 Task: Research Airbnb accommodation in Kasangulu, Democratic Republic of the Congo from 10th December, 2023 to 15th December, 2023 for 7 adults. Place can be entire room or shared room with 4 bedrooms having 7 beds and 4 bathrooms. Property type can be house. Amenities needed are: wifi, TV, free parkinig on premises, gym, breakfast.
Action: Mouse moved to (531, 277)
Screenshot: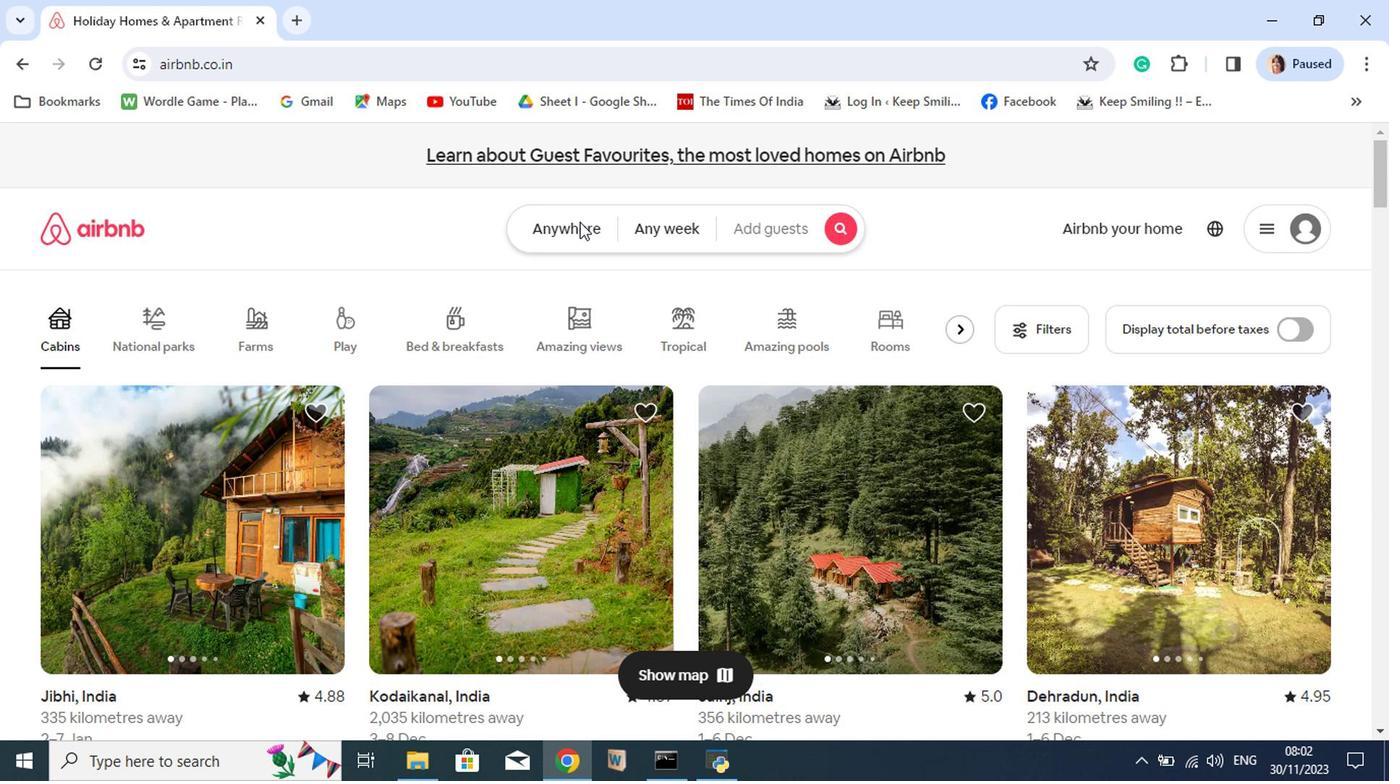 
Action: Mouse pressed left at (531, 277)
Screenshot: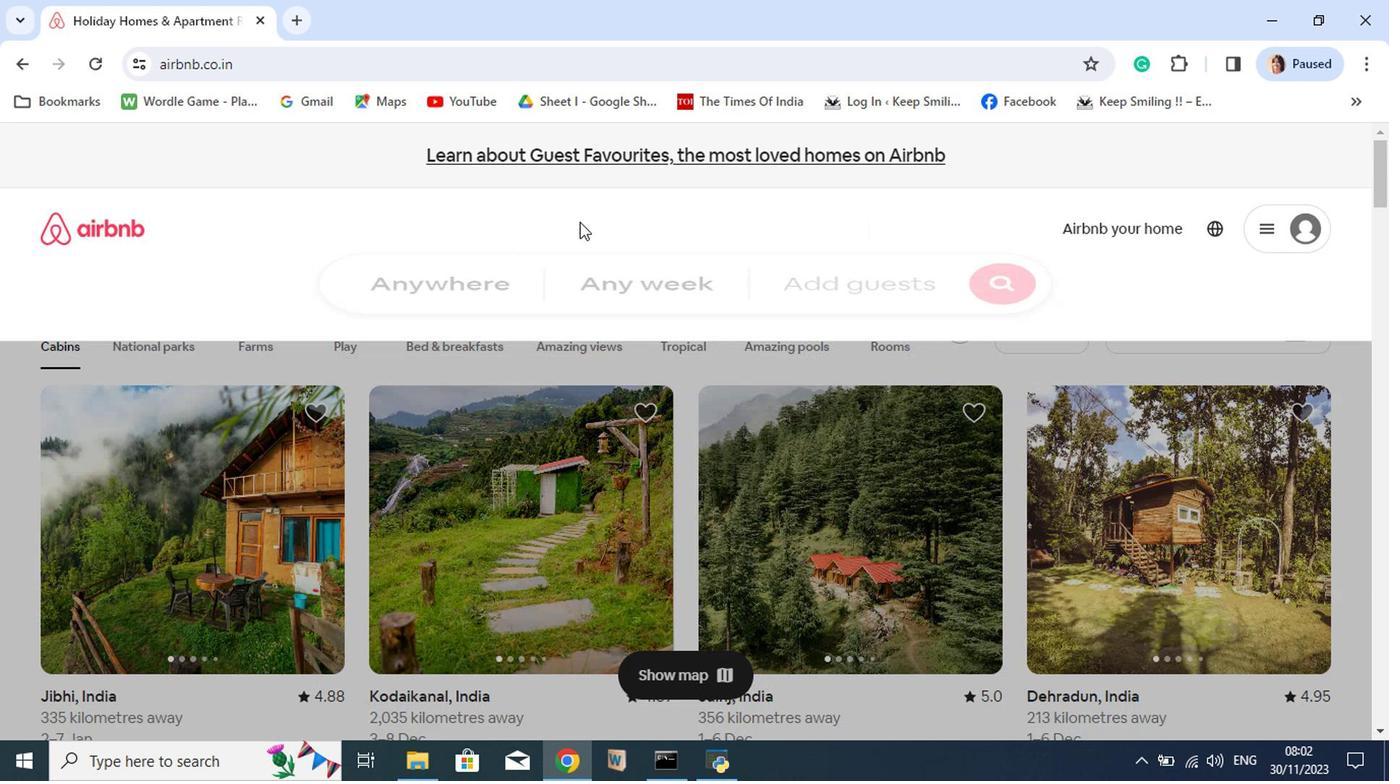 
Action: Mouse moved to (408, 332)
Screenshot: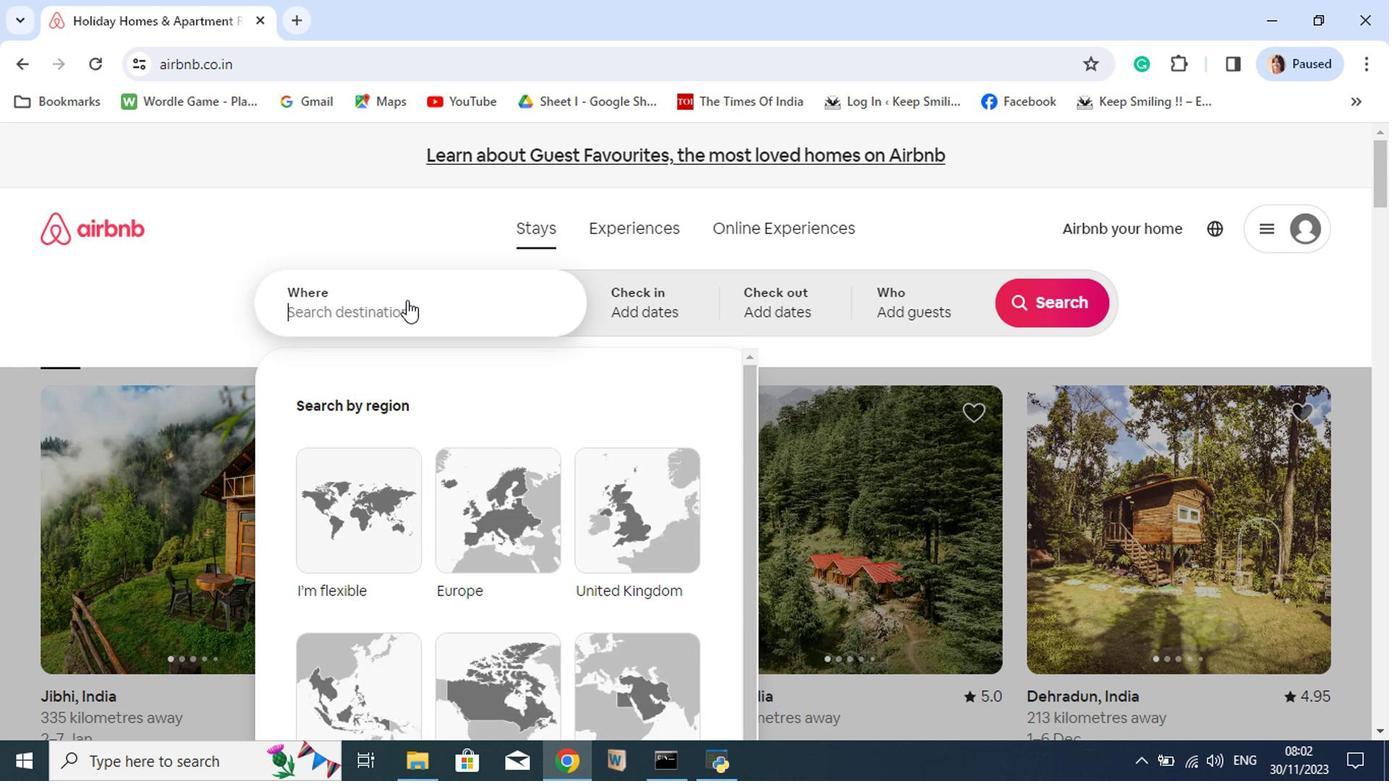 
Action: Mouse pressed left at (408, 332)
Screenshot: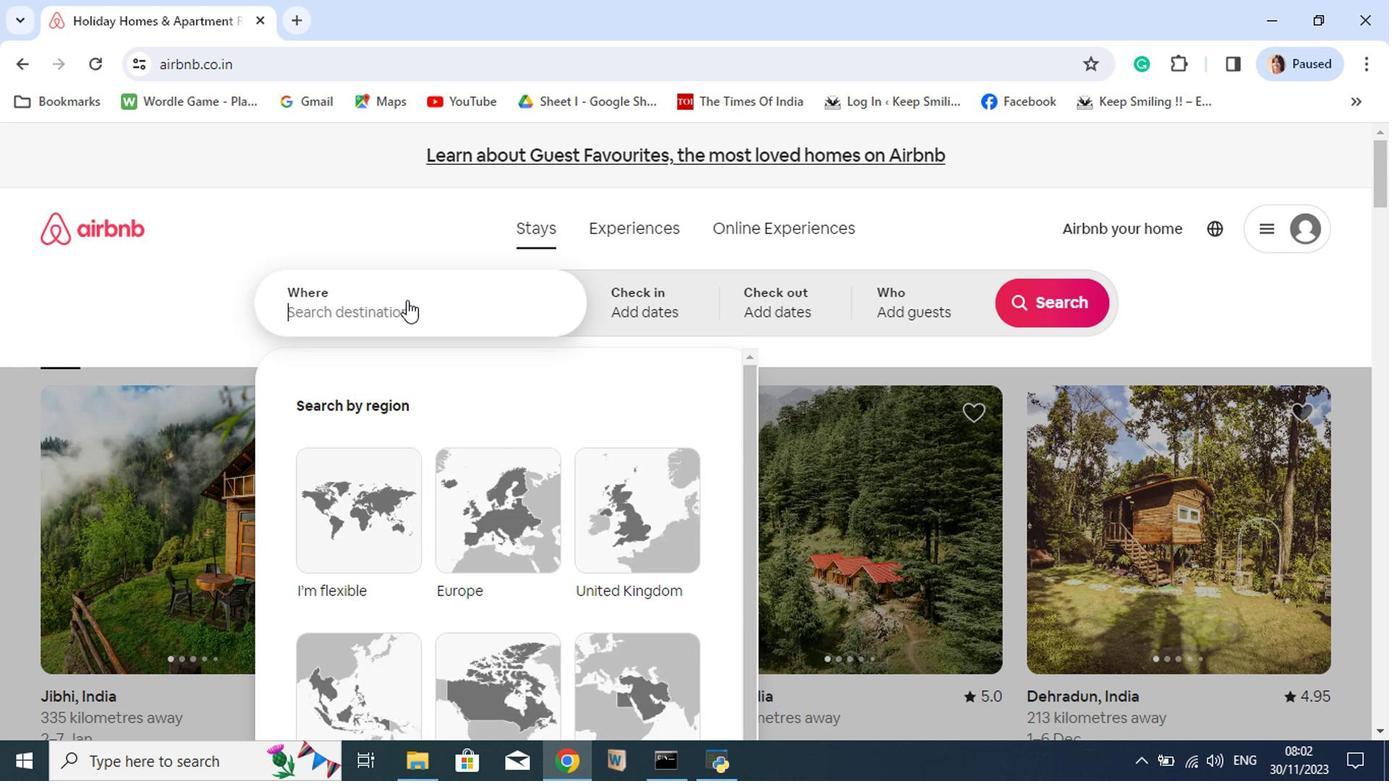 
Action: Mouse moved to (408, 332)
Screenshot: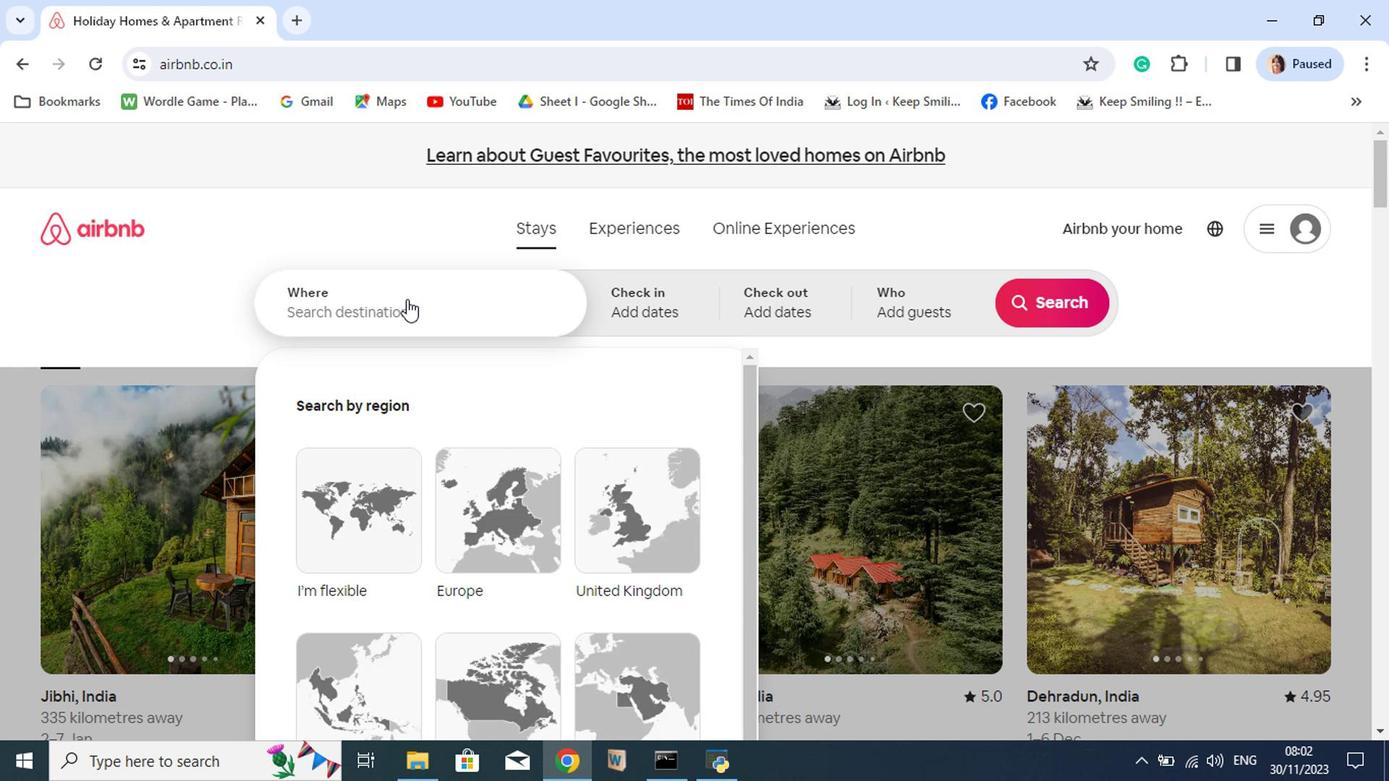 
Action: Key pressed <Key.shift_r>Kasangulu
Screenshot: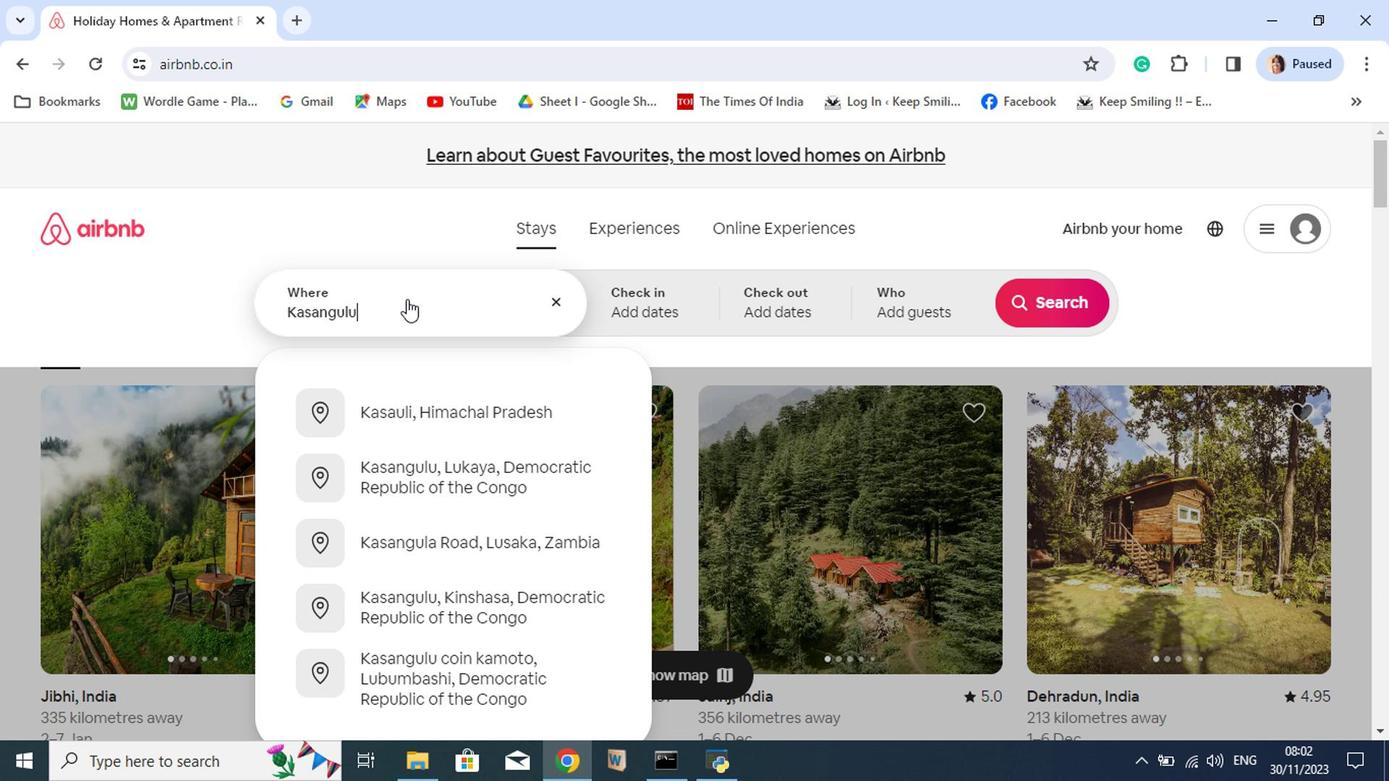 
Action: Mouse moved to (424, 410)
Screenshot: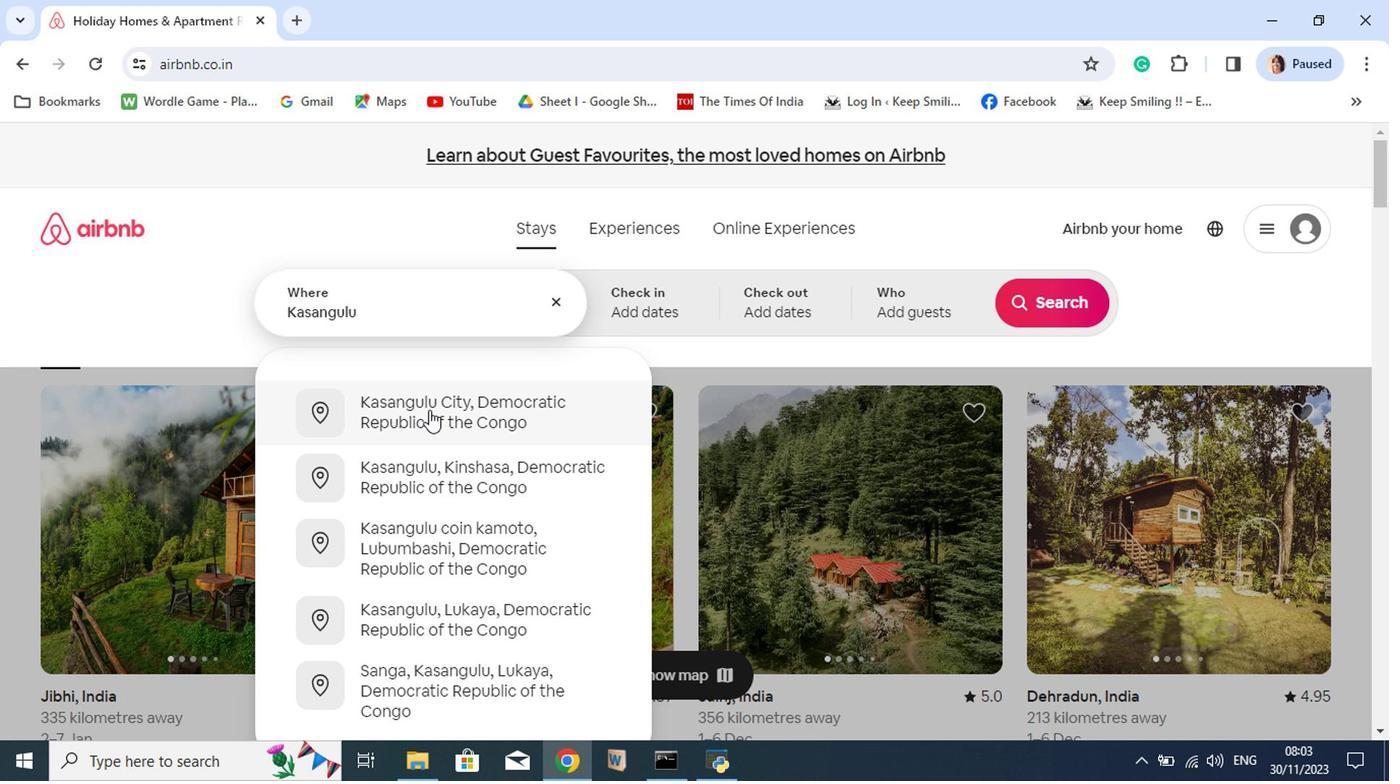 
Action: Mouse pressed left at (424, 410)
Screenshot: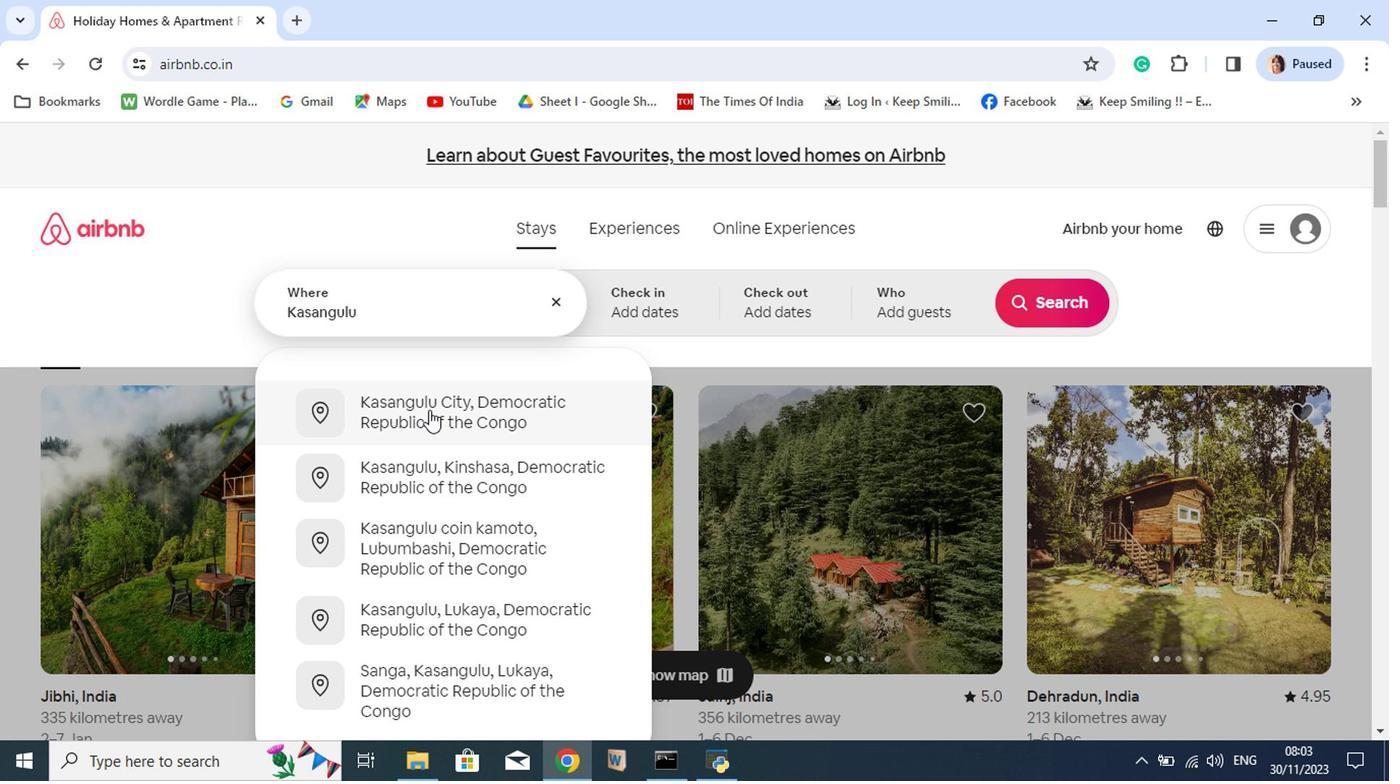 
Action: Mouse moved to (634, 578)
Screenshot: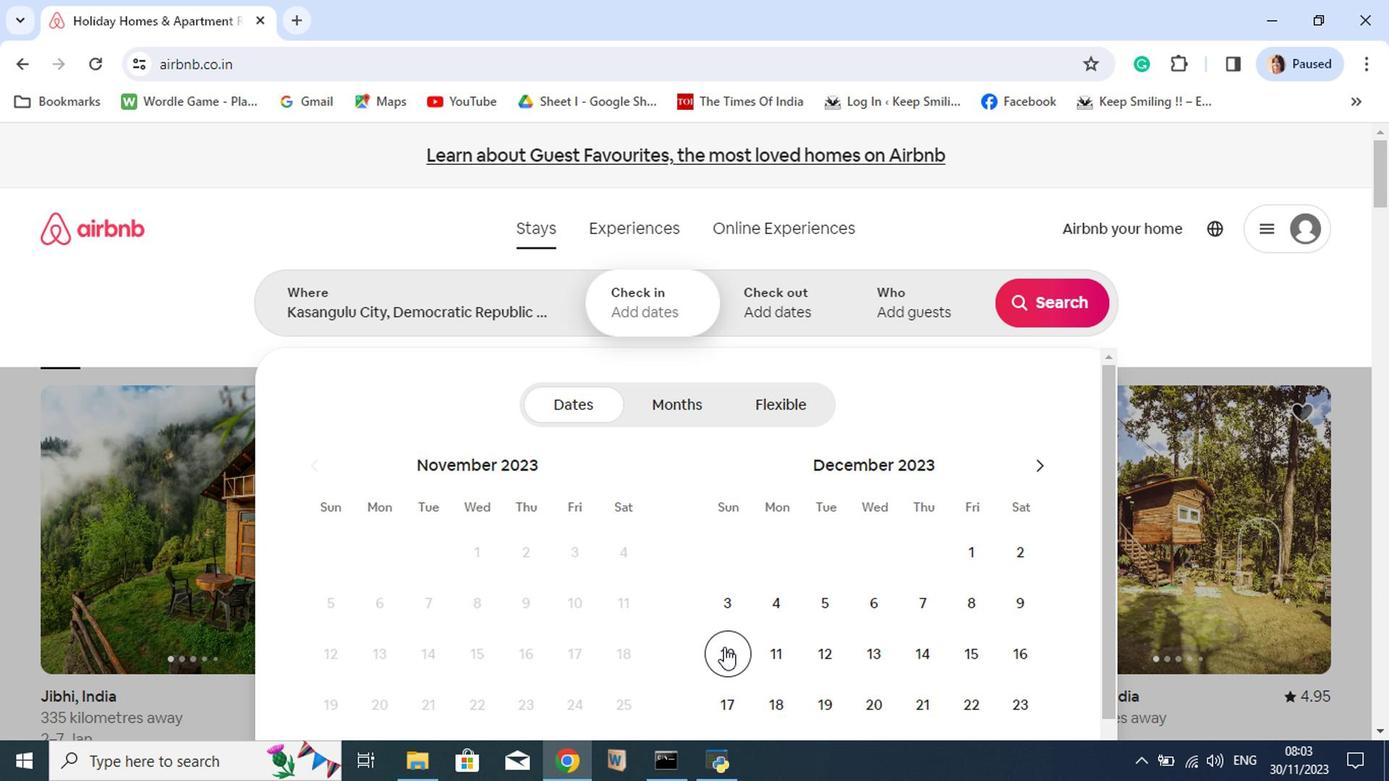 
Action: Mouse pressed left at (634, 578)
Screenshot: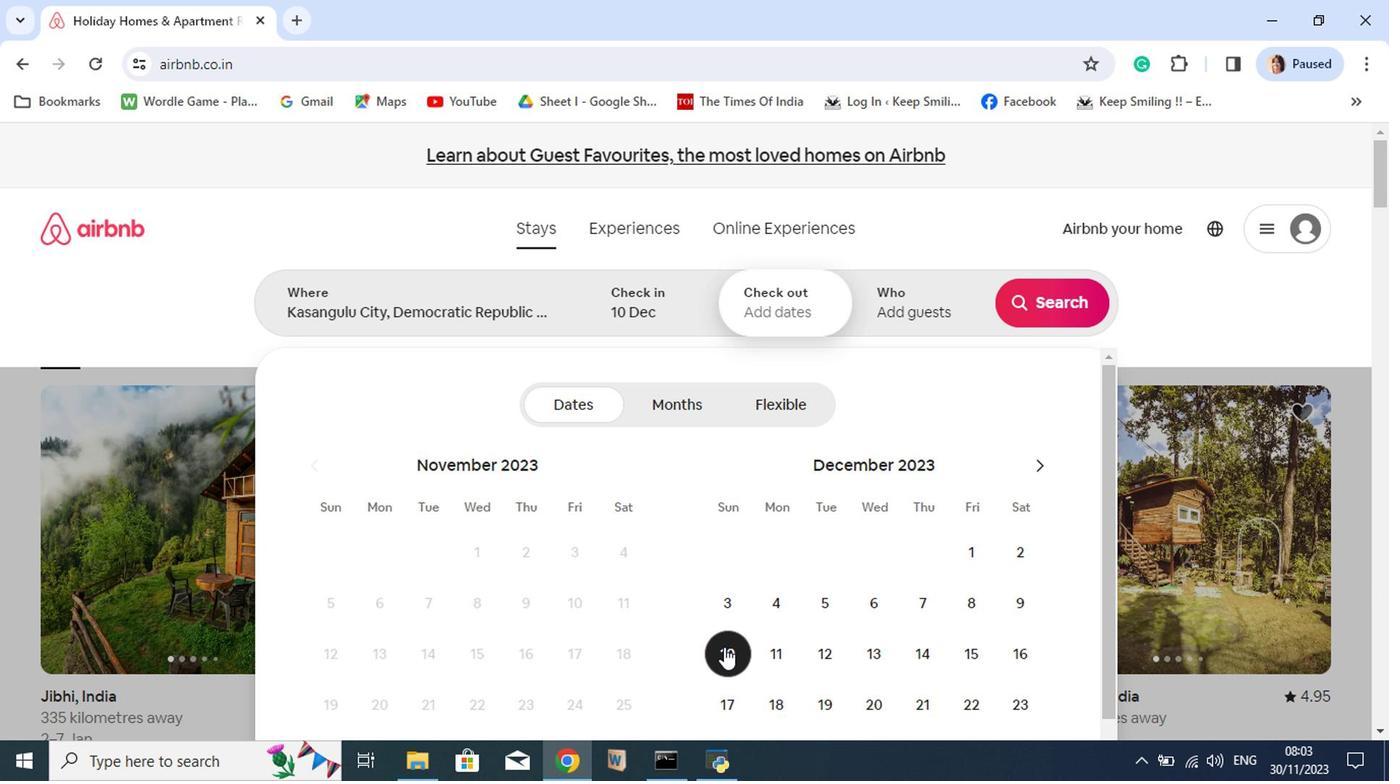 
Action: Mouse moved to (638, 575)
Screenshot: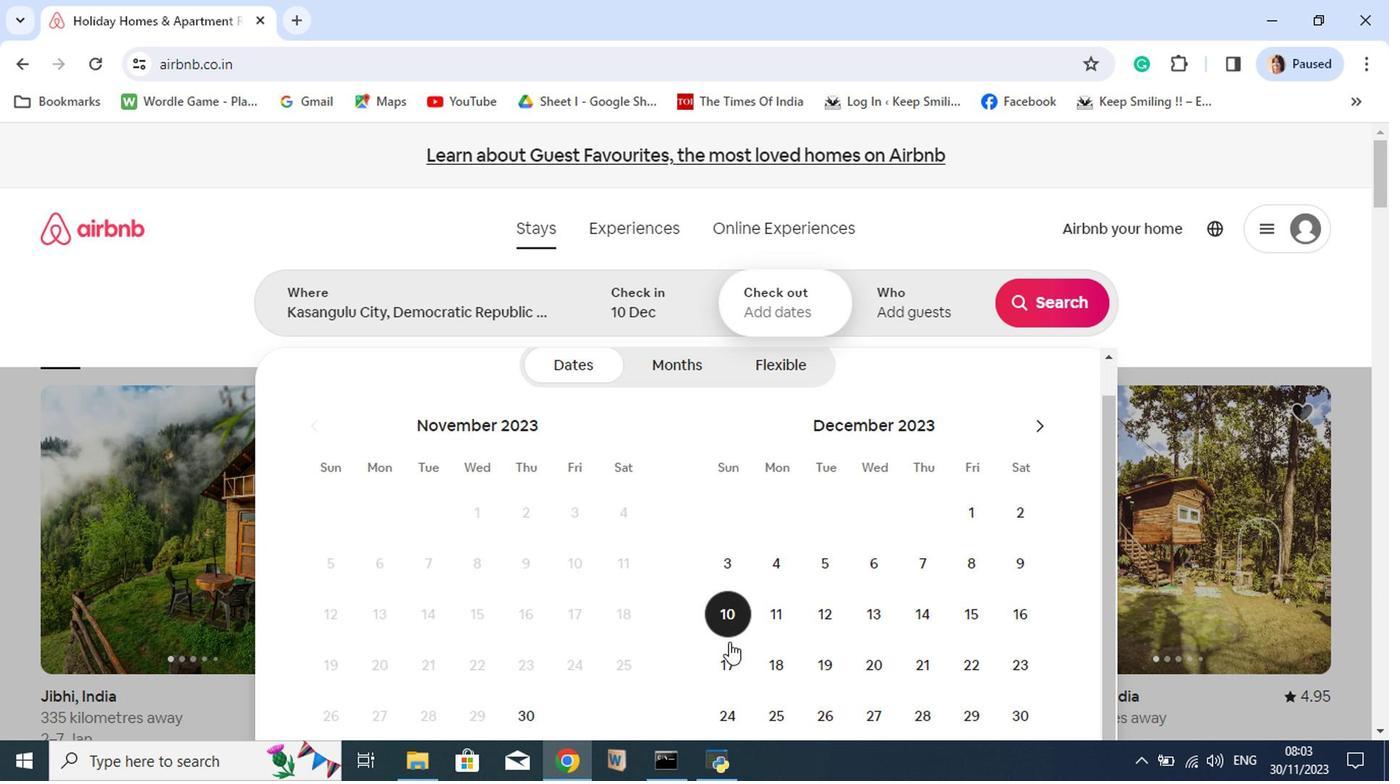 
Action: Mouse scrolled (638, 575) with delta (0, 0)
Screenshot: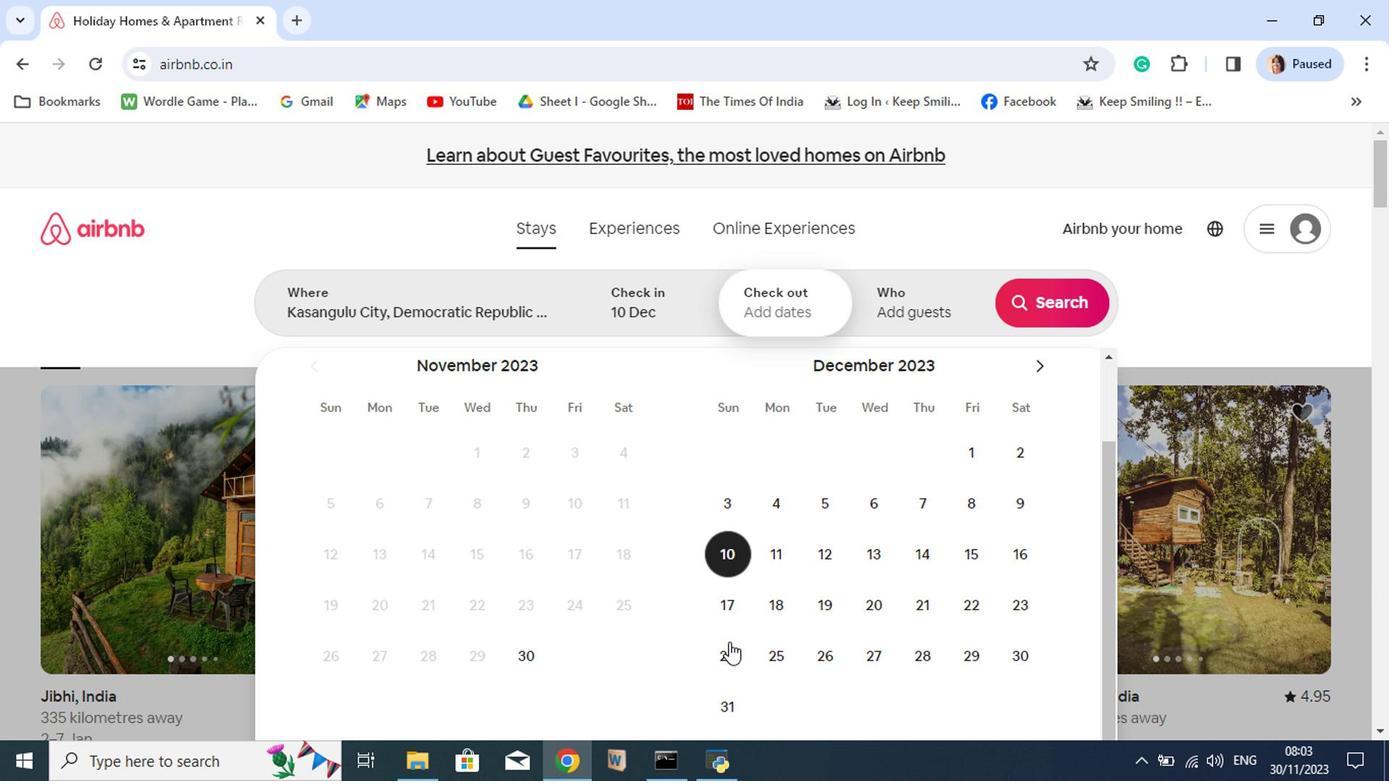 
Action: Mouse moved to (817, 517)
Screenshot: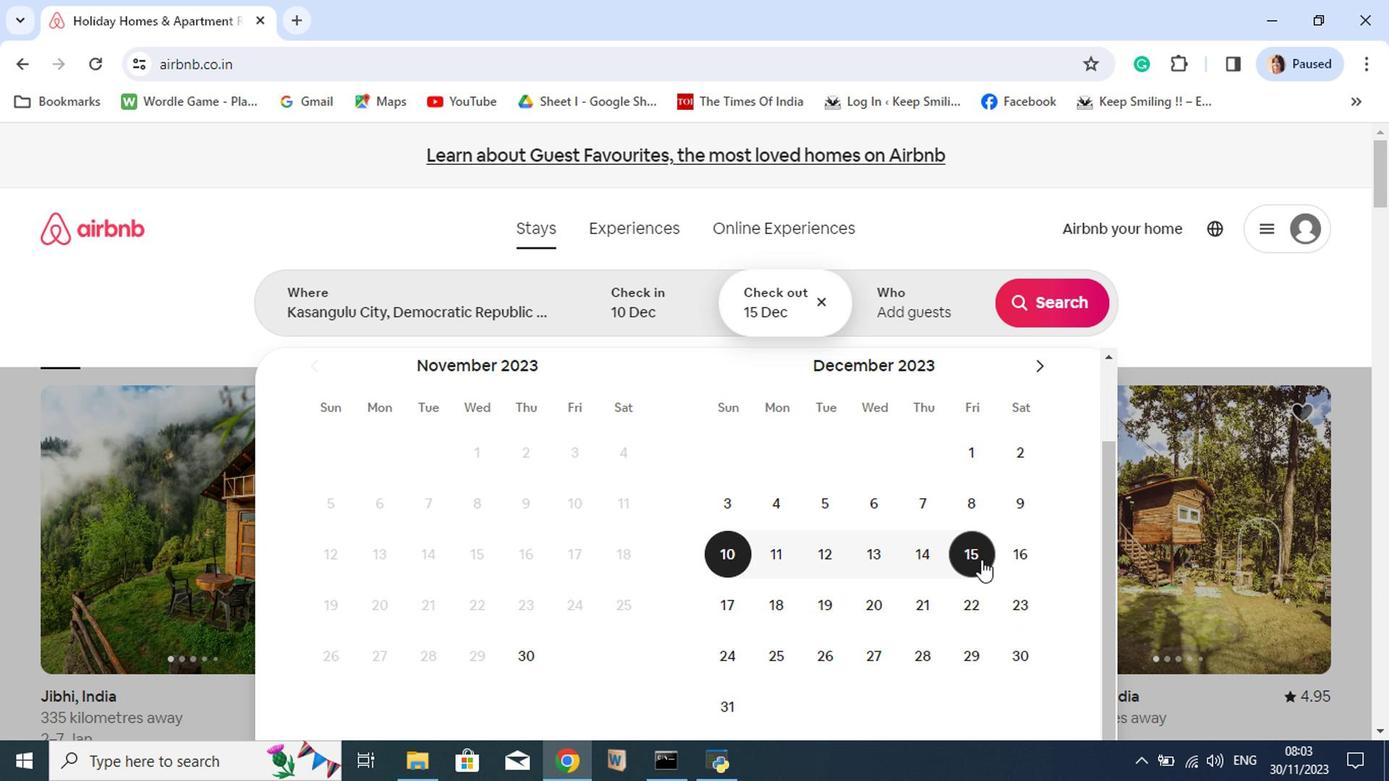 
Action: Mouse pressed left at (817, 517)
Screenshot: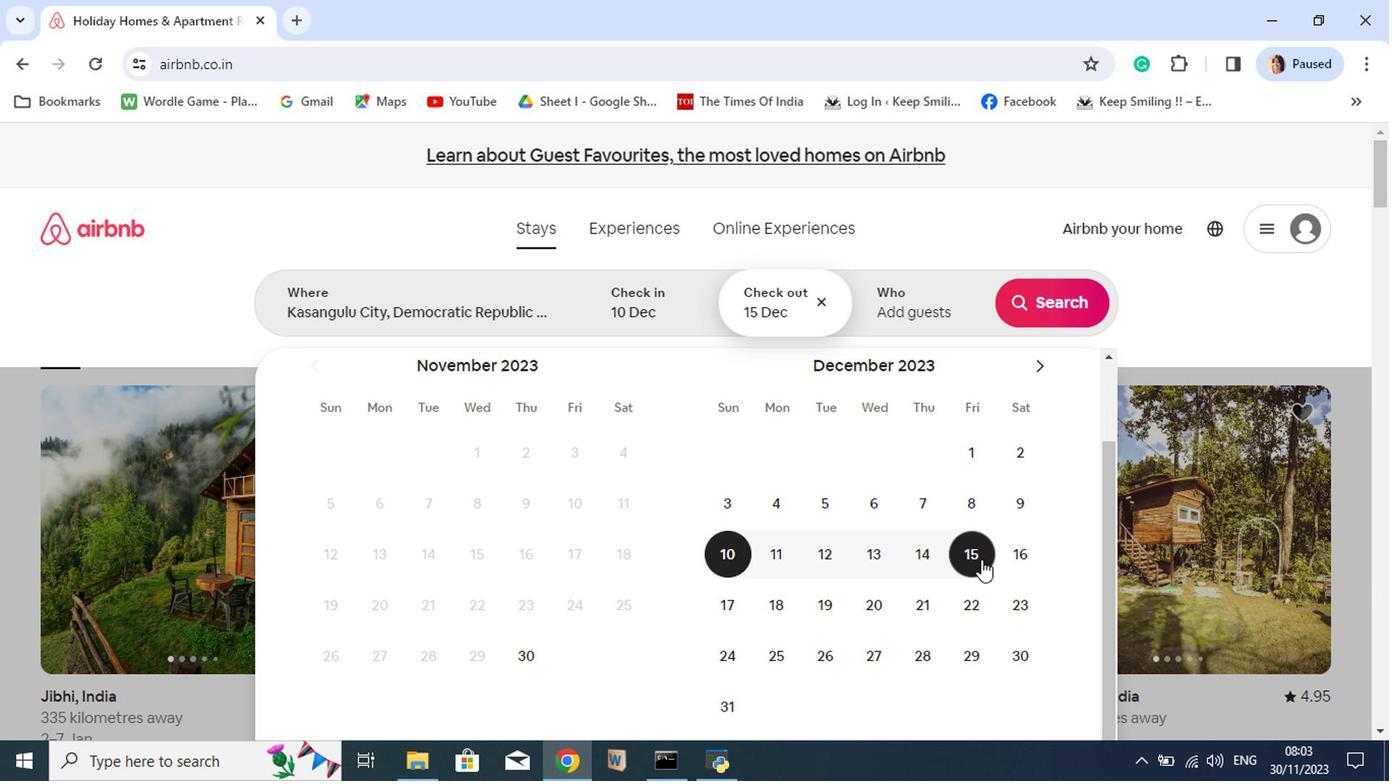 
Action: Mouse moved to (775, 328)
Screenshot: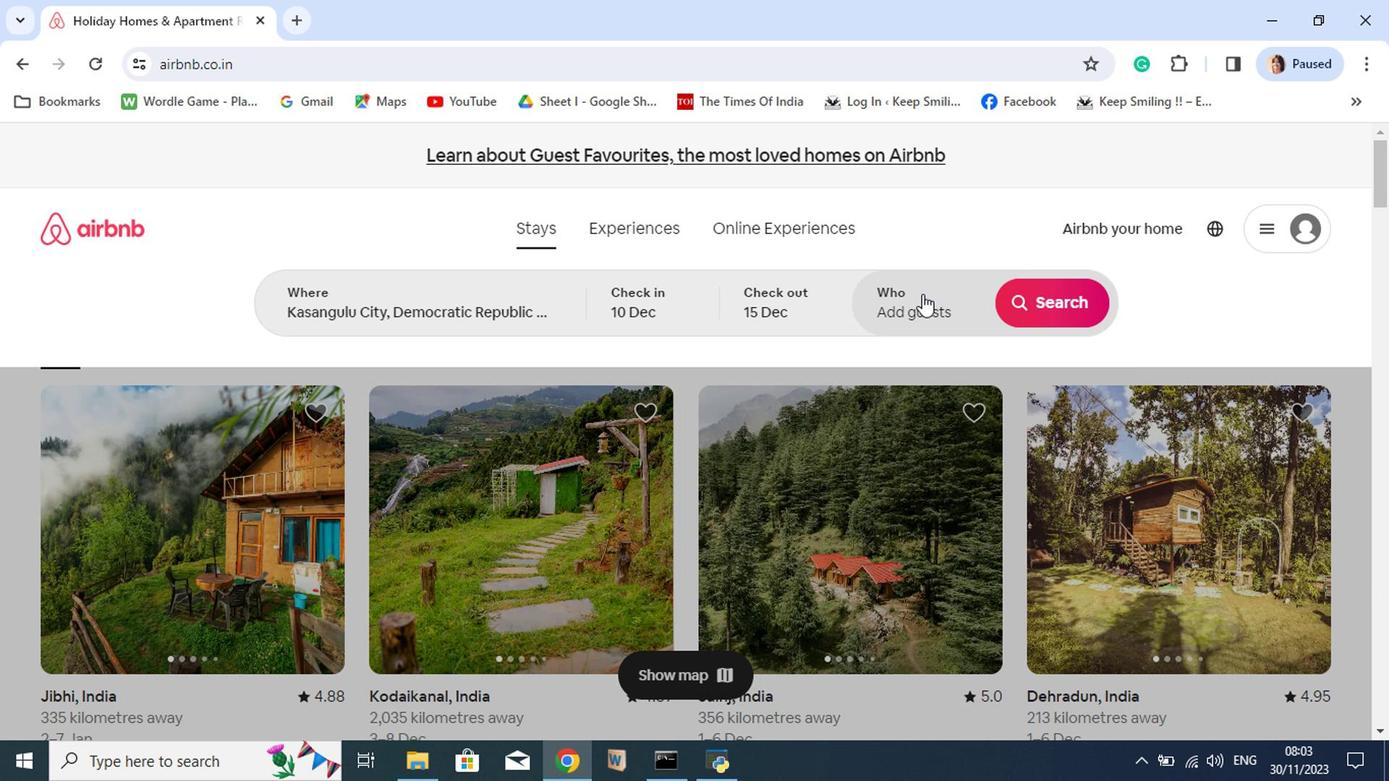 
Action: Mouse pressed left at (775, 328)
Screenshot: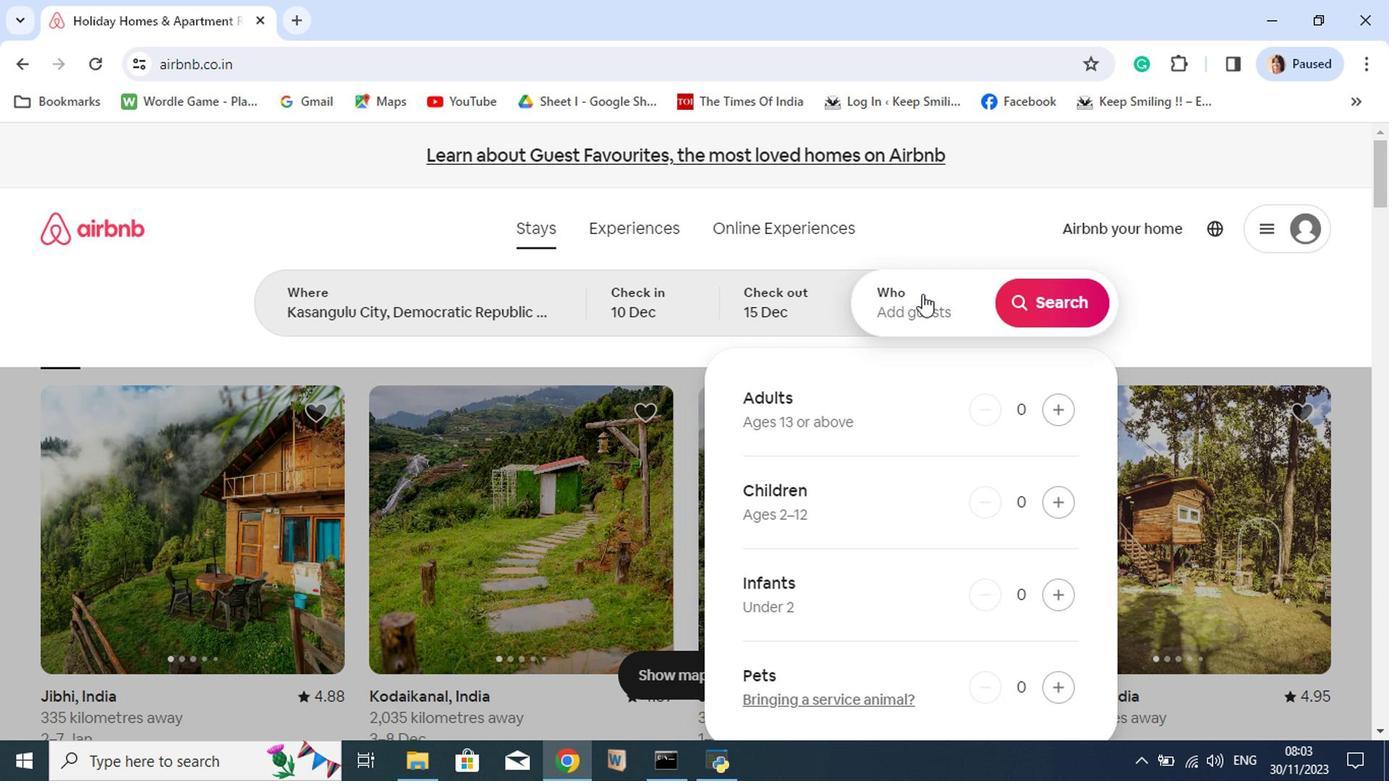 
Action: Mouse moved to (867, 412)
Screenshot: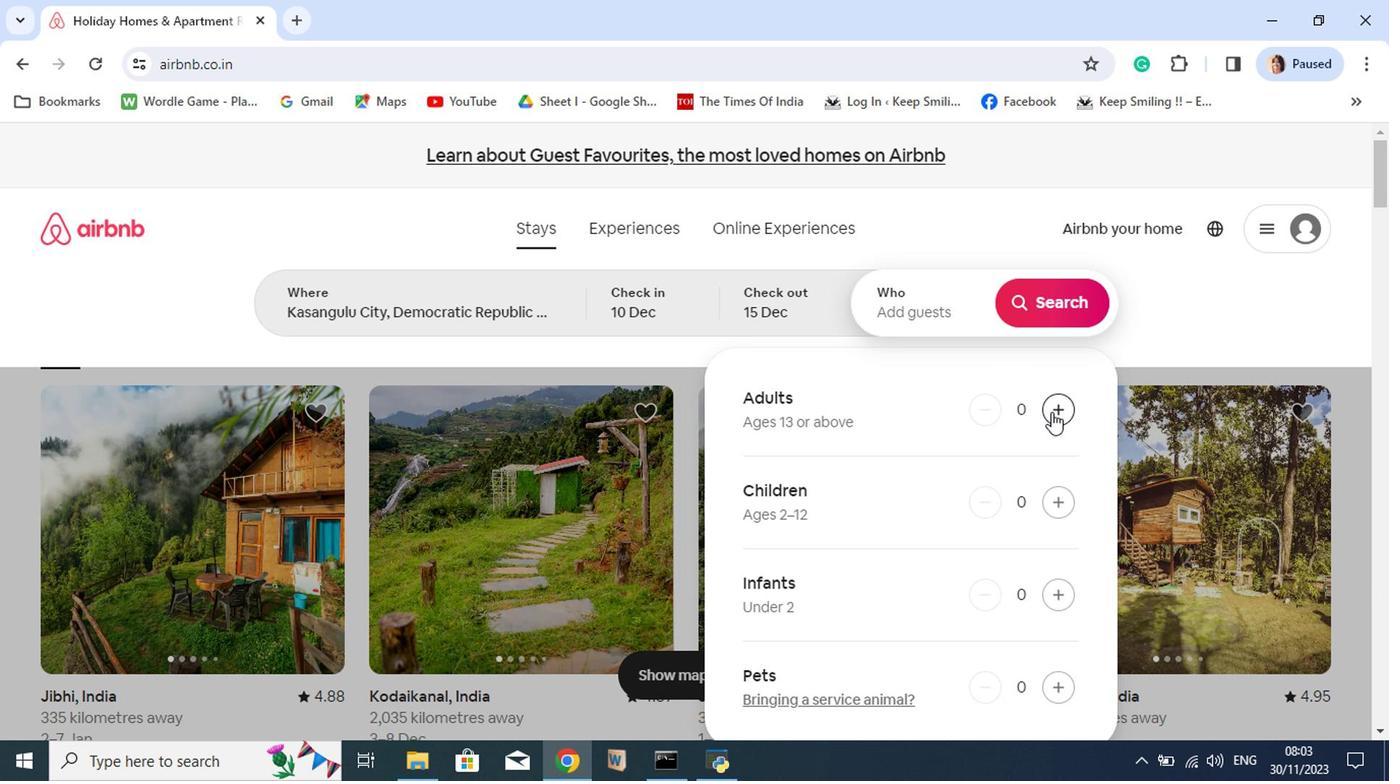 
Action: Mouse pressed left at (867, 412)
Screenshot: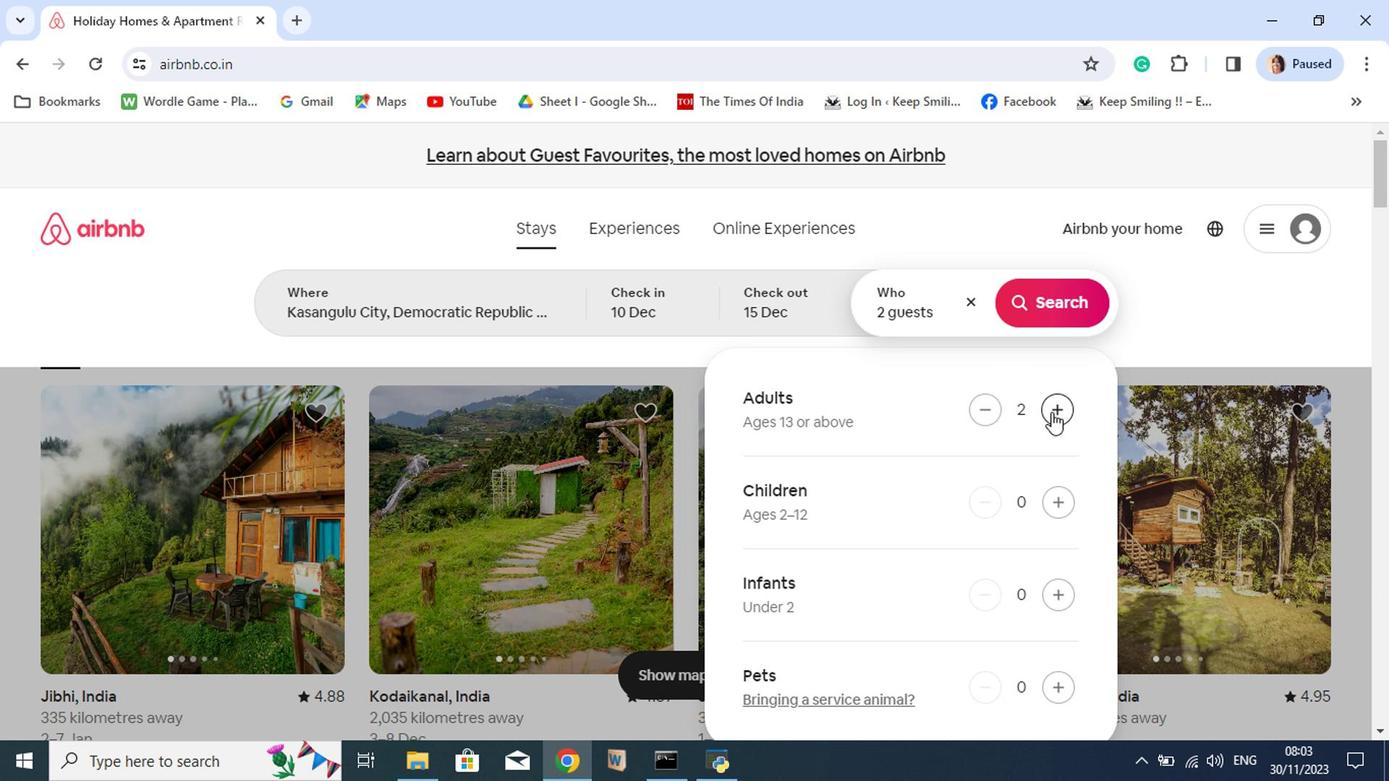 
Action: Mouse pressed left at (867, 412)
Screenshot: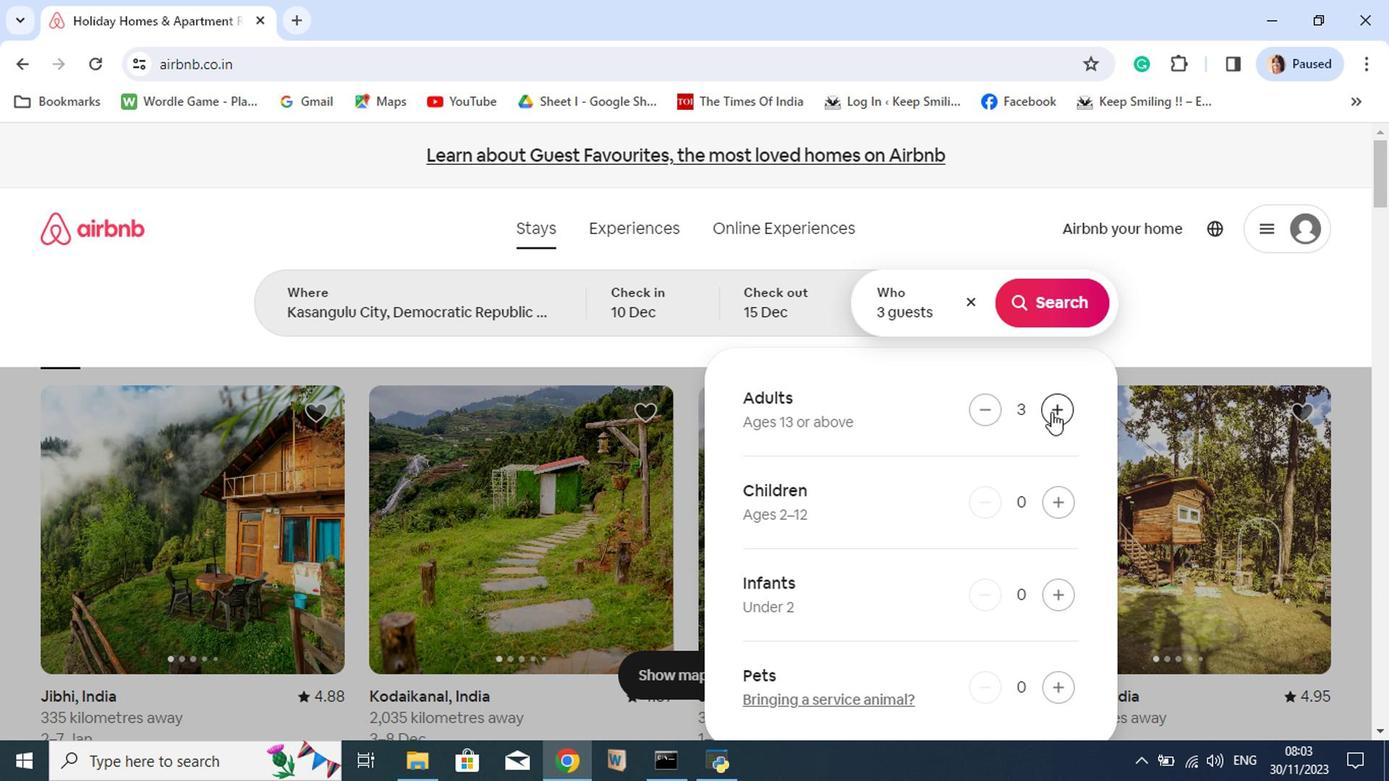 
Action: Mouse pressed left at (867, 412)
Screenshot: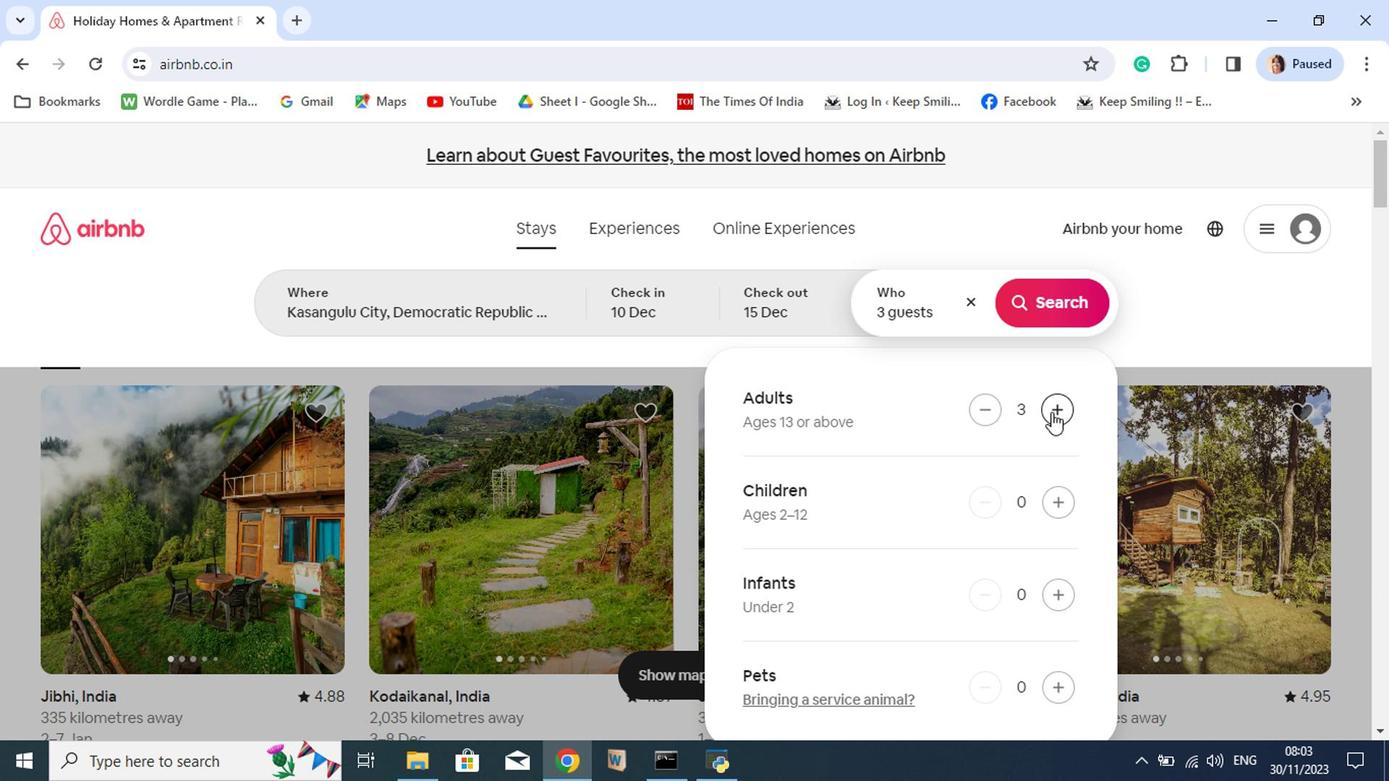 
Action: Mouse pressed left at (867, 412)
Screenshot: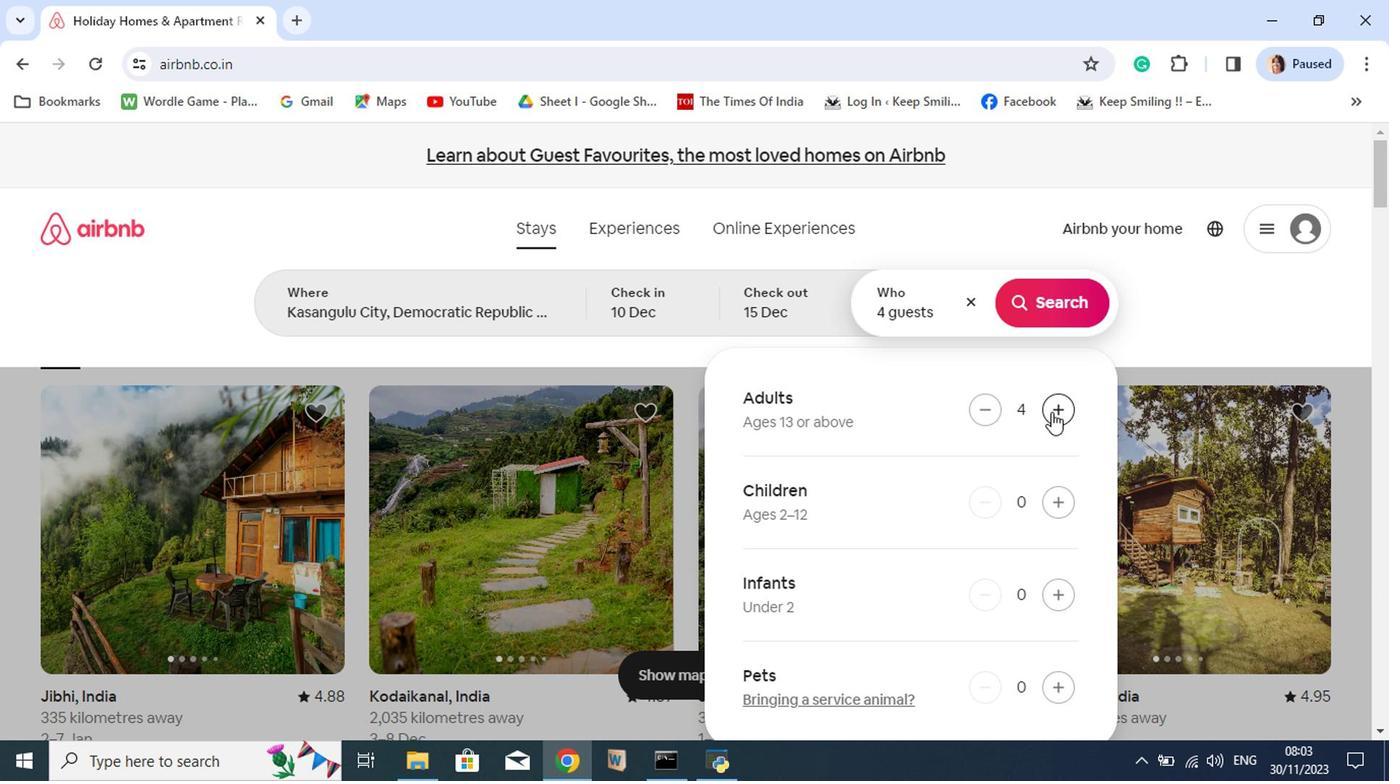 
Action: Mouse pressed left at (867, 412)
Screenshot: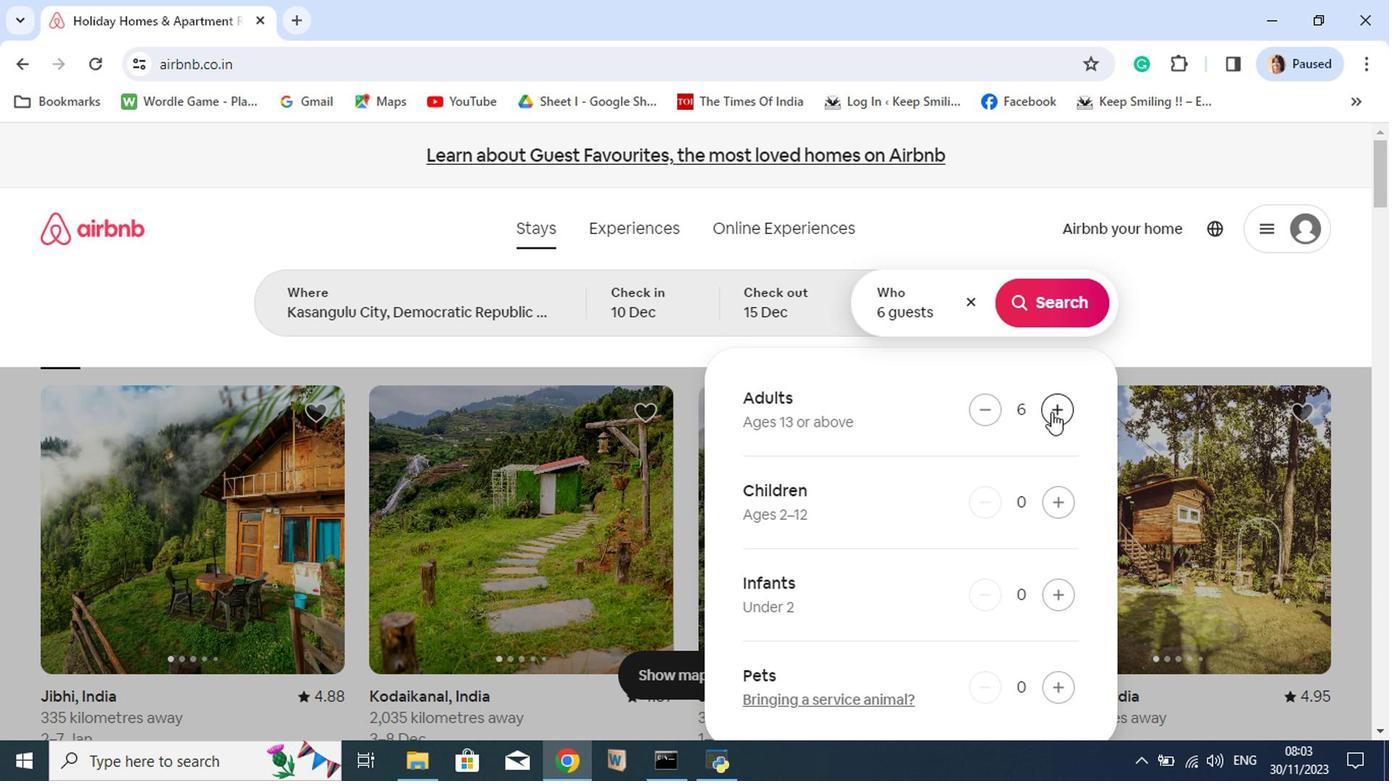 
Action: Mouse pressed left at (867, 412)
Screenshot: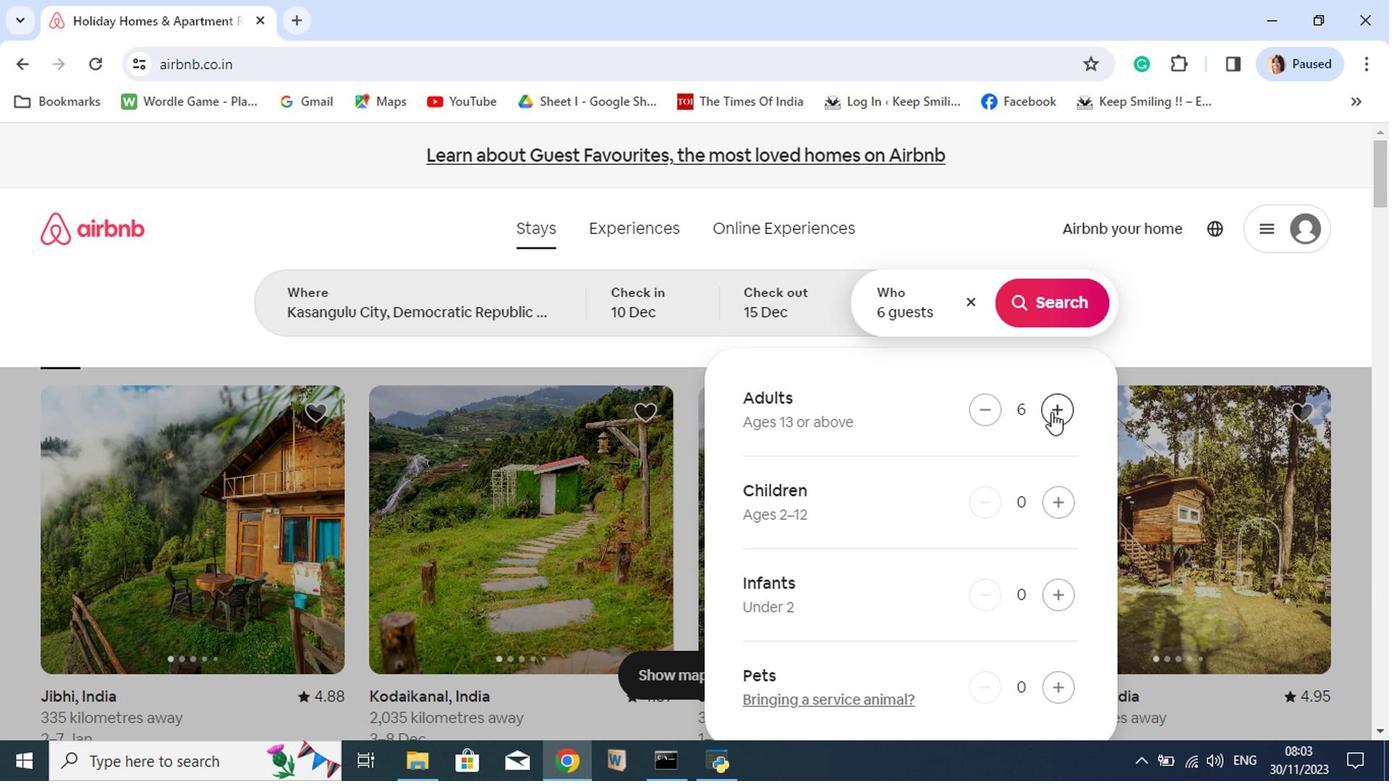 
Action: Mouse pressed left at (867, 412)
Screenshot: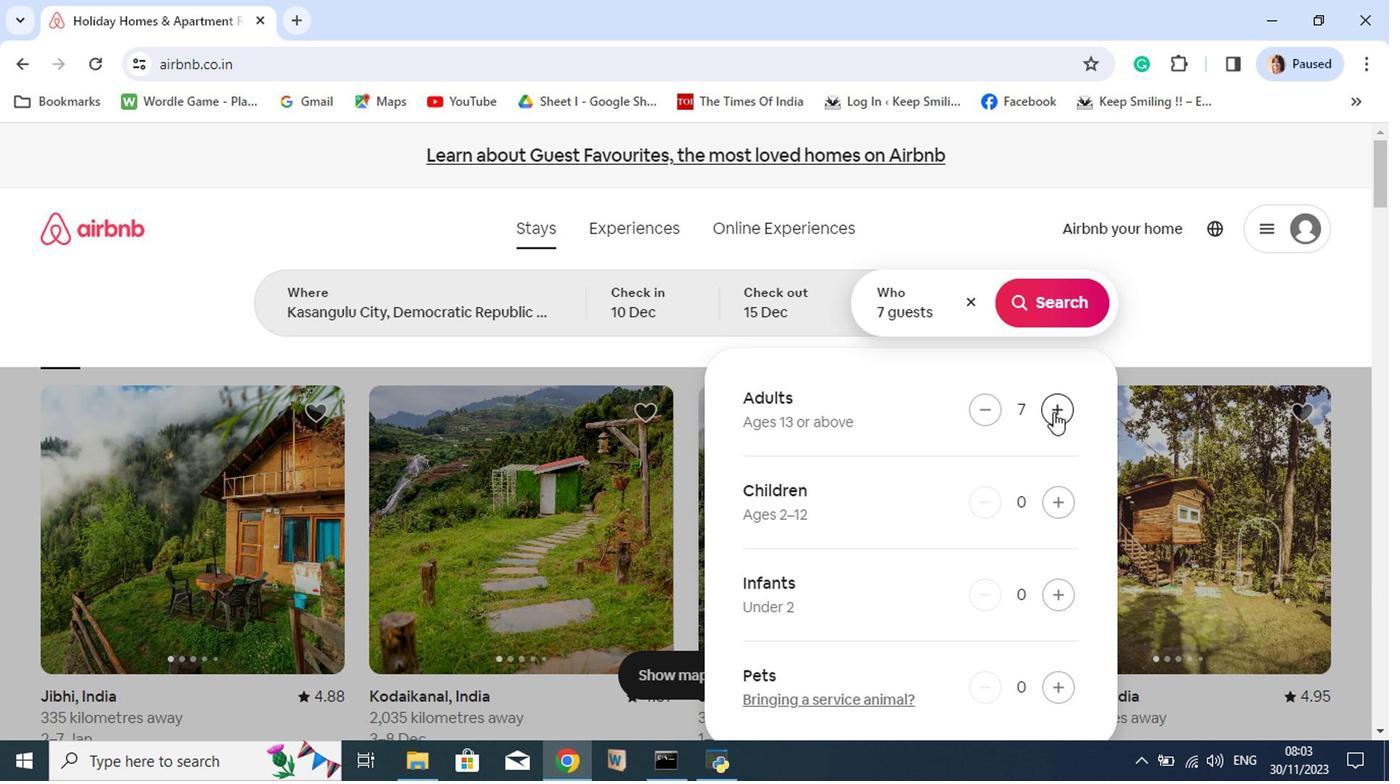 
Action: Mouse moved to (865, 333)
Screenshot: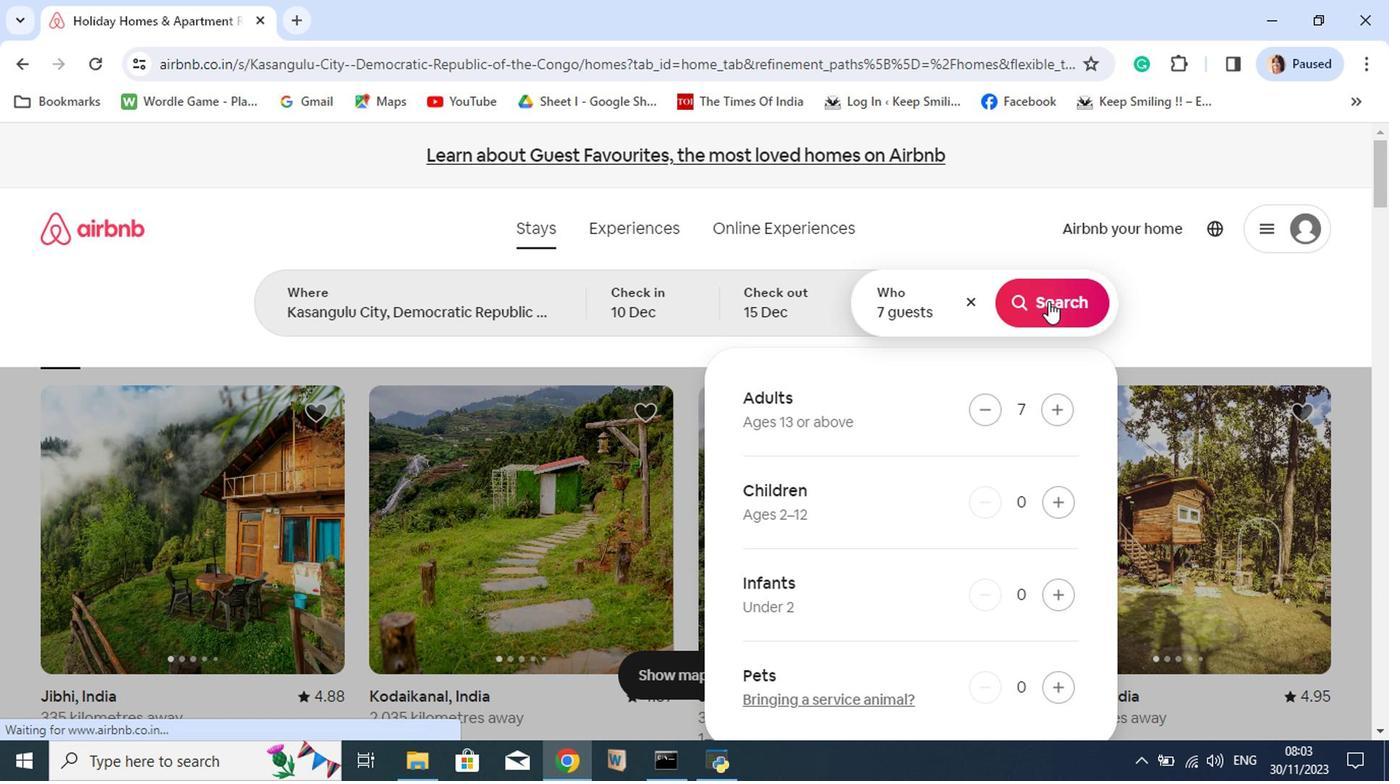 
Action: Mouse pressed left at (865, 333)
Screenshot: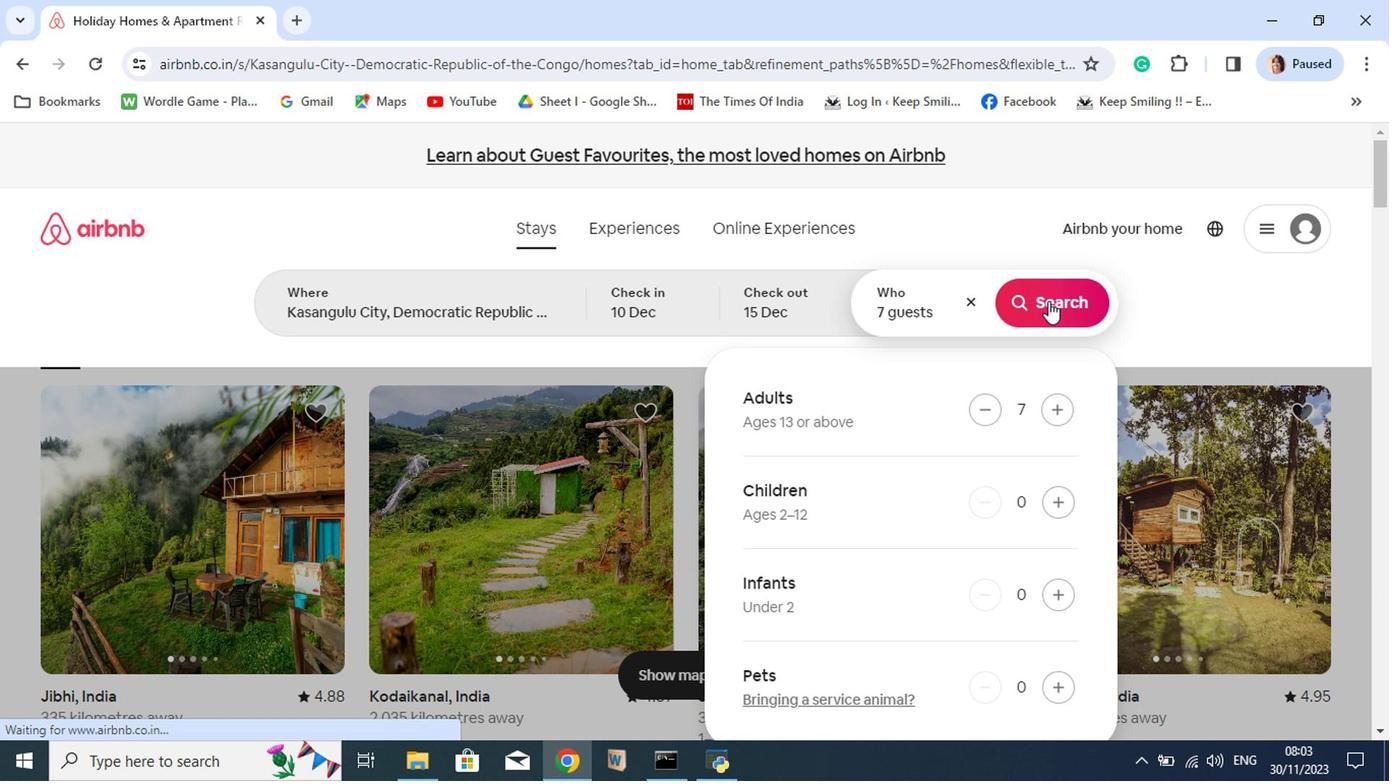 
Action: Mouse moved to (882, 290)
Screenshot: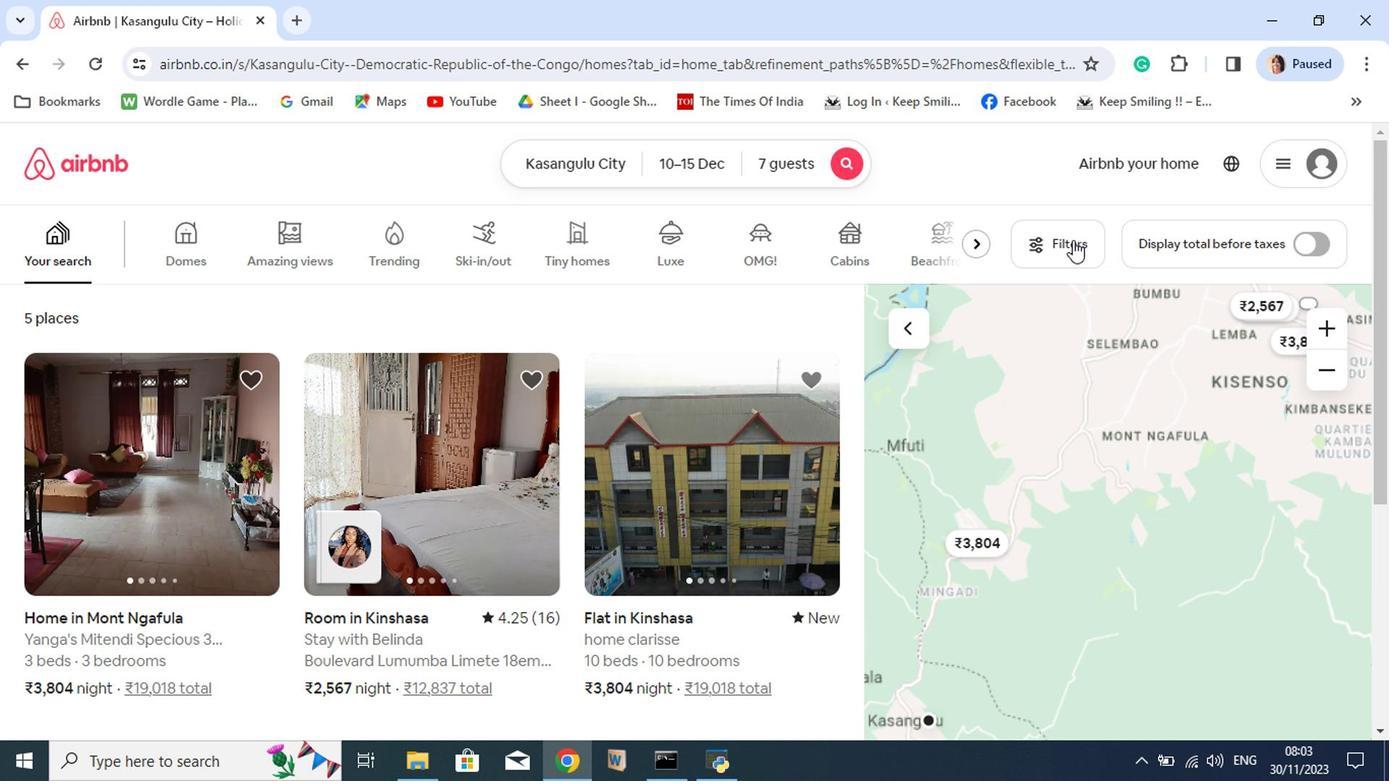 
Action: Mouse pressed left at (882, 290)
Screenshot: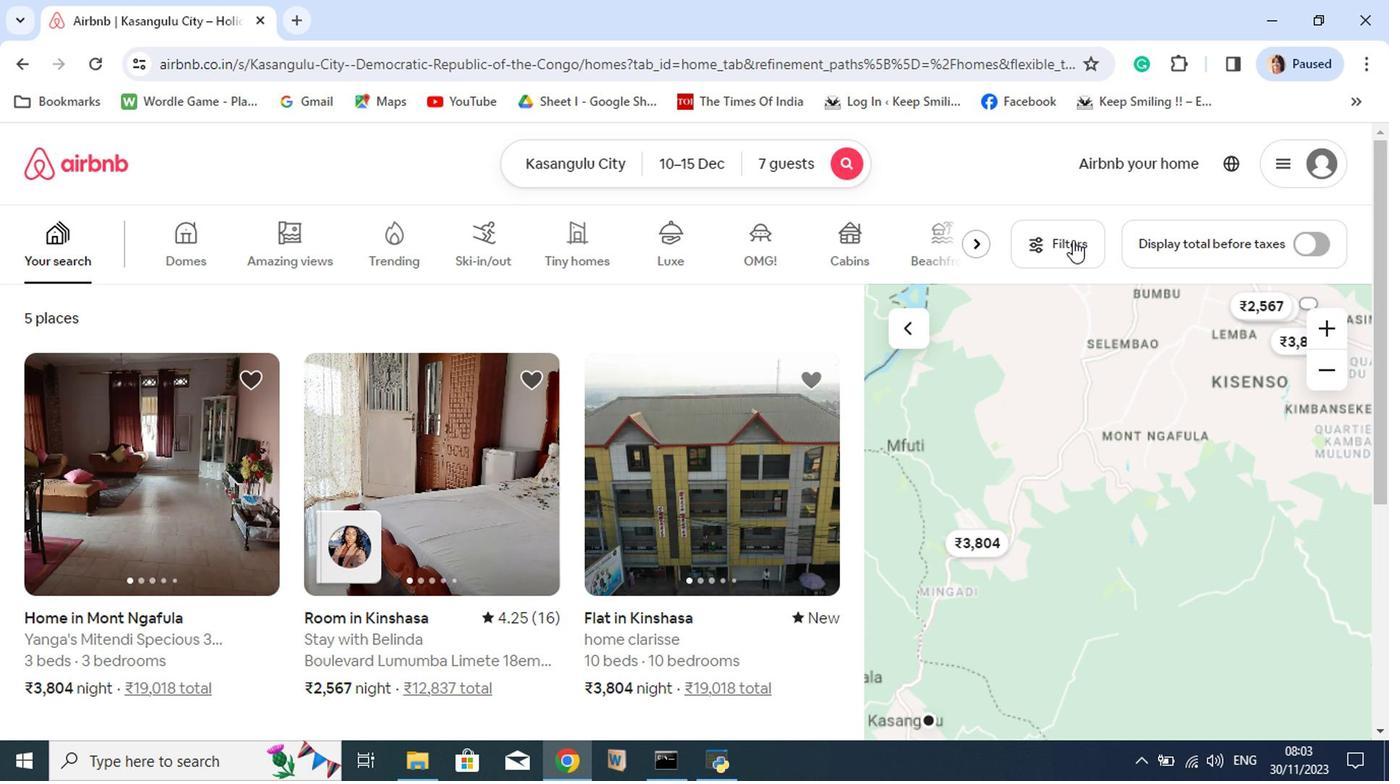 
Action: Mouse moved to (888, 315)
Screenshot: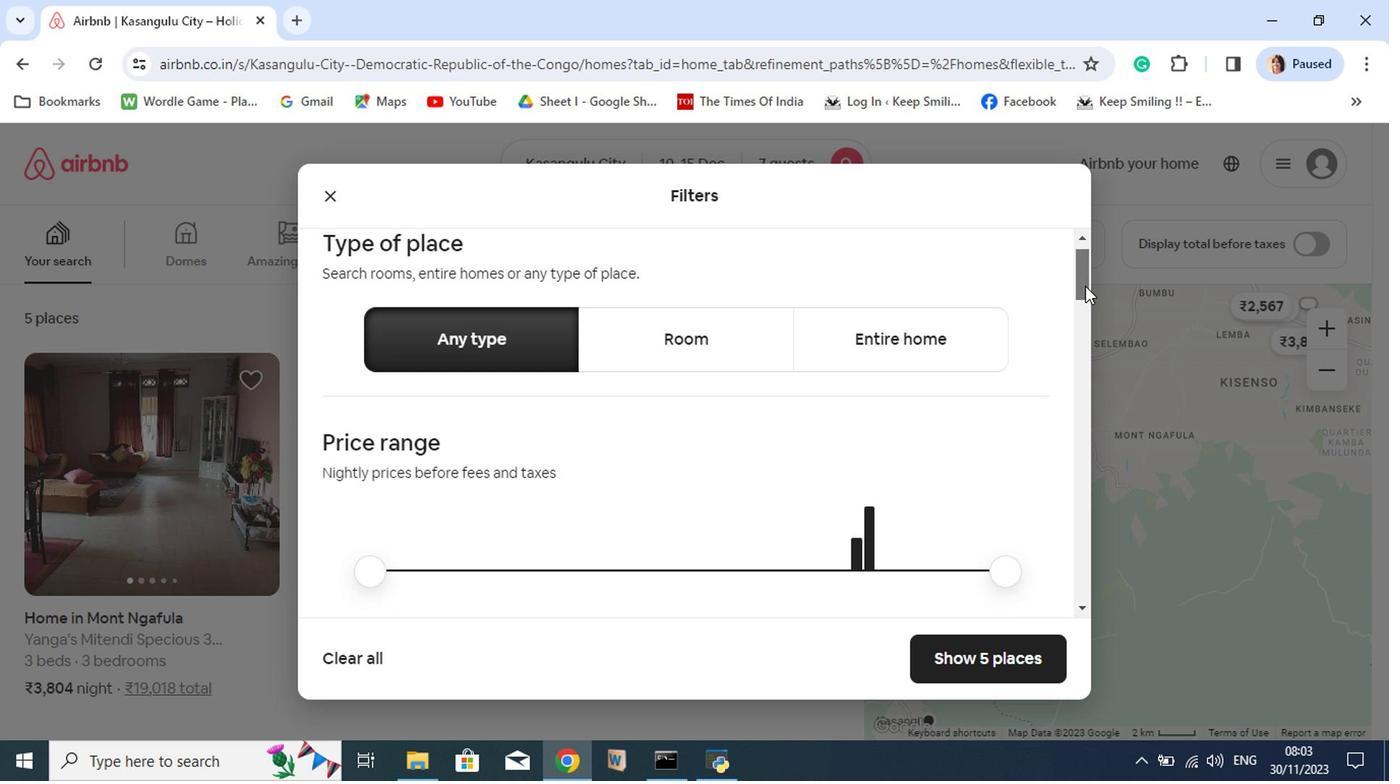 
Action: Mouse pressed left at (888, 315)
Screenshot: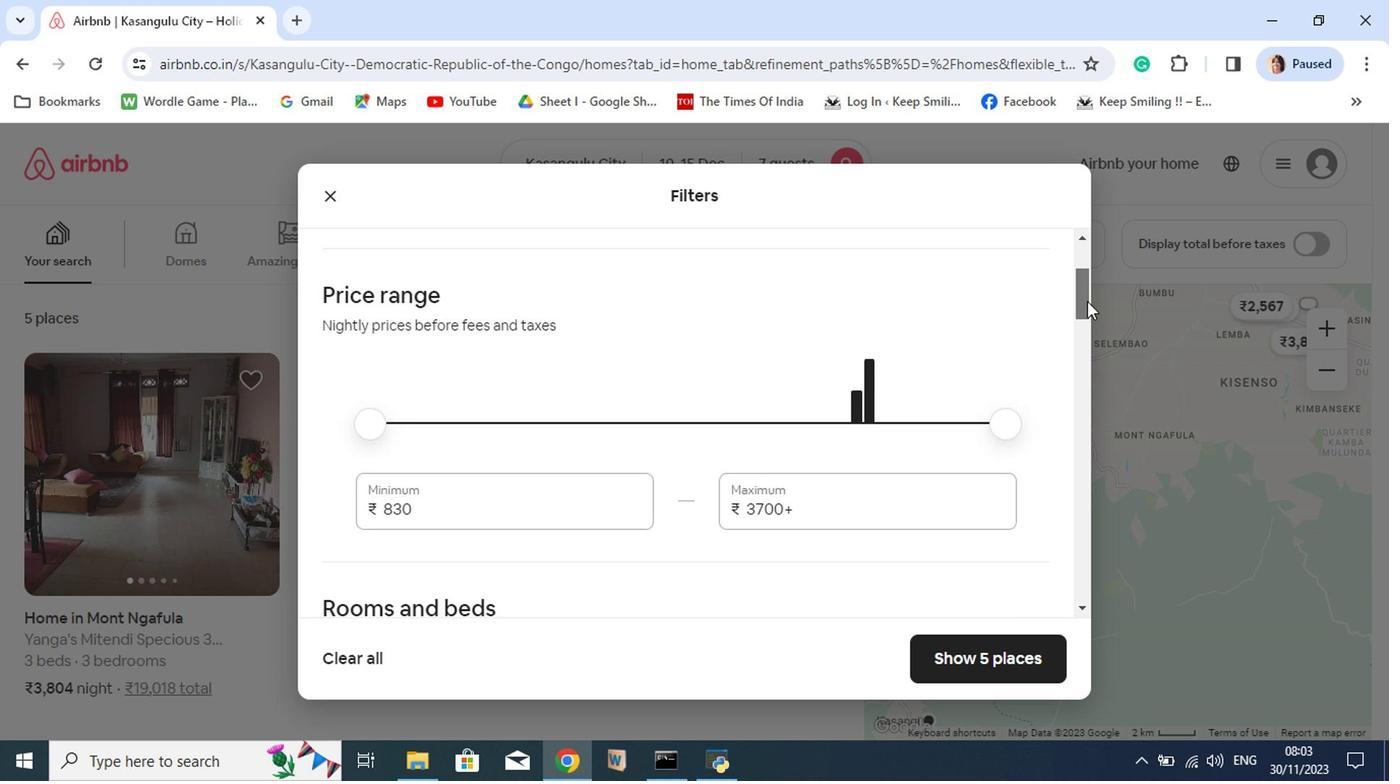
Action: Mouse moved to (577, 386)
Screenshot: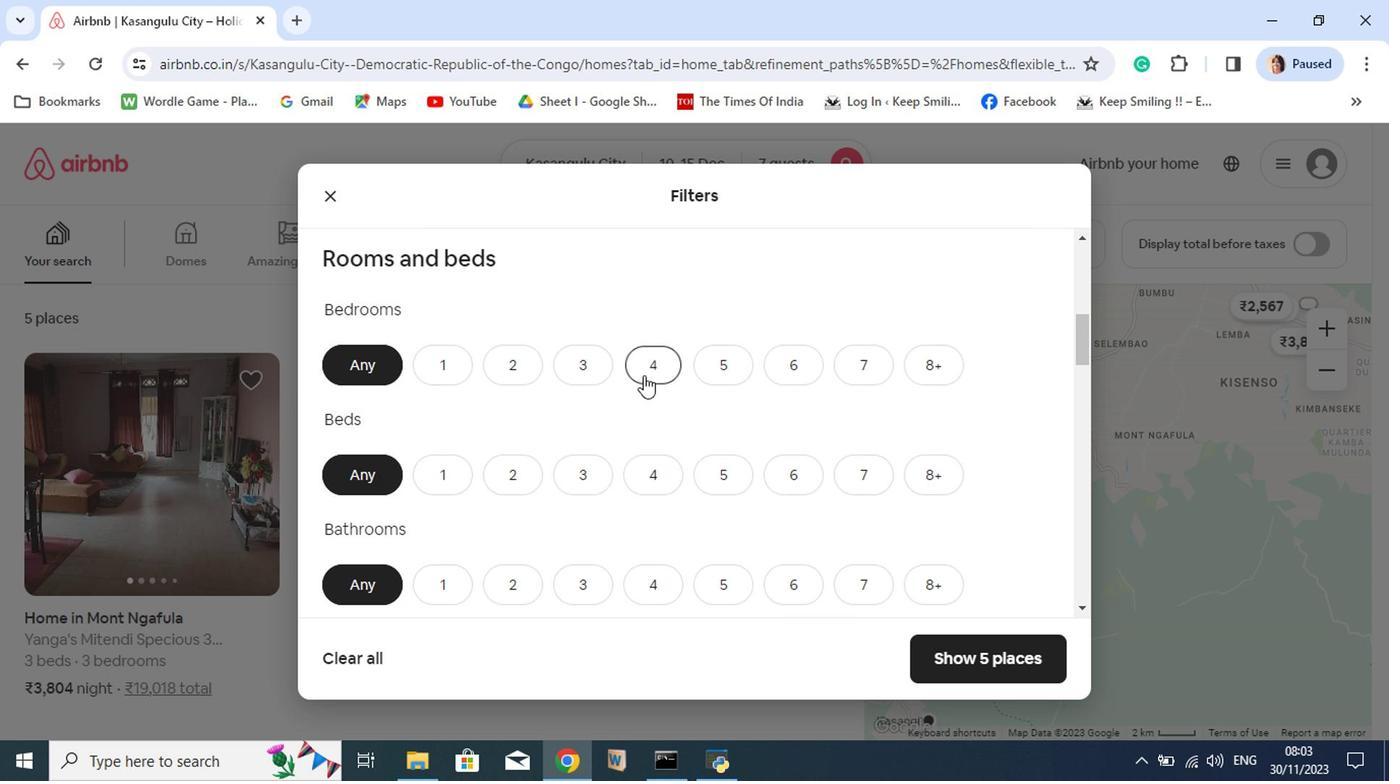 
Action: Mouse pressed left at (577, 386)
Screenshot: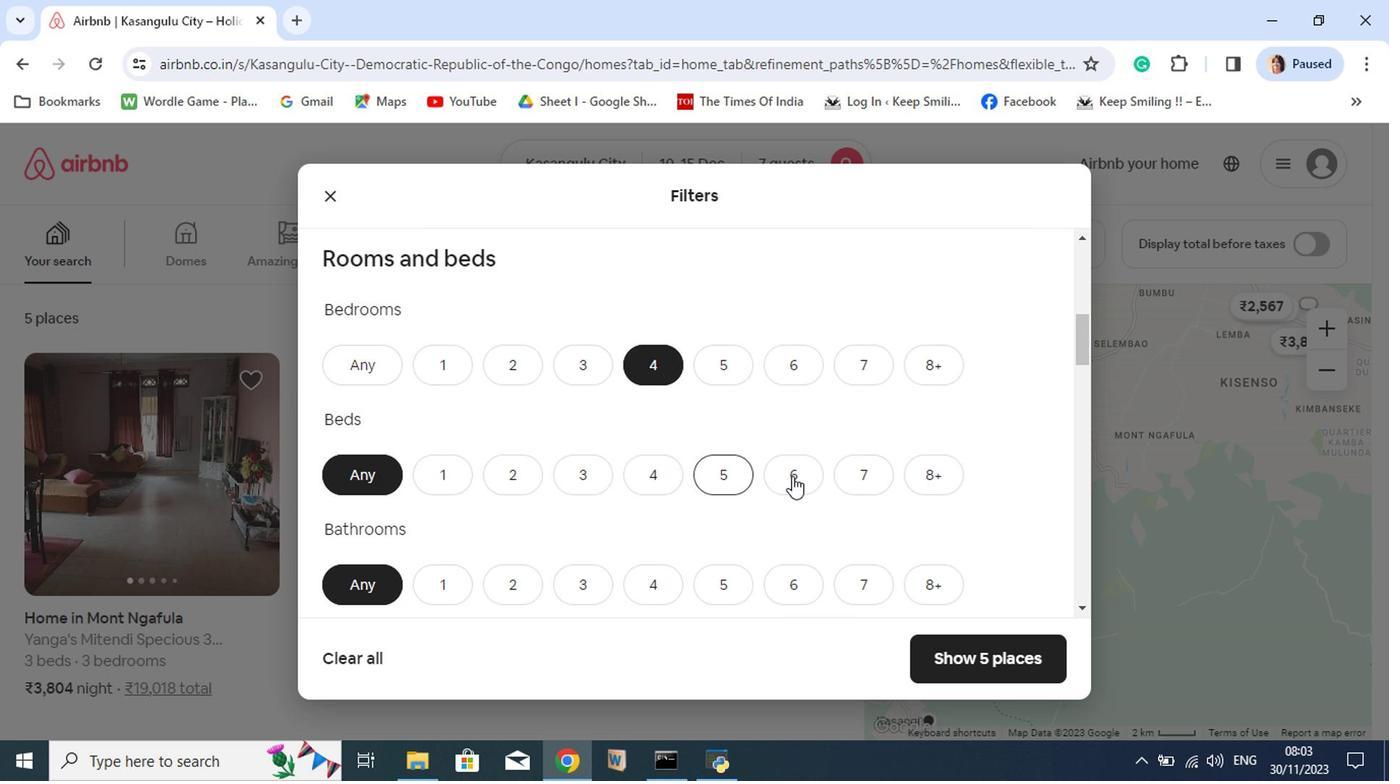
Action: Mouse moved to (732, 456)
Screenshot: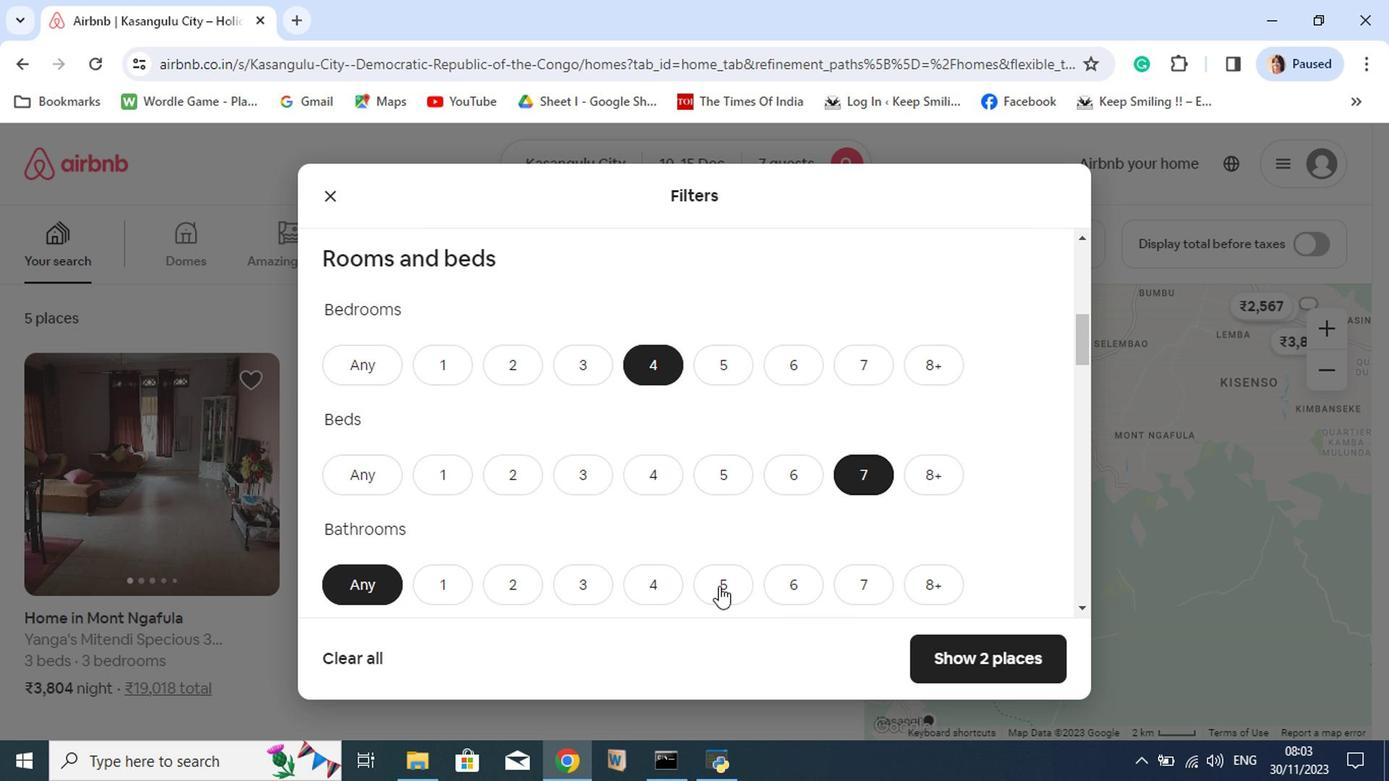 
Action: Mouse pressed left at (732, 456)
Screenshot: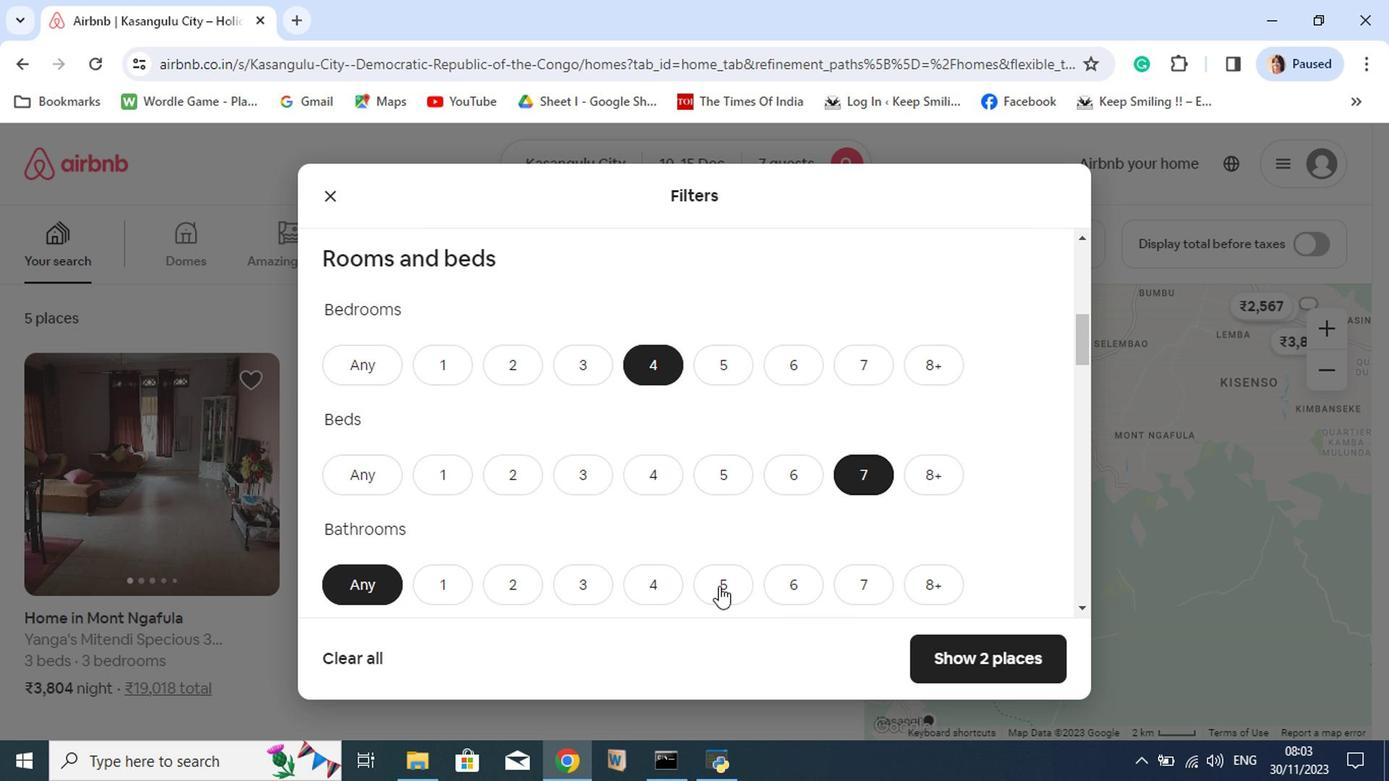 
Action: Mouse moved to (581, 538)
Screenshot: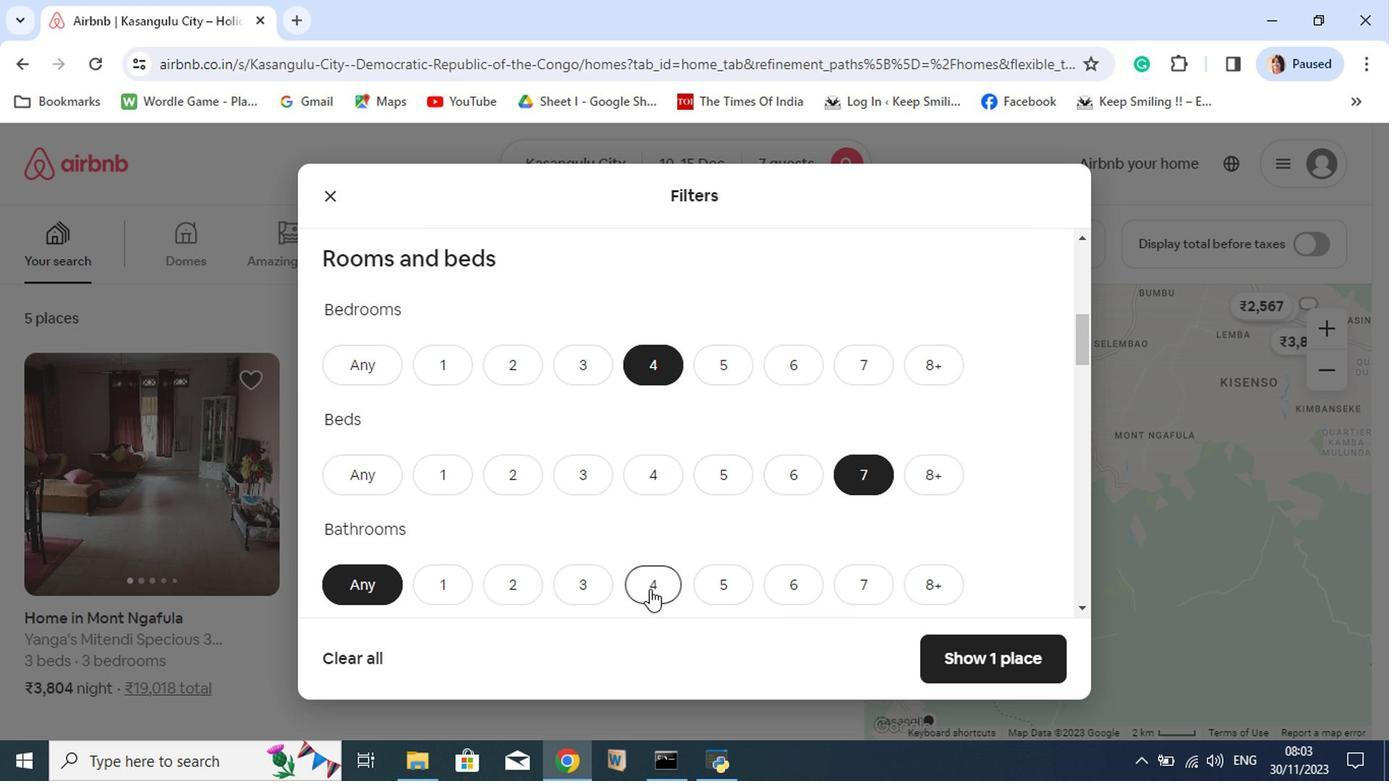
Action: Mouse pressed left at (581, 538)
Screenshot: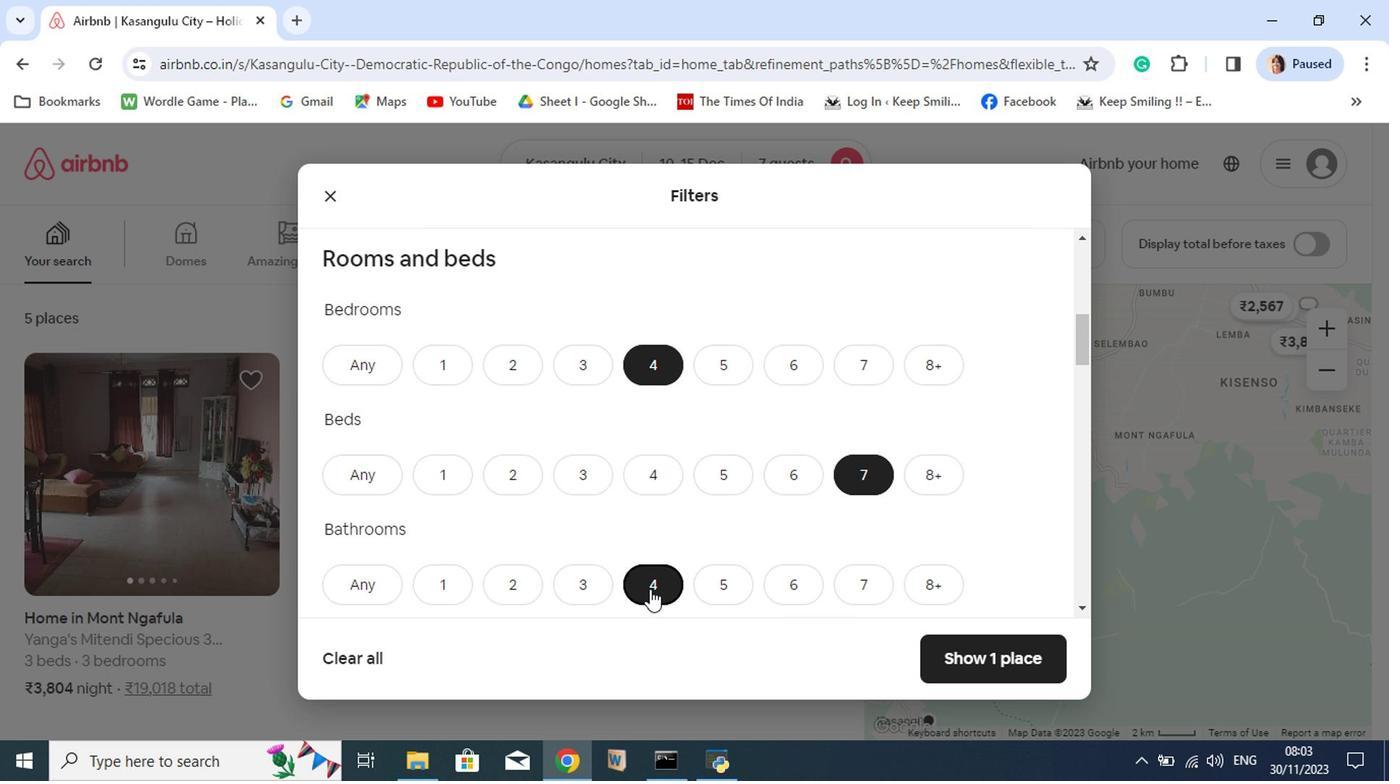 
Action: Mouse moved to (582, 570)
Screenshot: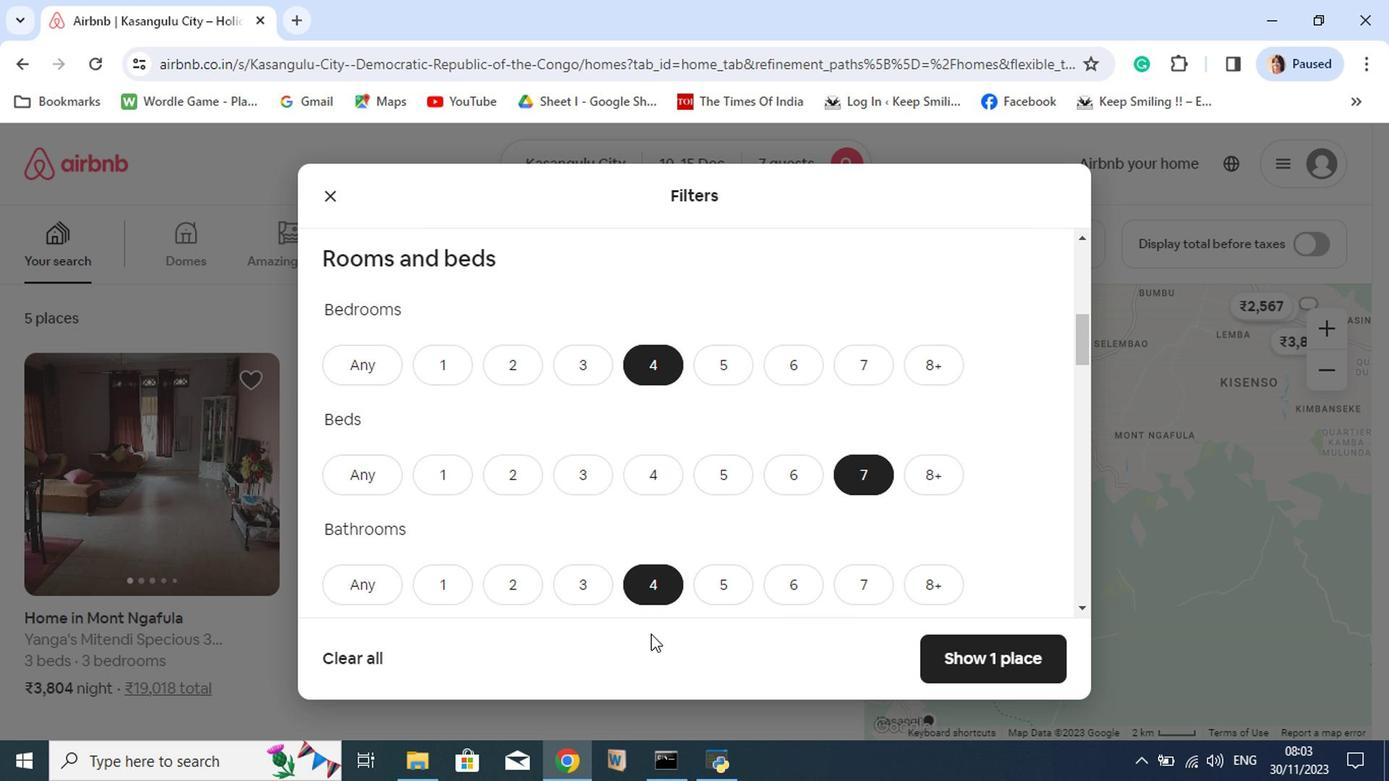 
Action: Mouse scrolled (582, 569) with delta (0, 0)
Screenshot: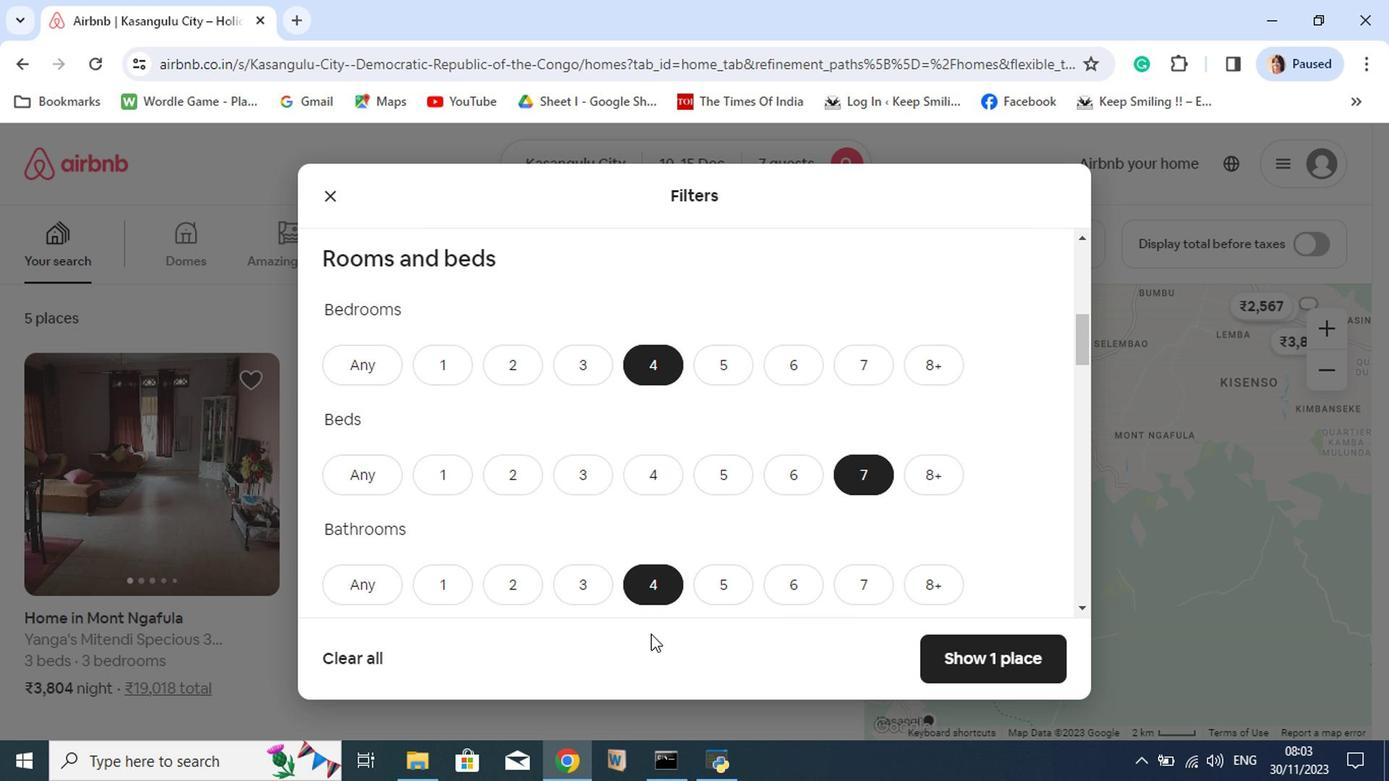 
Action: Mouse scrolled (582, 569) with delta (0, 0)
Screenshot: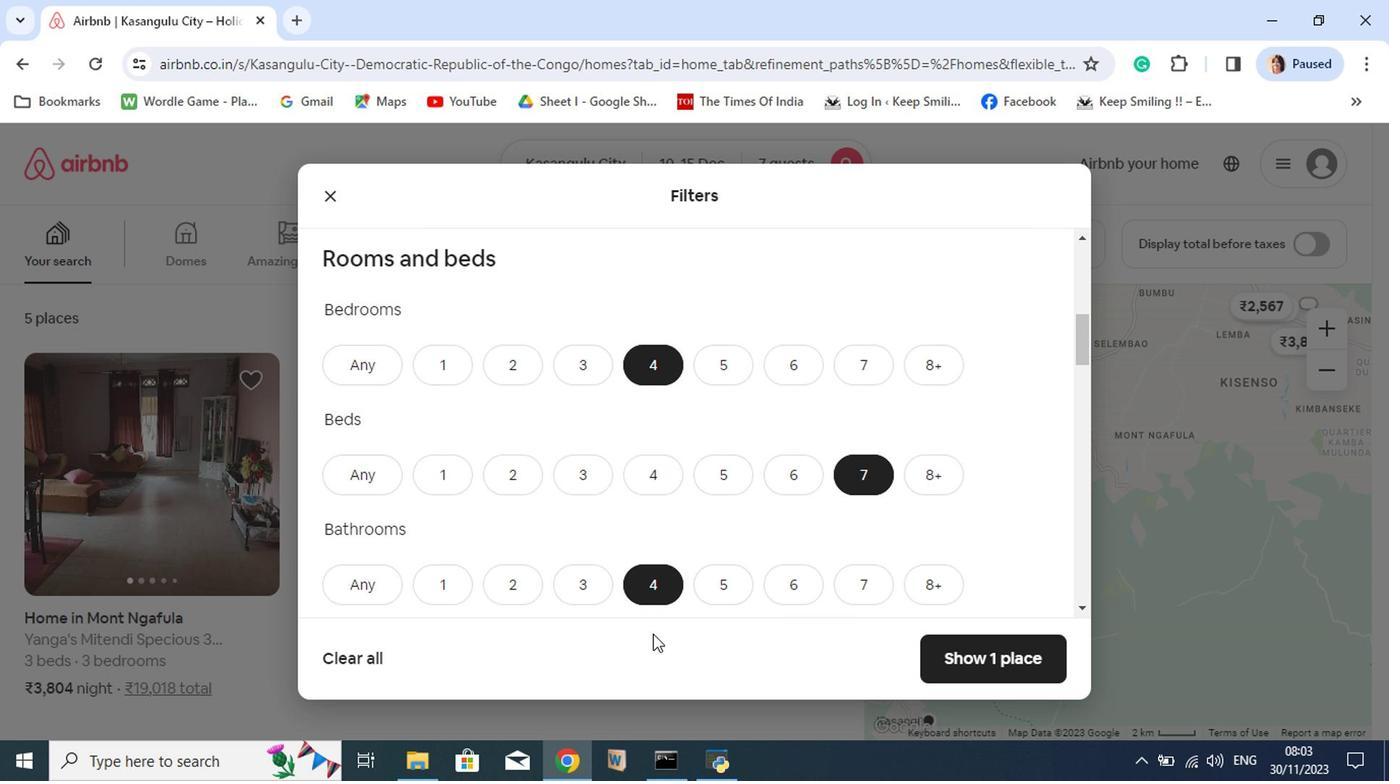 
Action: Mouse moved to (820, 500)
Screenshot: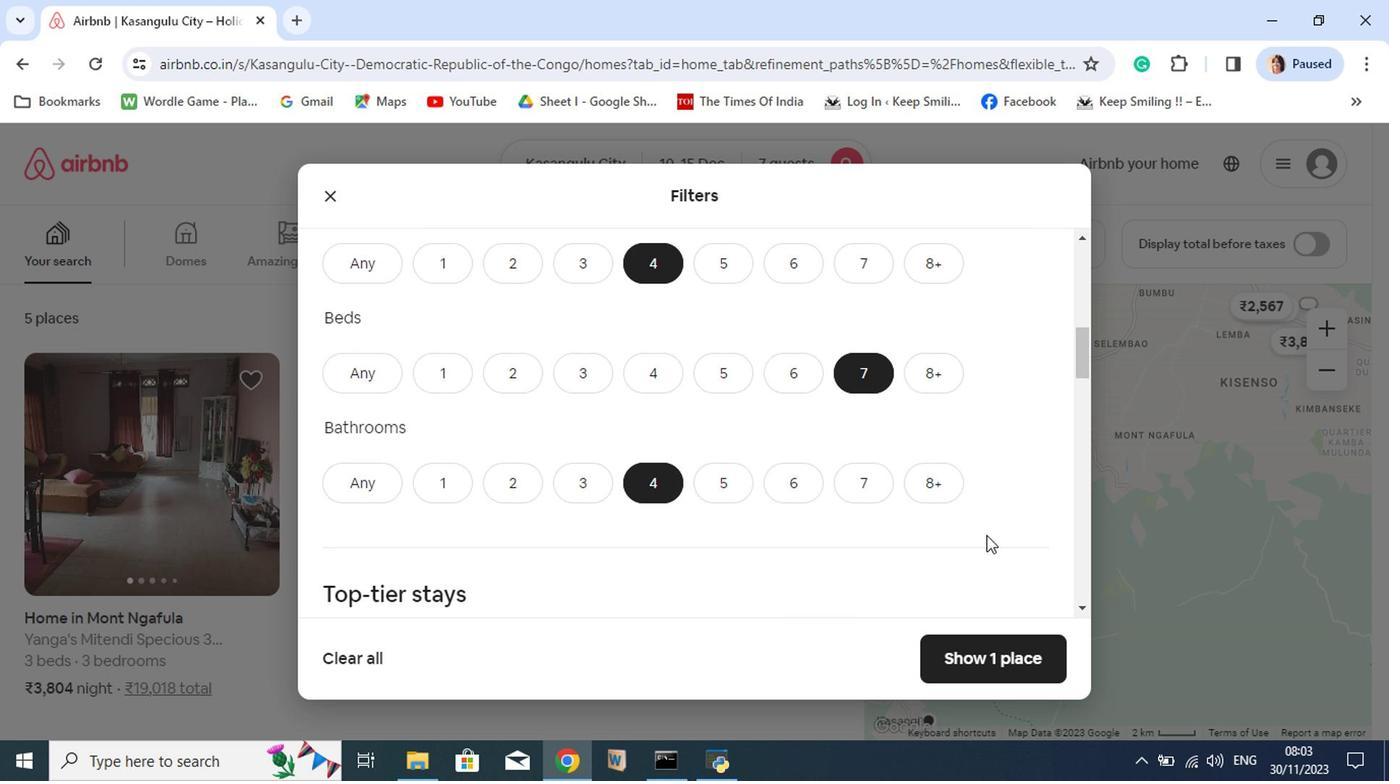 
Action: Mouse scrolled (820, 499) with delta (0, 0)
Screenshot: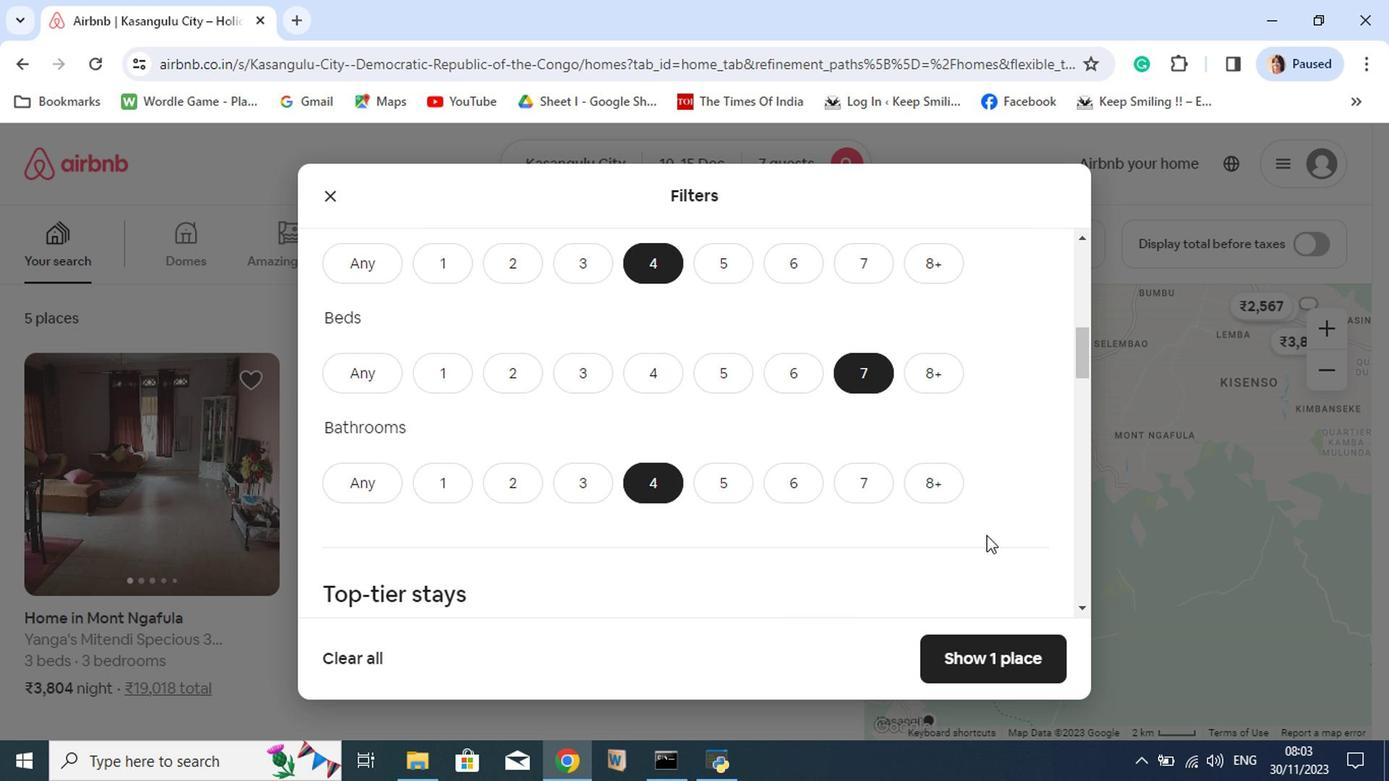 
Action: Mouse moved to (821, 499)
Screenshot: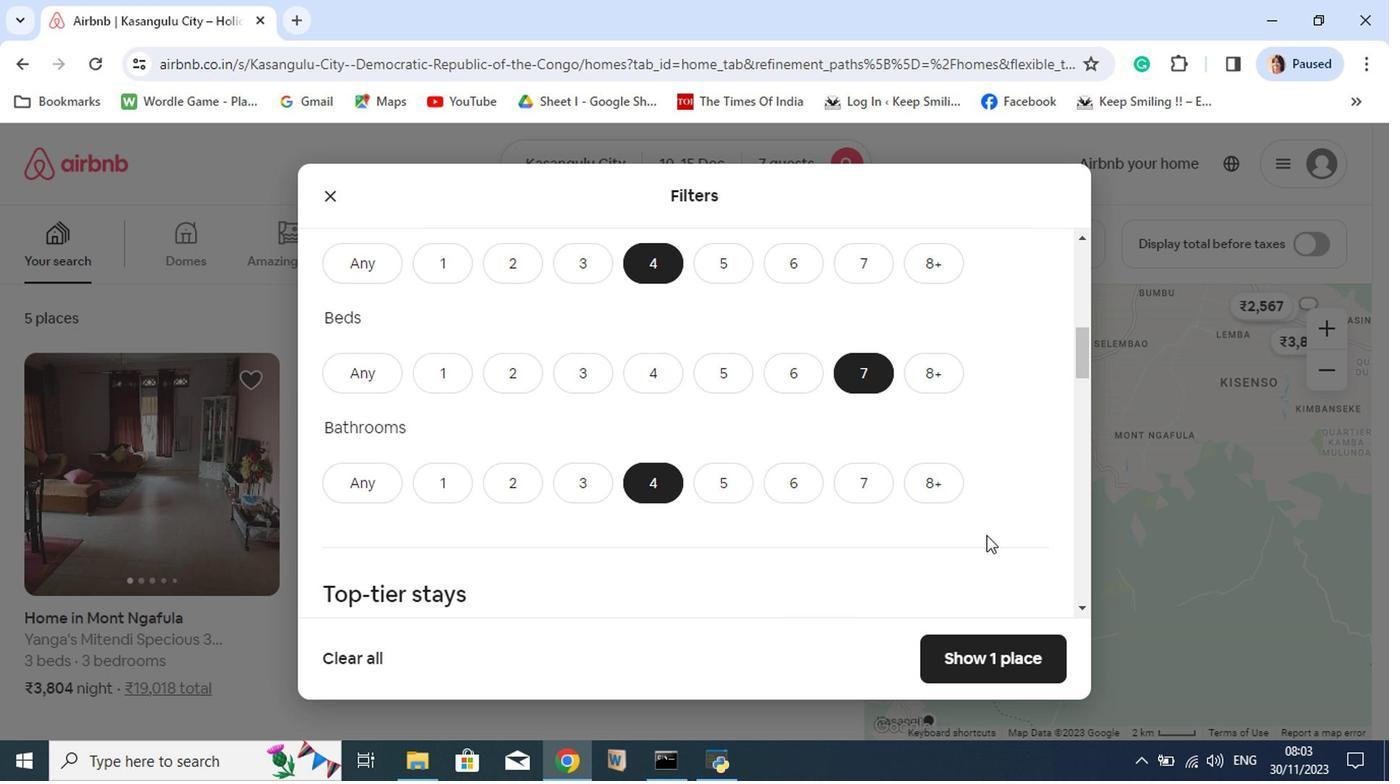 
Action: Mouse scrolled (821, 499) with delta (0, 0)
Screenshot: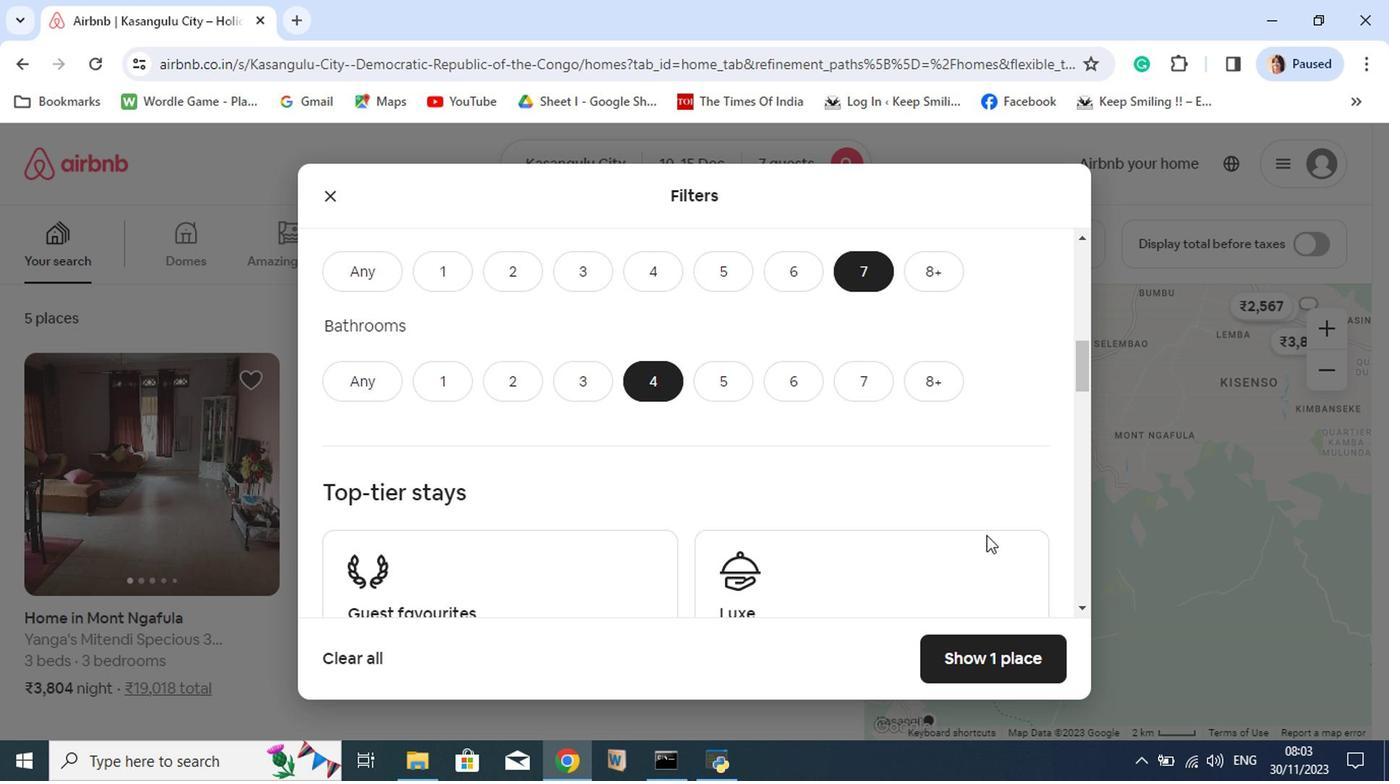 
Action: Mouse scrolled (821, 499) with delta (0, 0)
Screenshot: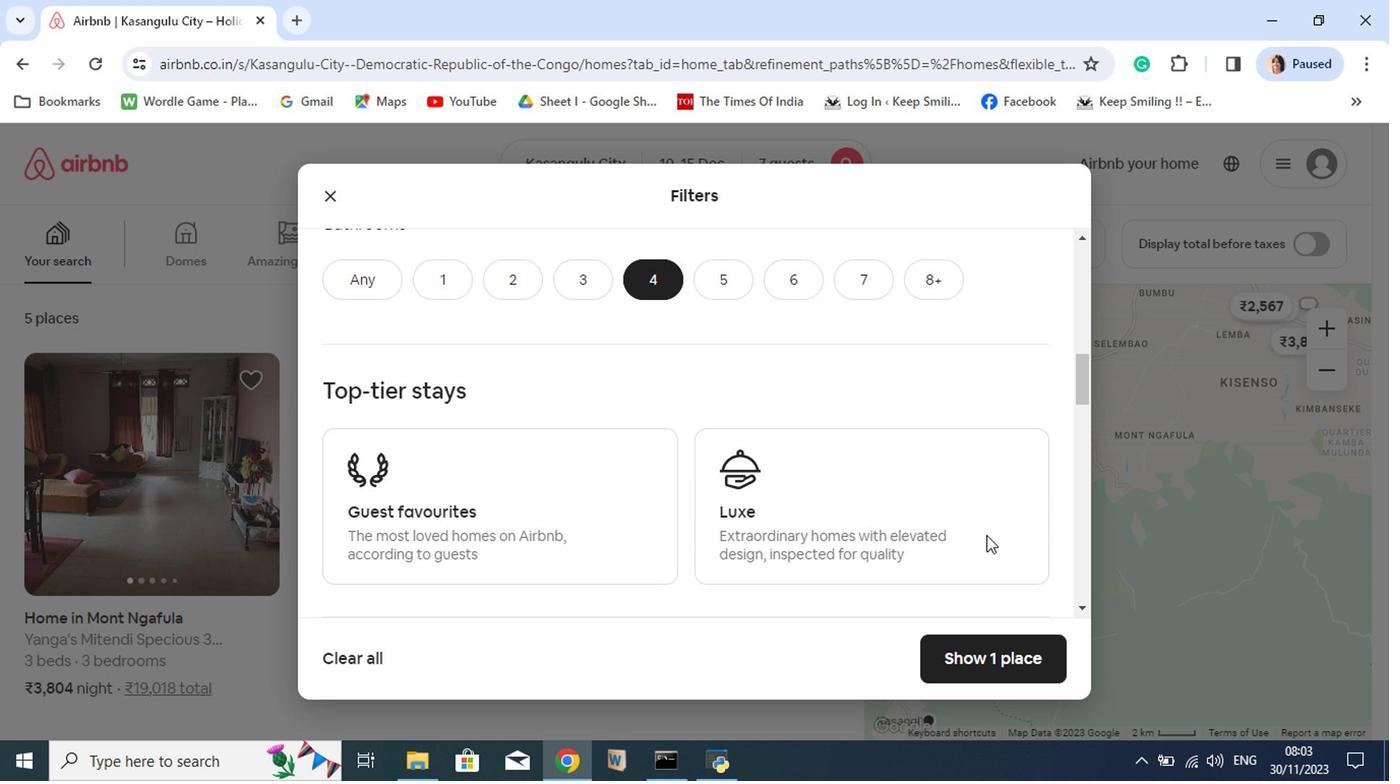 
Action: Mouse scrolled (821, 499) with delta (0, 0)
Screenshot: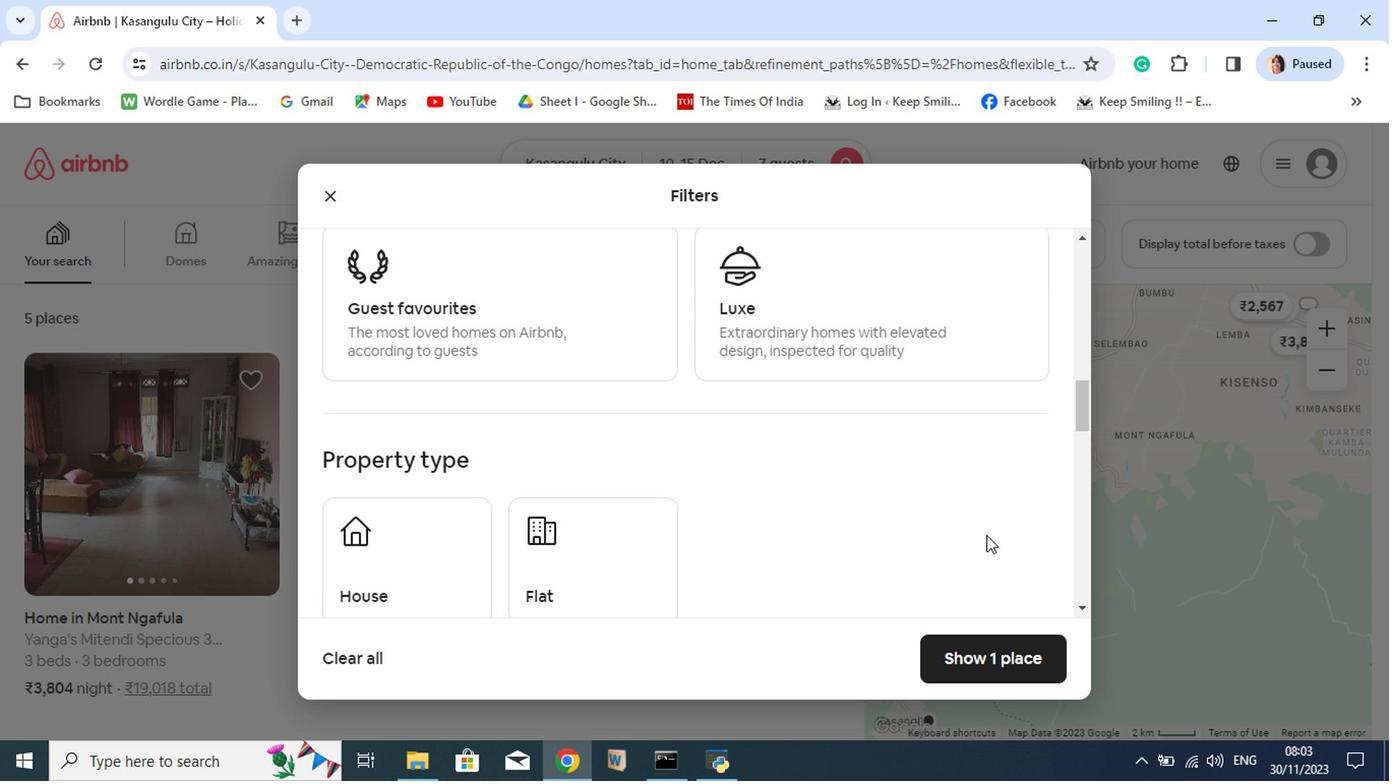 
Action: Mouse scrolled (821, 499) with delta (0, 0)
Screenshot: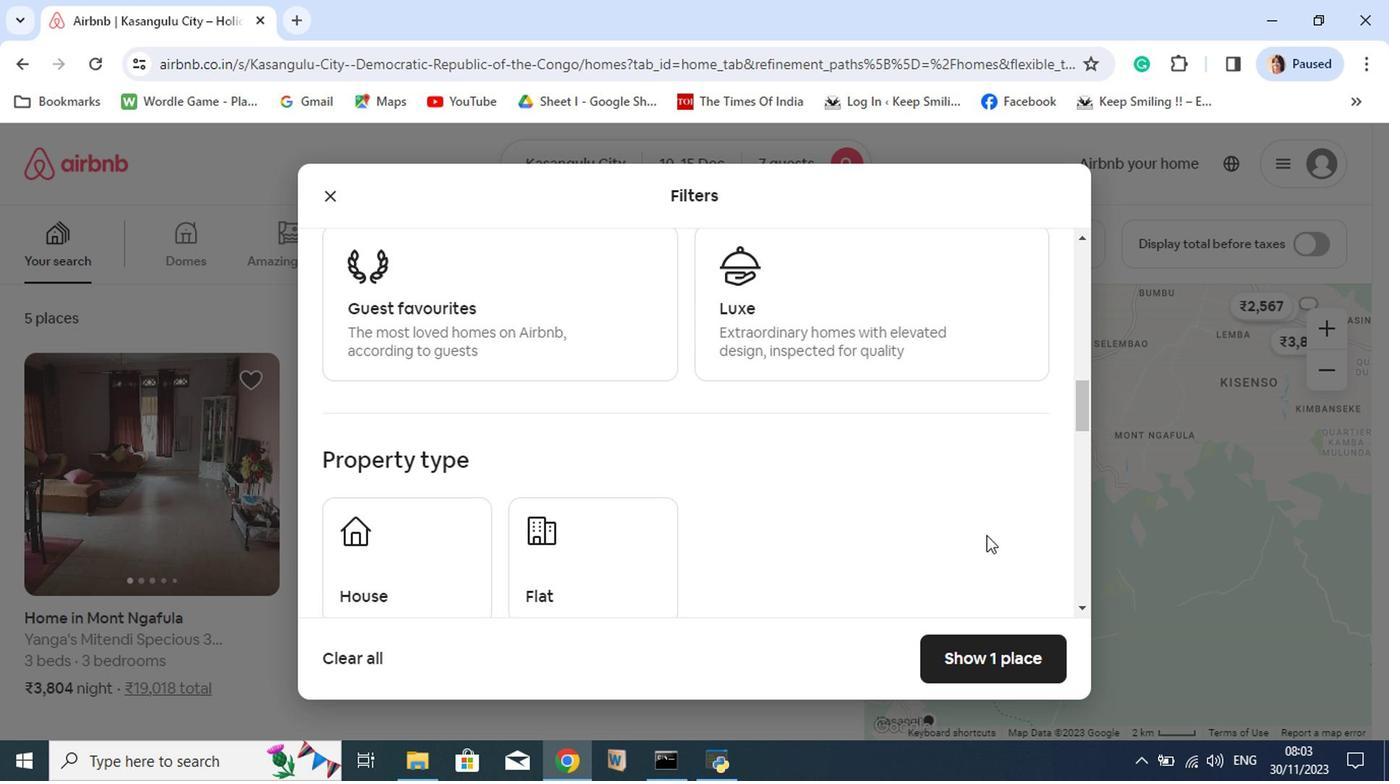 
Action: Mouse scrolled (821, 499) with delta (0, 0)
Screenshot: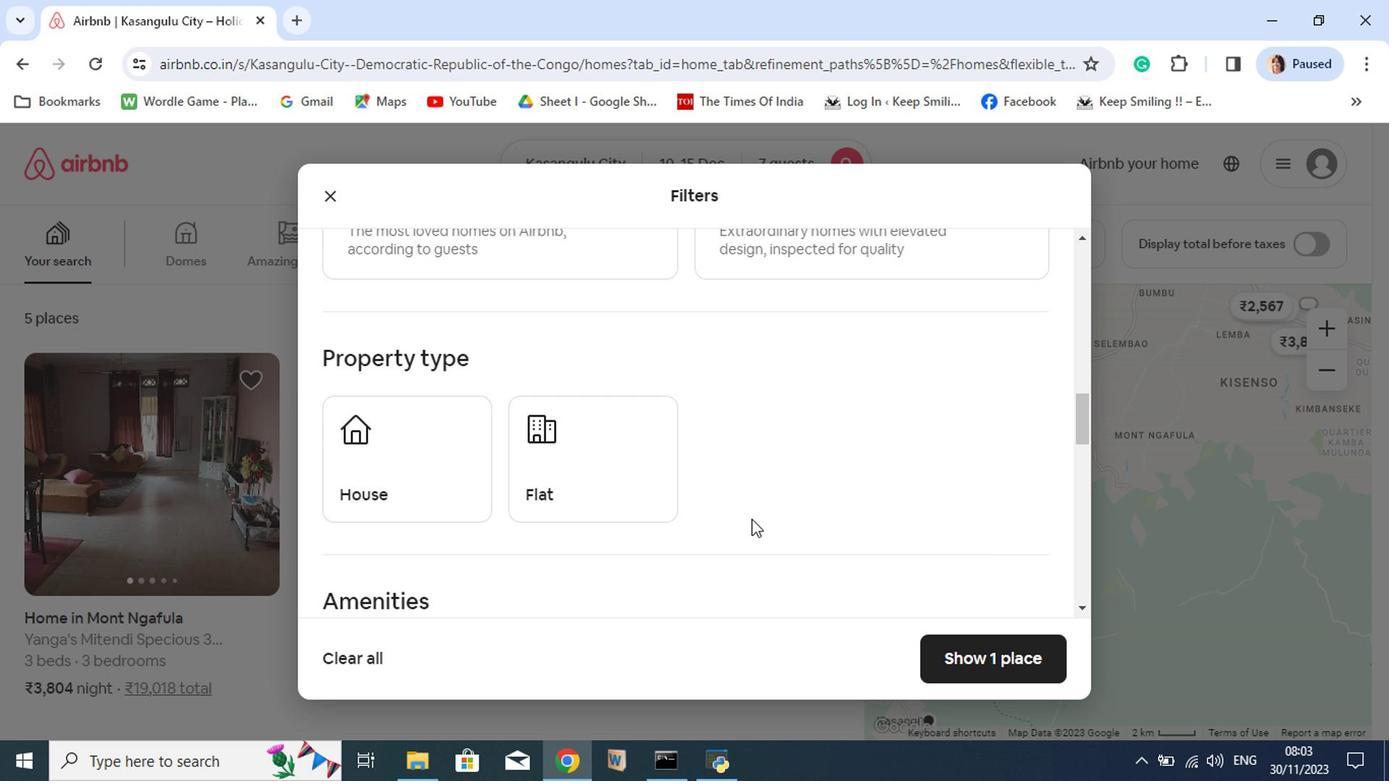 
Action: Mouse moved to (413, 453)
Screenshot: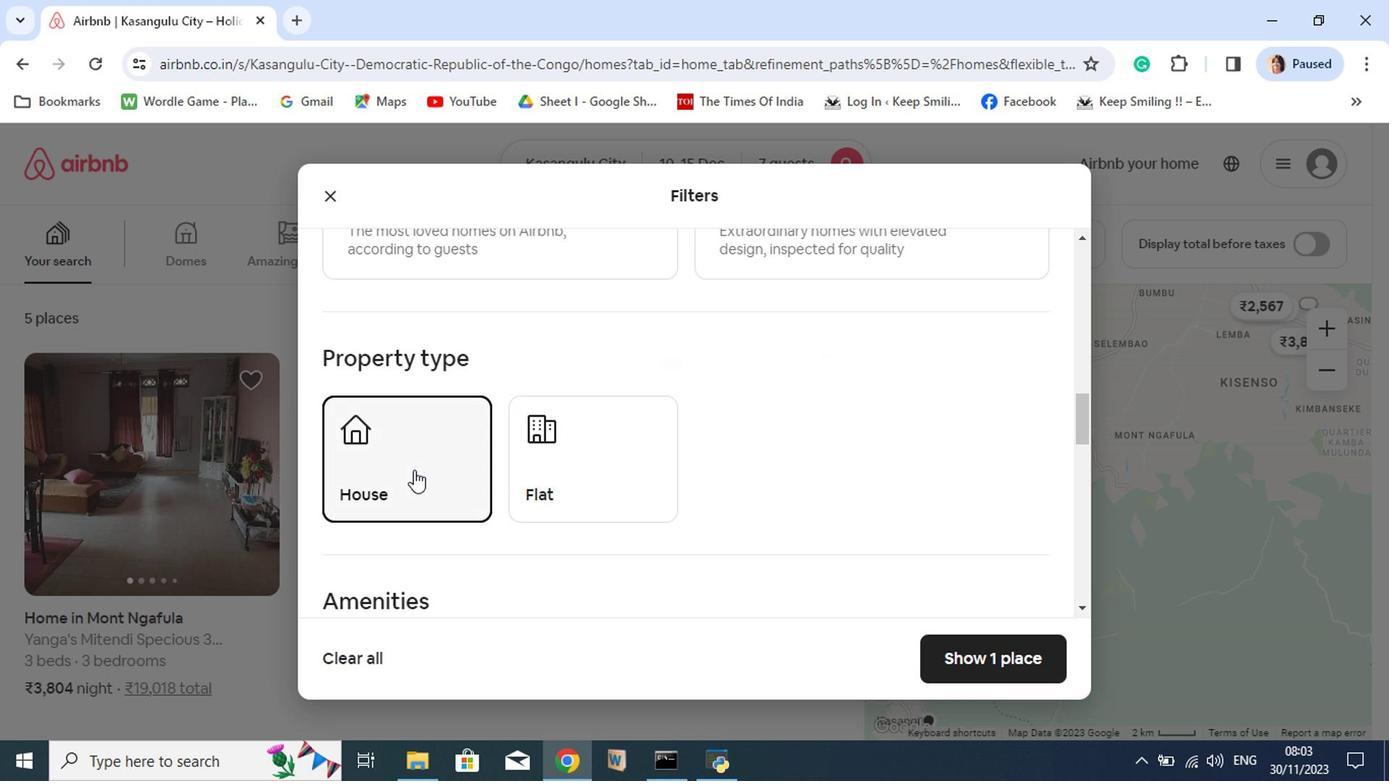 
Action: Mouse pressed left at (413, 453)
Screenshot: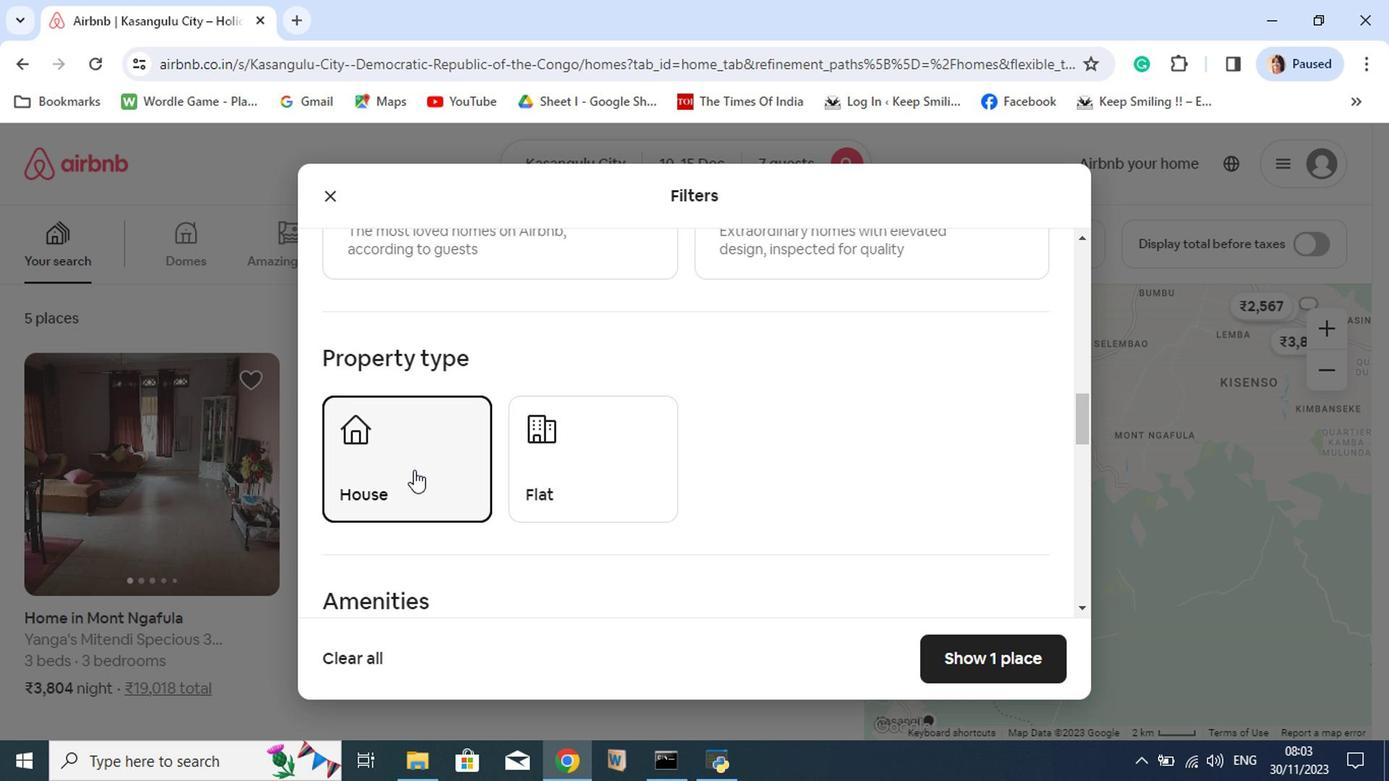 
Action: Mouse moved to (646, 506)
Screenshot: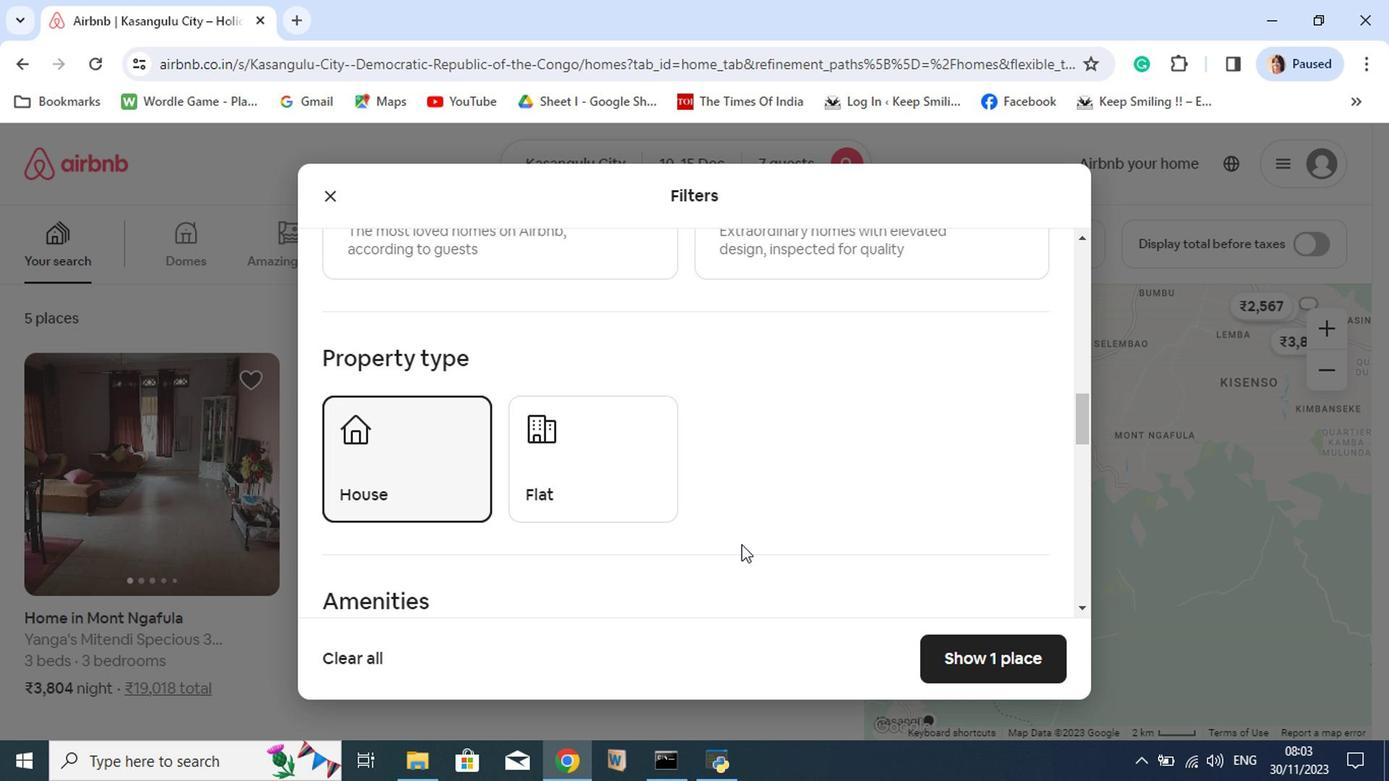 
Action: Mouse scrolled (646, 505) with delta (0, 0)
Screenshot: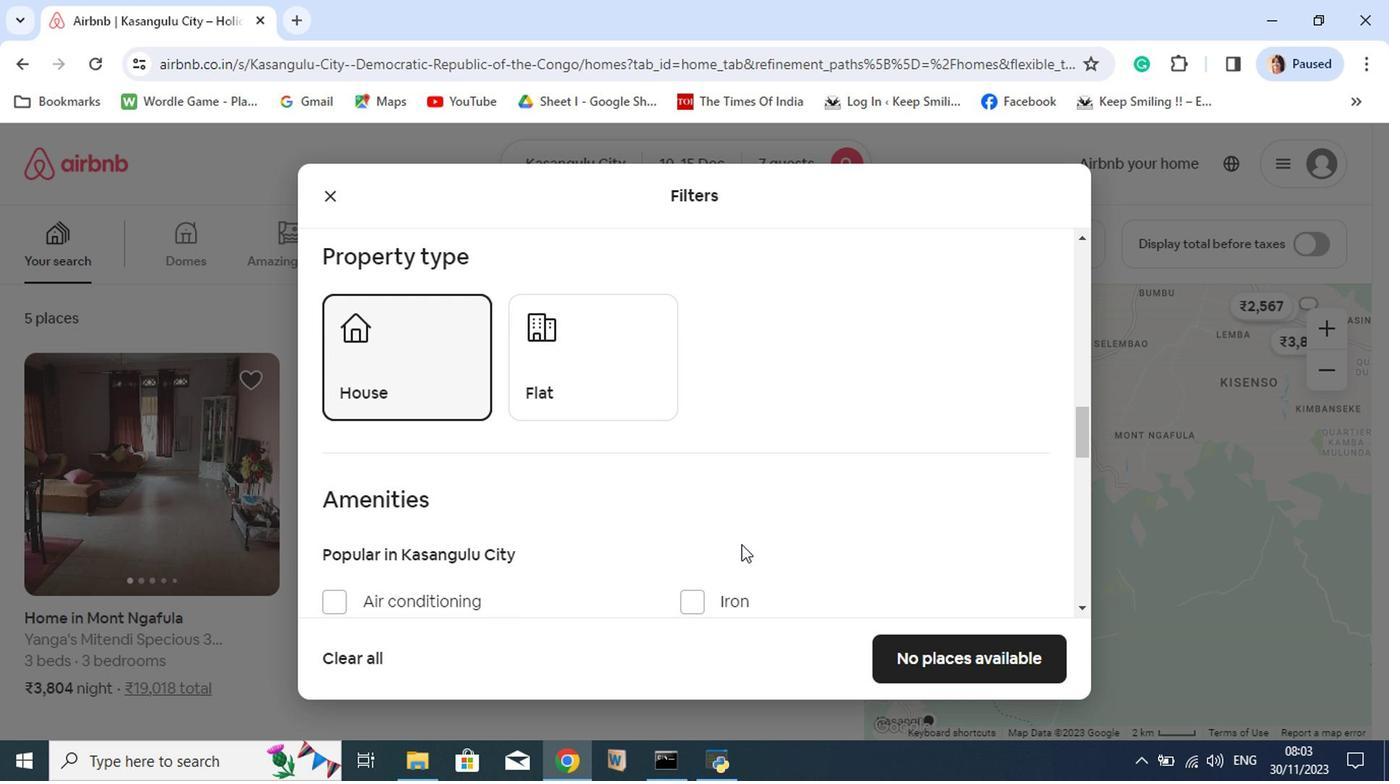 
Action: Mouse moved to (648, 506)
Screenshot: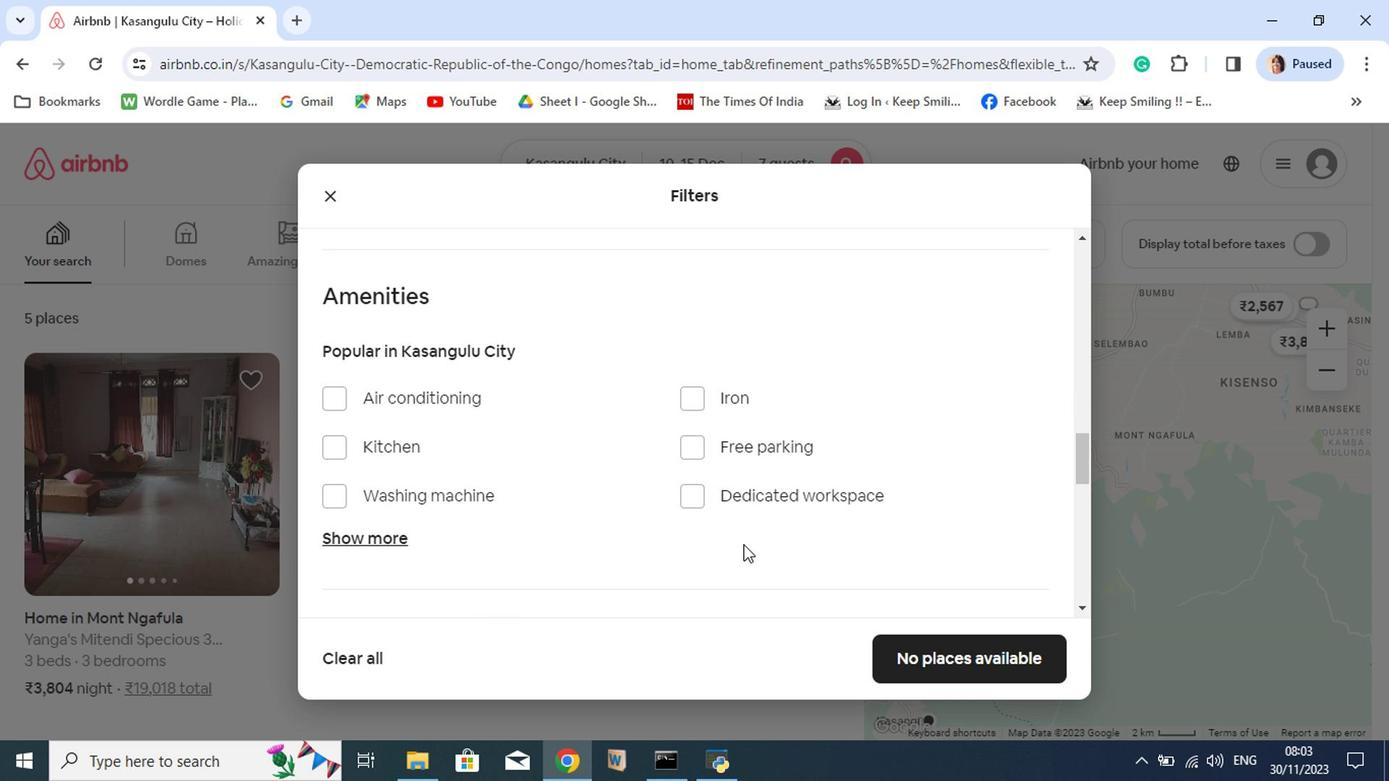
Action: Mouse scrolled (648, 505) with delta (0, 0)
Screenshot: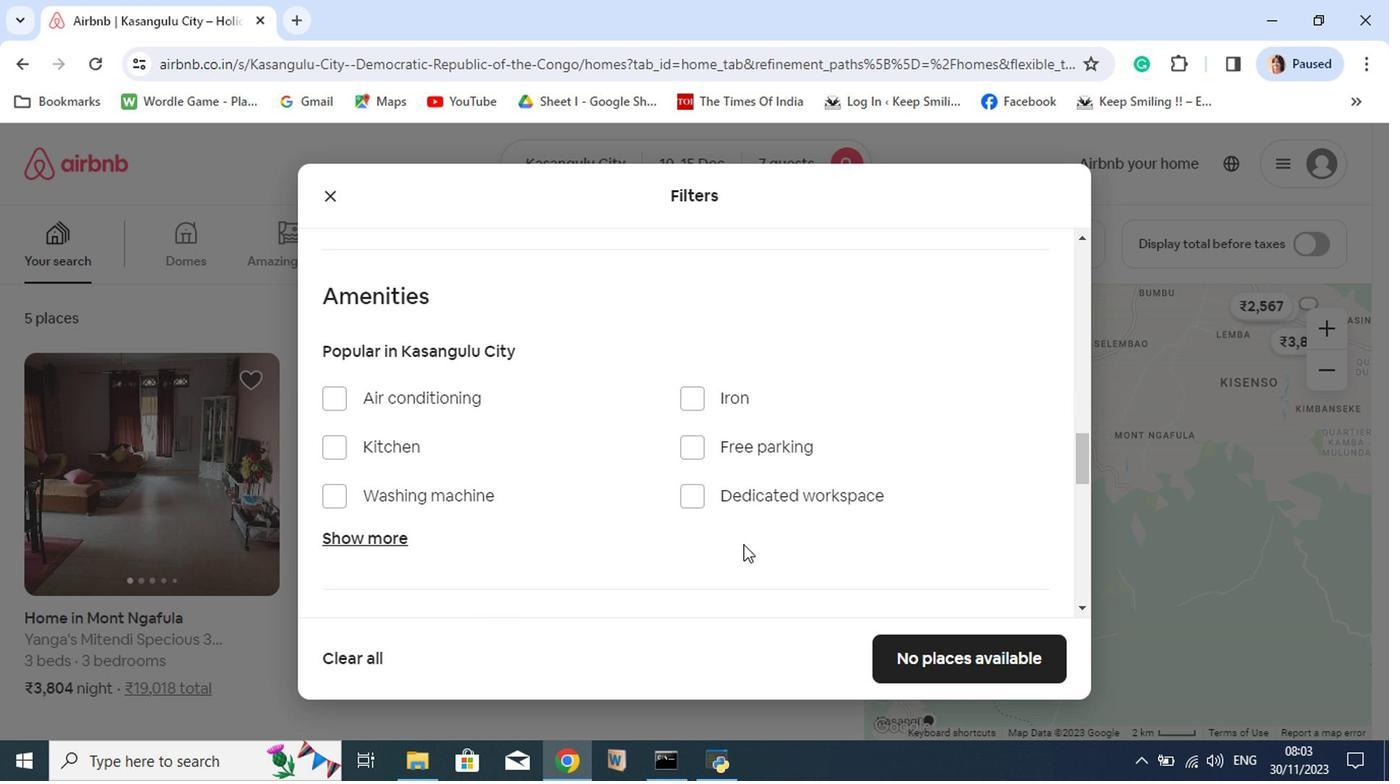 
Action: Mouse scrolled (648, 505) with delta (0, 0)
Screenshot: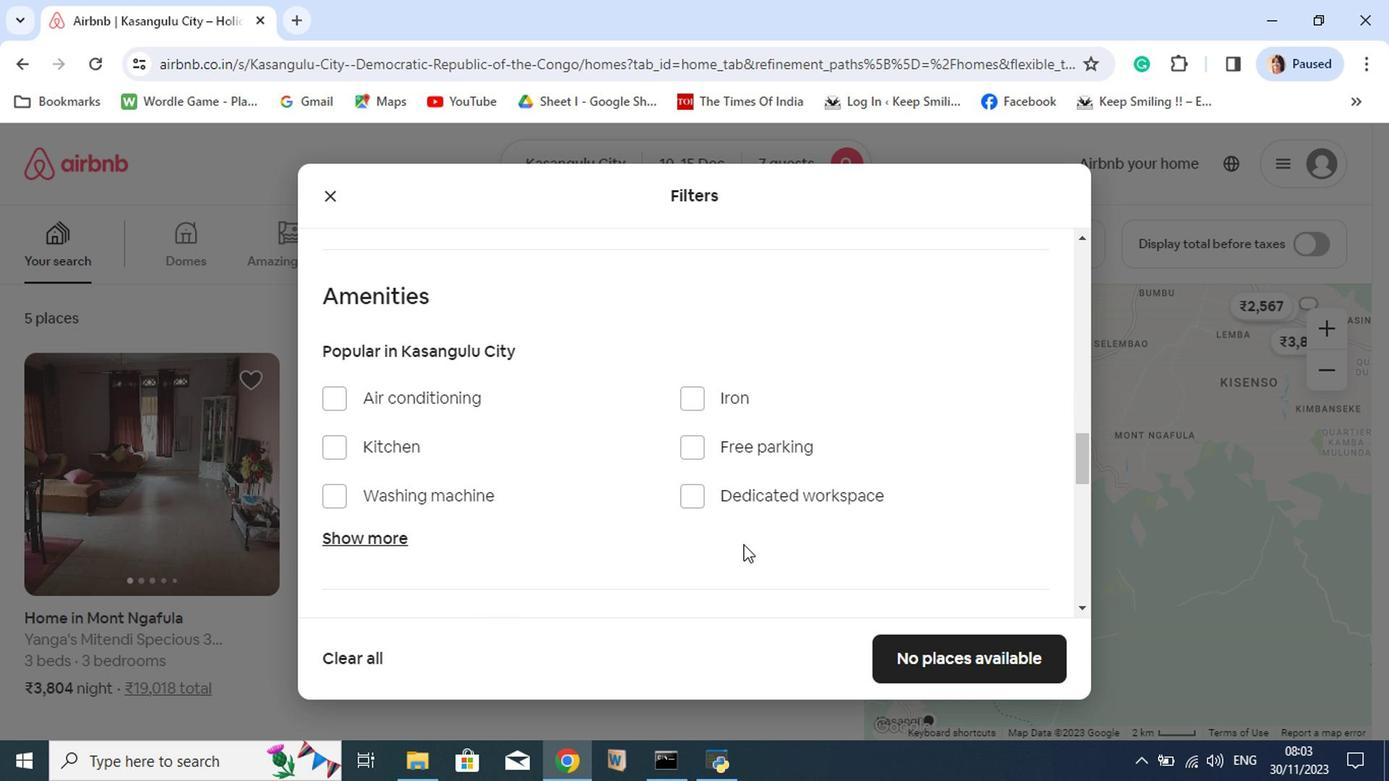 
Action: Mouse scrolled (648, 505) with delta (0, 0)
Screenshot: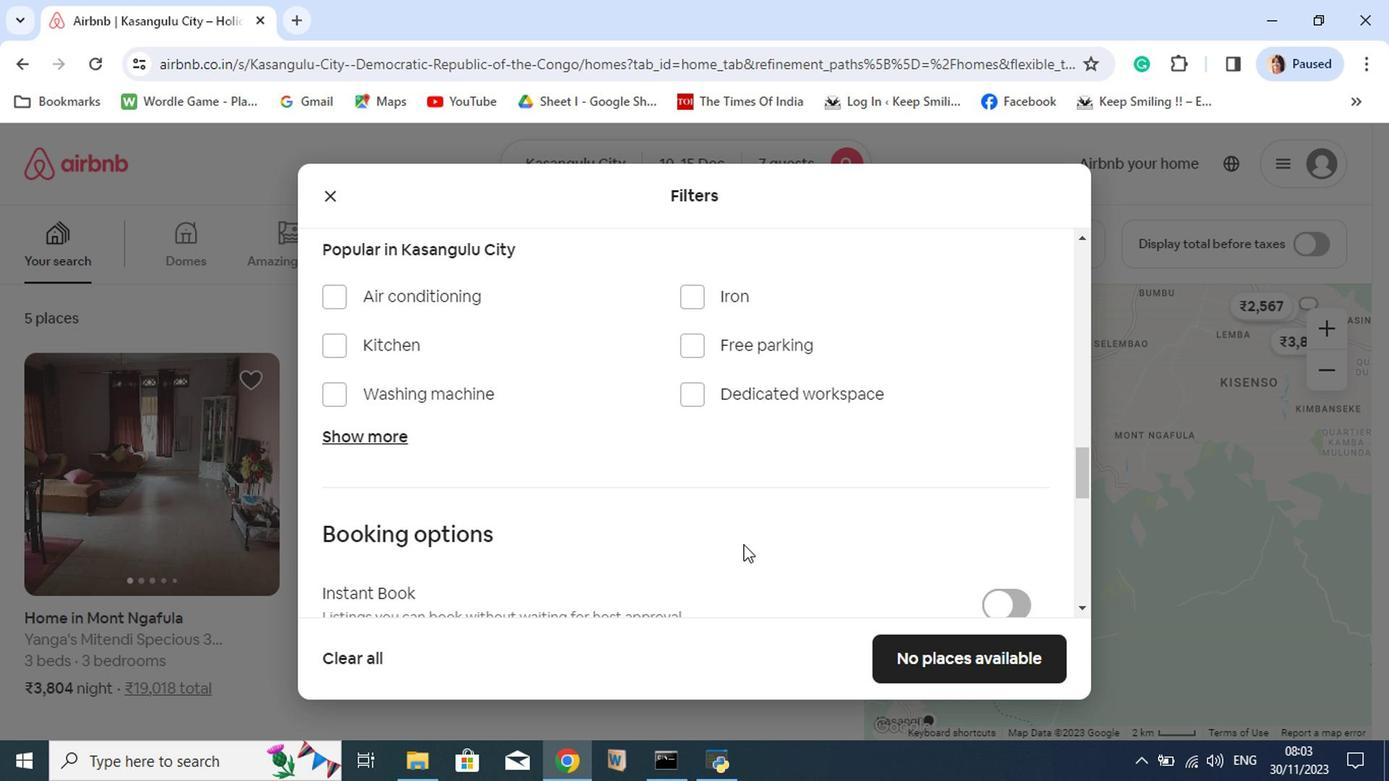 
Action: Mouse moved to (442, 452)
Screenshot: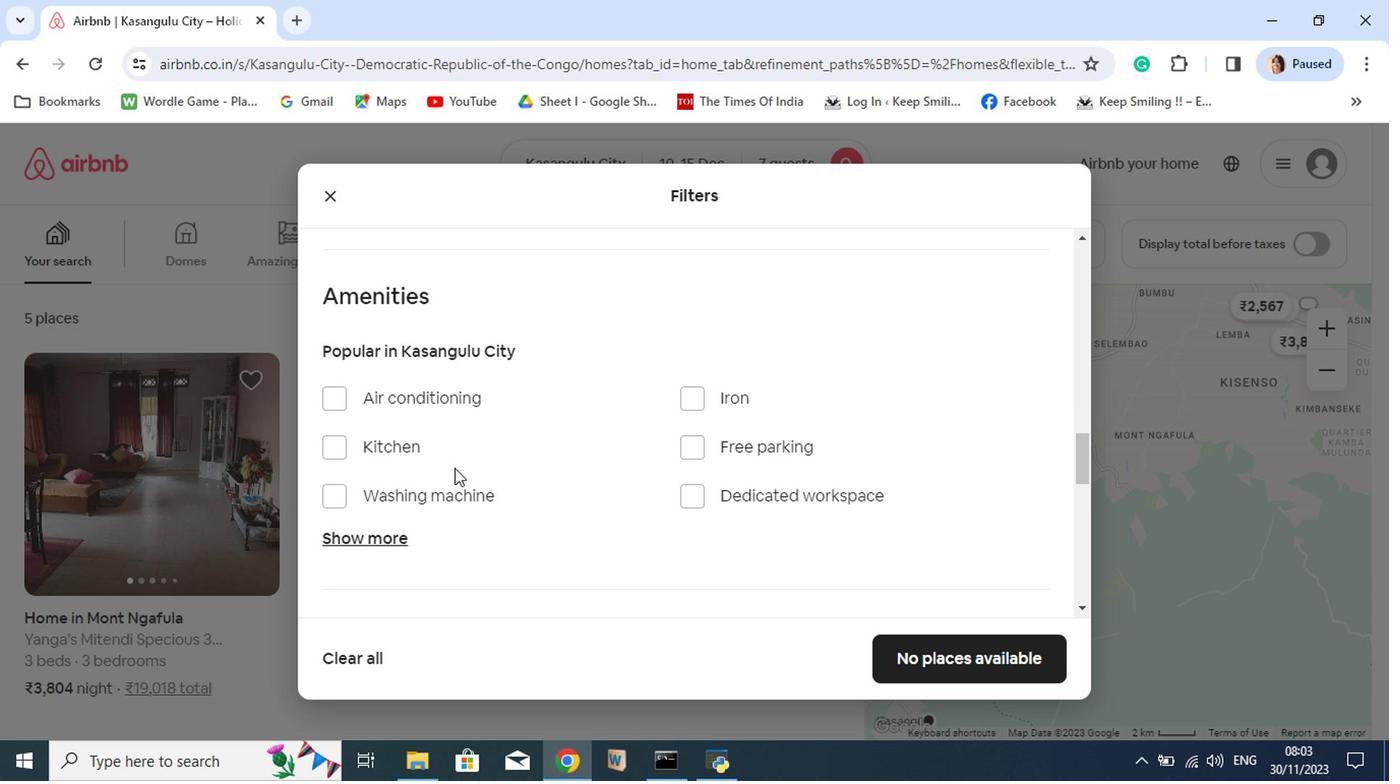 
Action: Mouse scrolled (442, 452) with delta (0, 0)
Screenshot: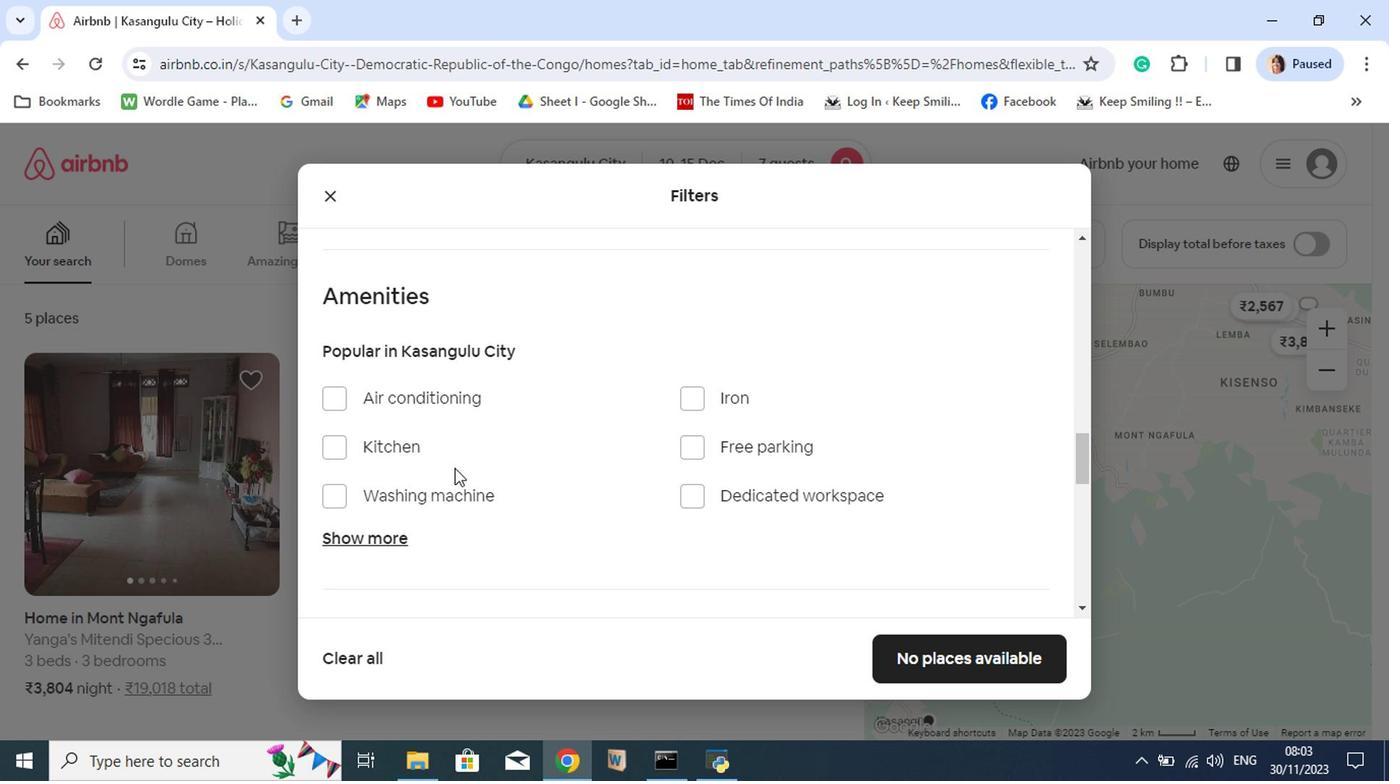 
Action: Mouse moved to (383, 500)
Screenshot: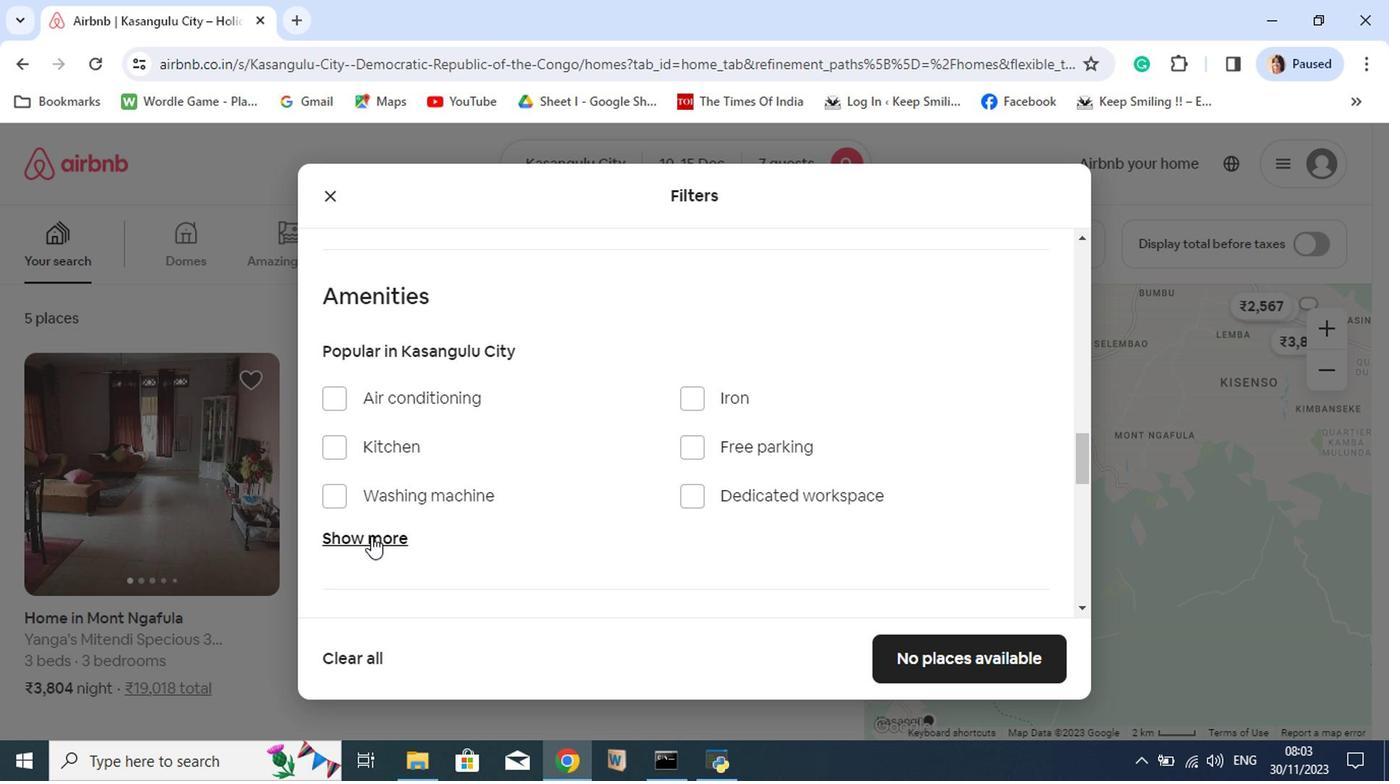
Action: Mouse pressed left at (383, 500)
Screenshot: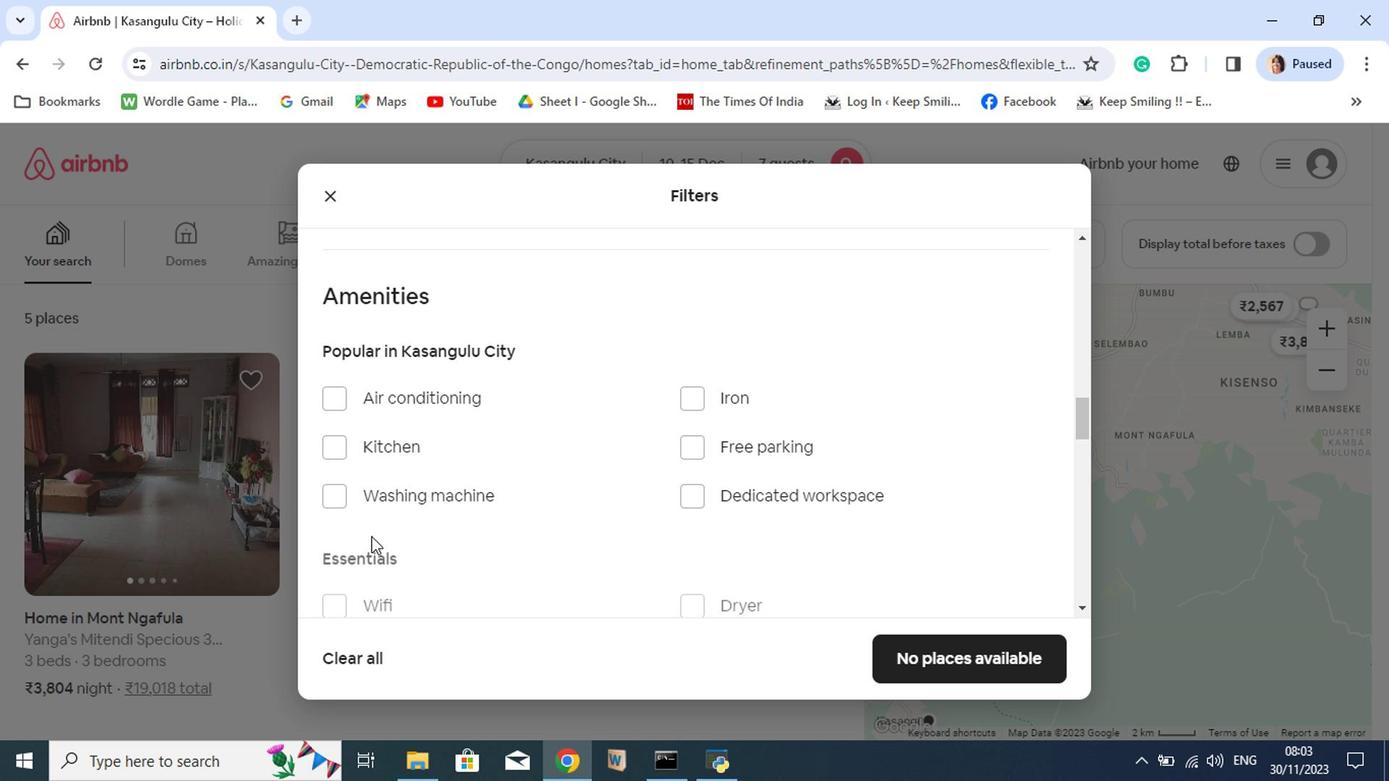 
Action: Mouse moved to (442, 523)
Screenshot: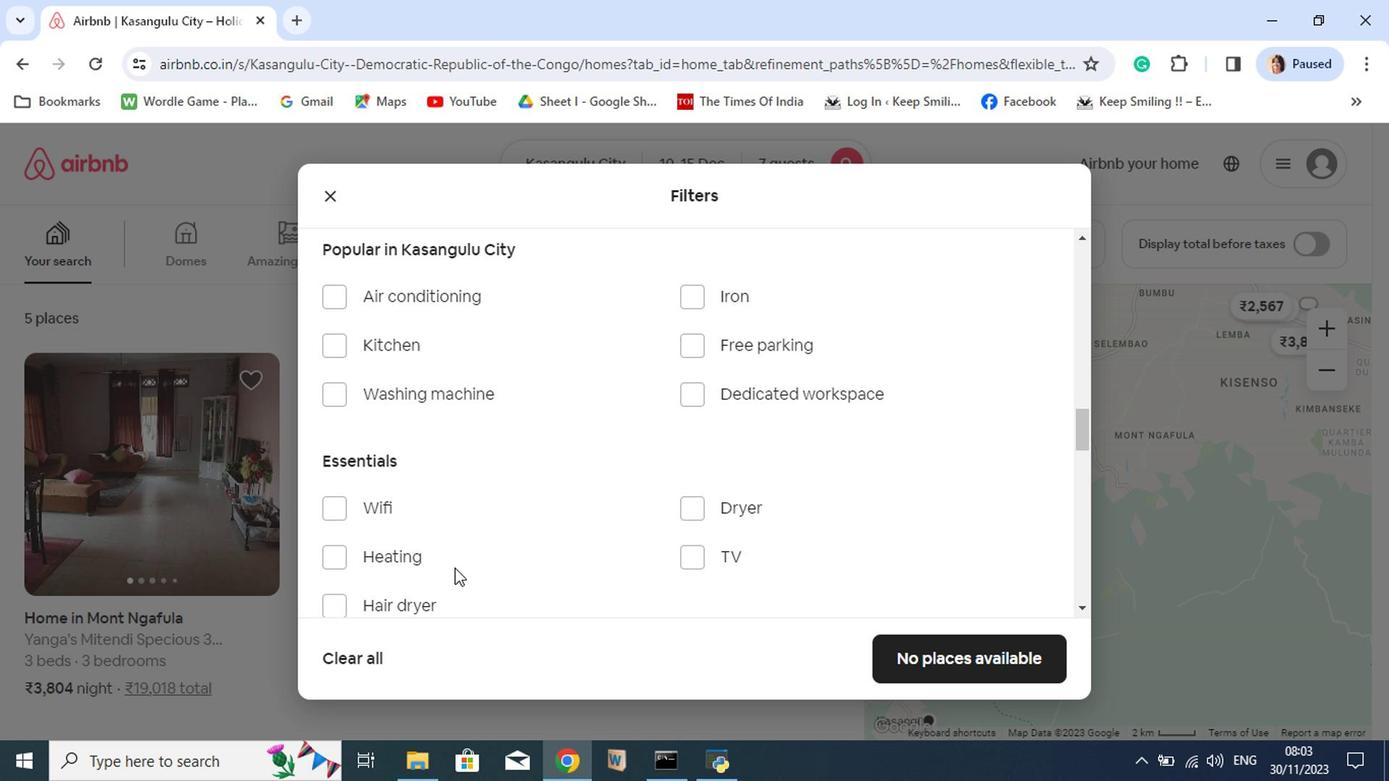 
Action: Mouse scrolled (442, 522) with delta (0, 0)
Screenshot: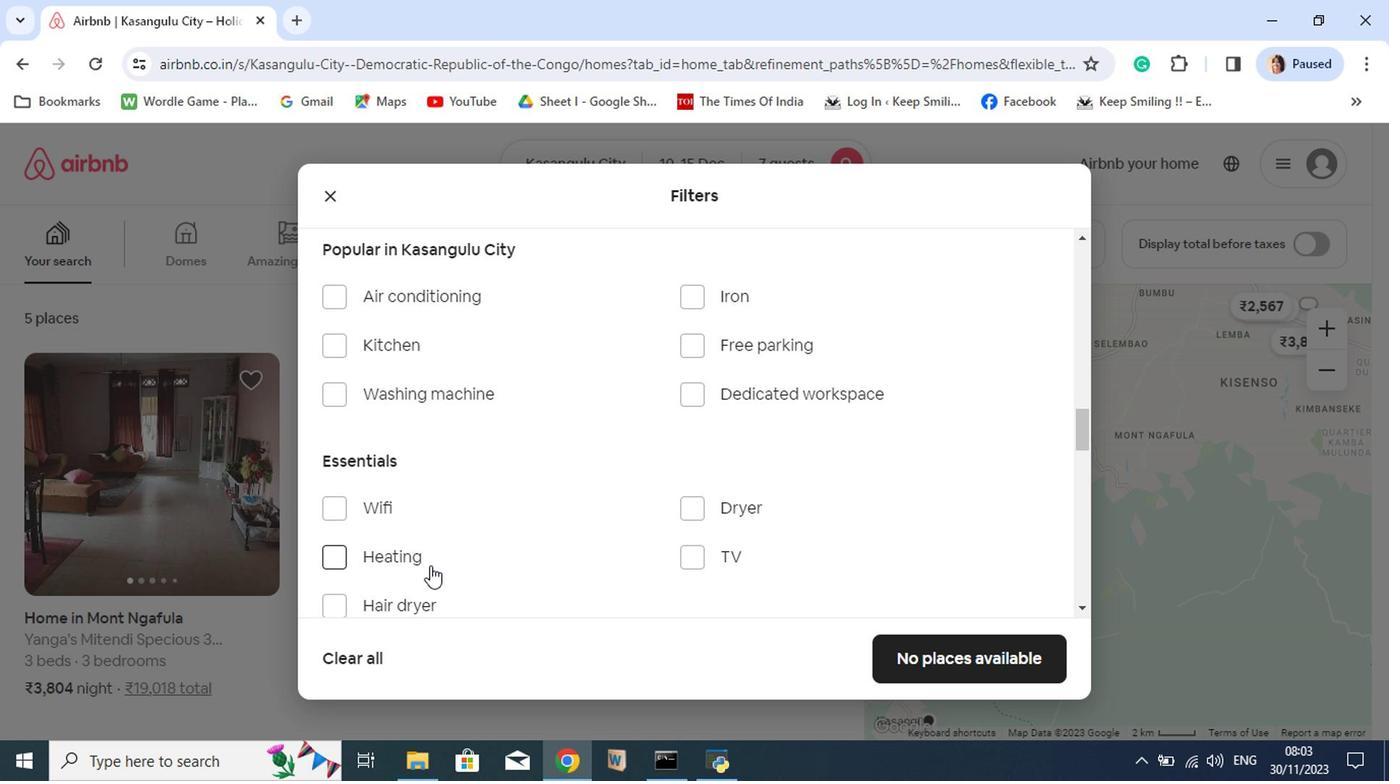
Action: Mouse moved to (353, 480)
Screenshot: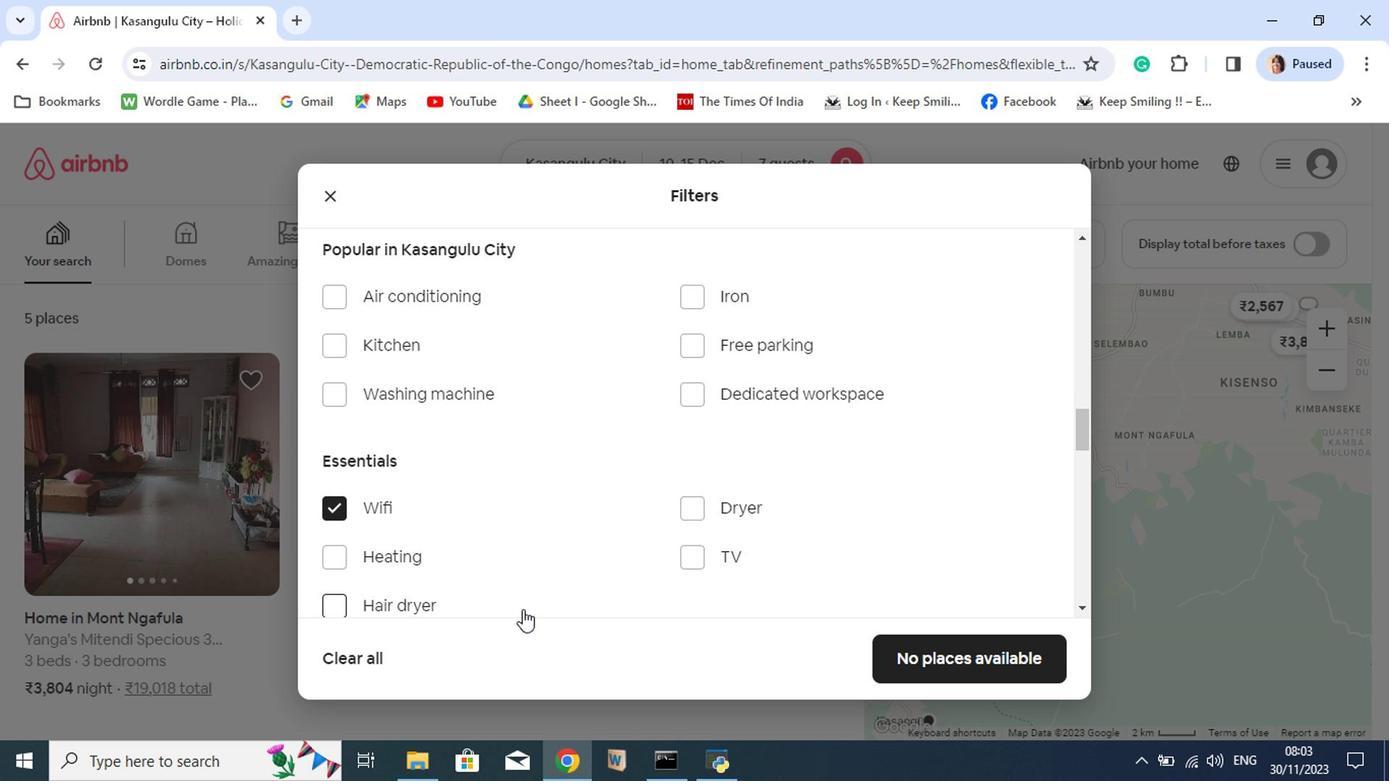
Action: Mouse pressed left at (353, 480)
Screenshot: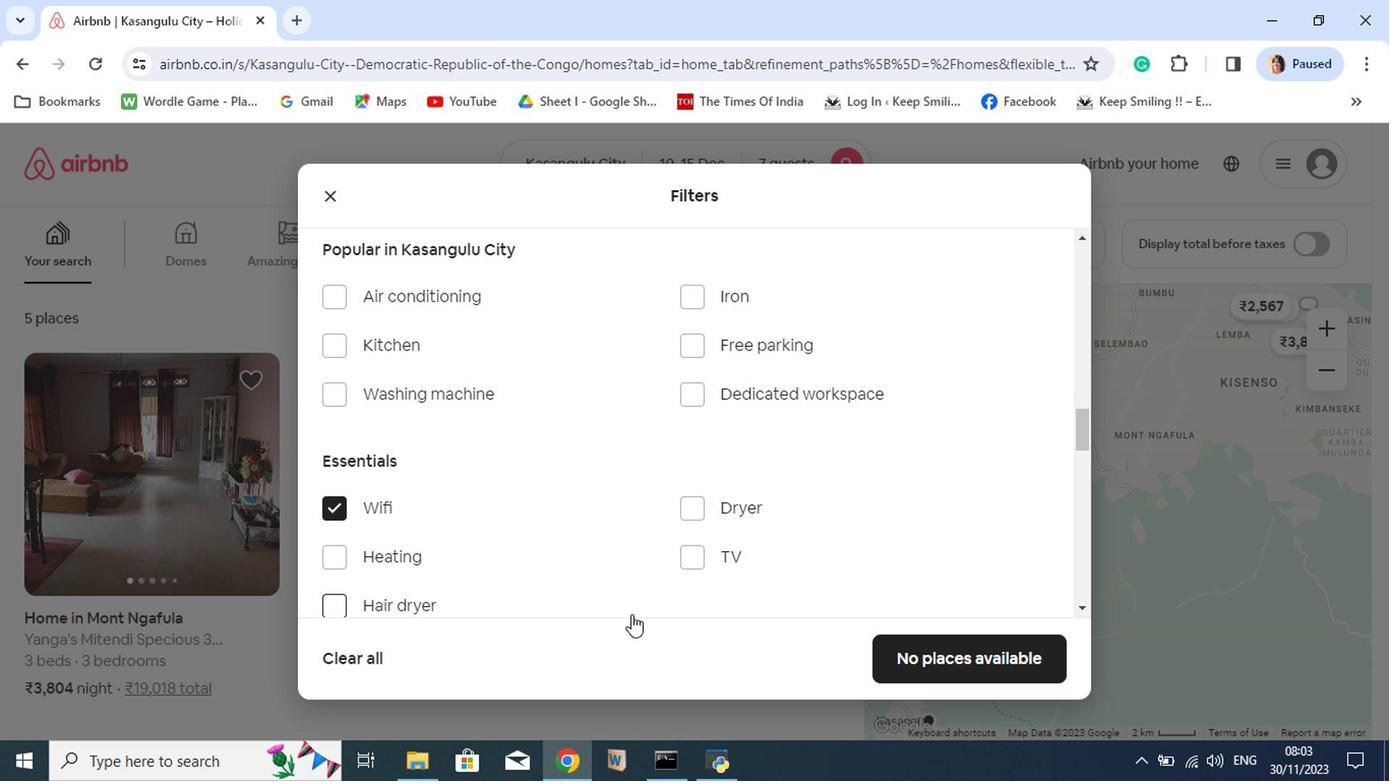 
Action: Mouse moved to (606, 515)
Screenshot: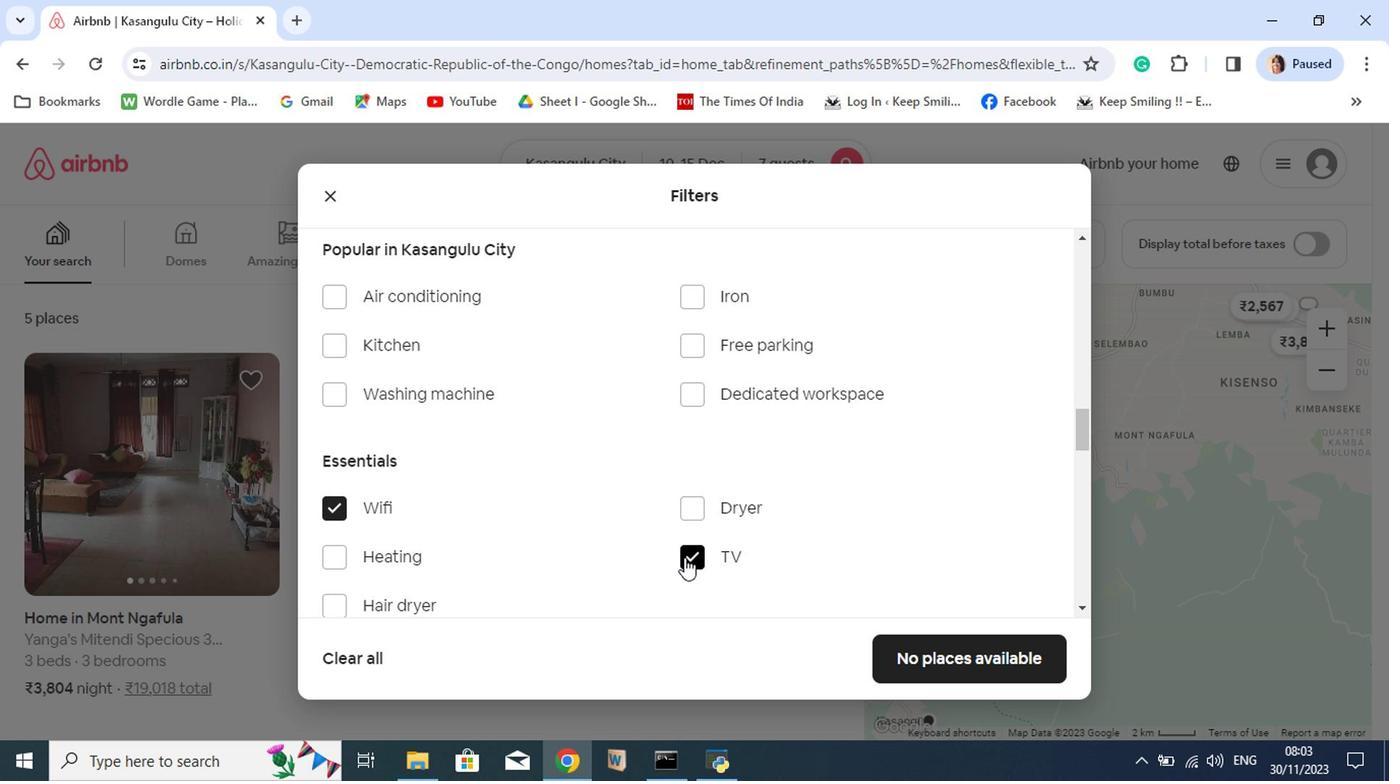 
Action: Mouse pressed left at (606, 515)
Screenshot: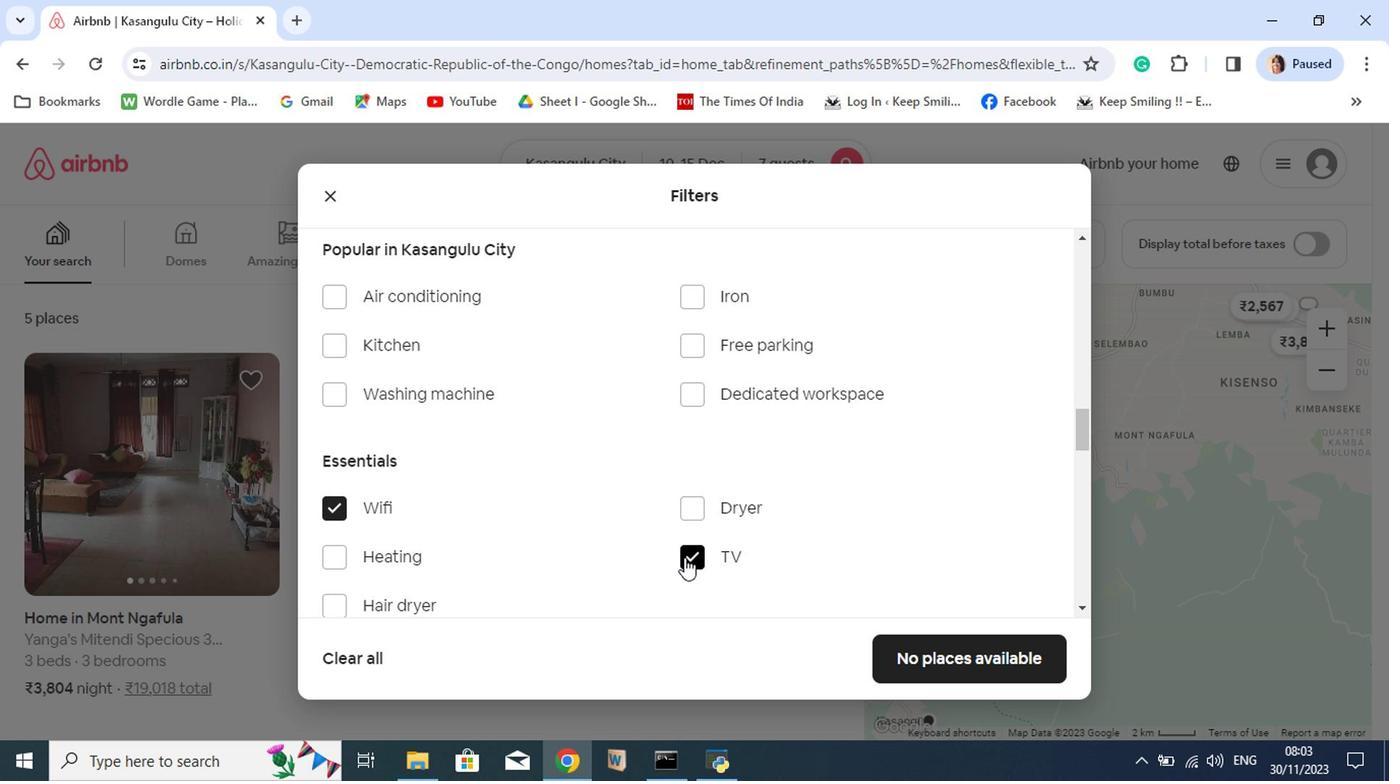 
Action: Mouse moved to (620, 370)
Screenshot: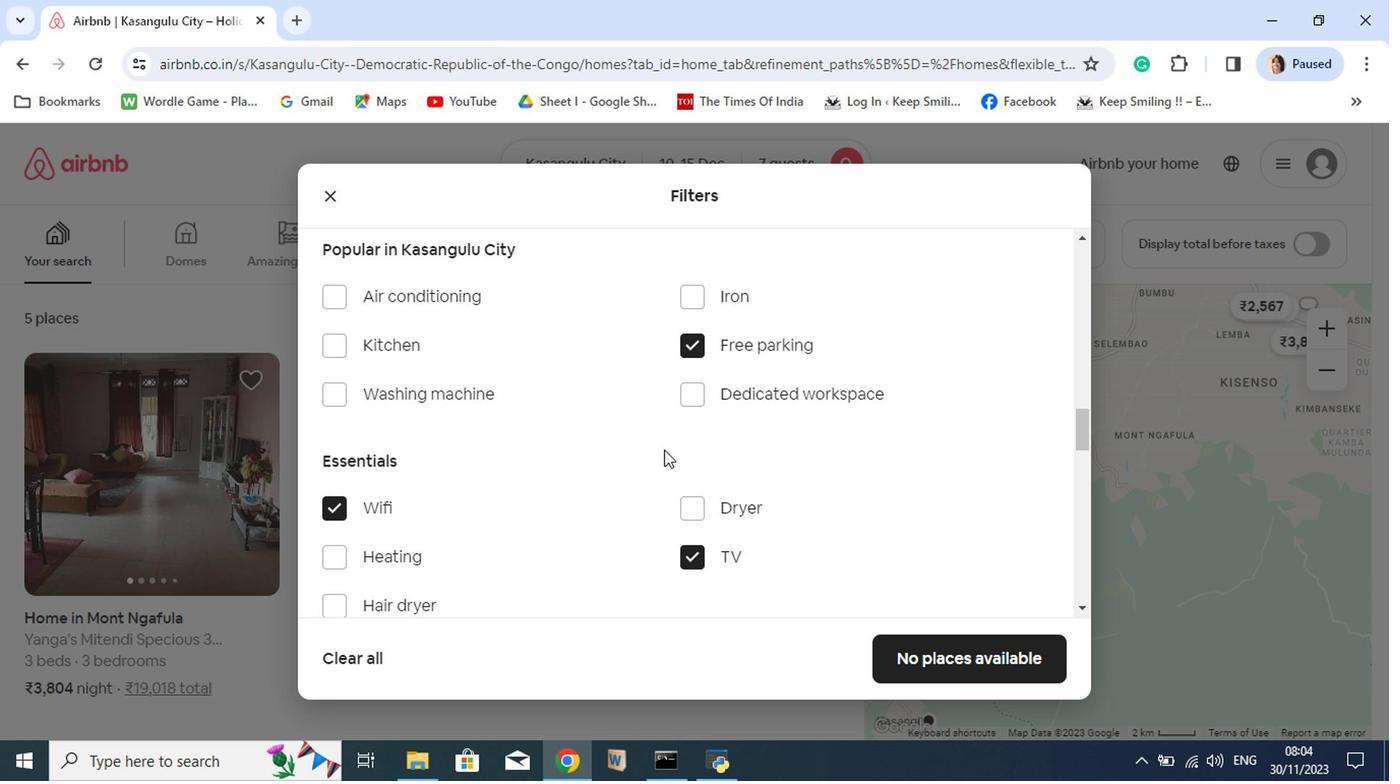 
Action: Mouse pressed left at (620, 370)
Screenshot: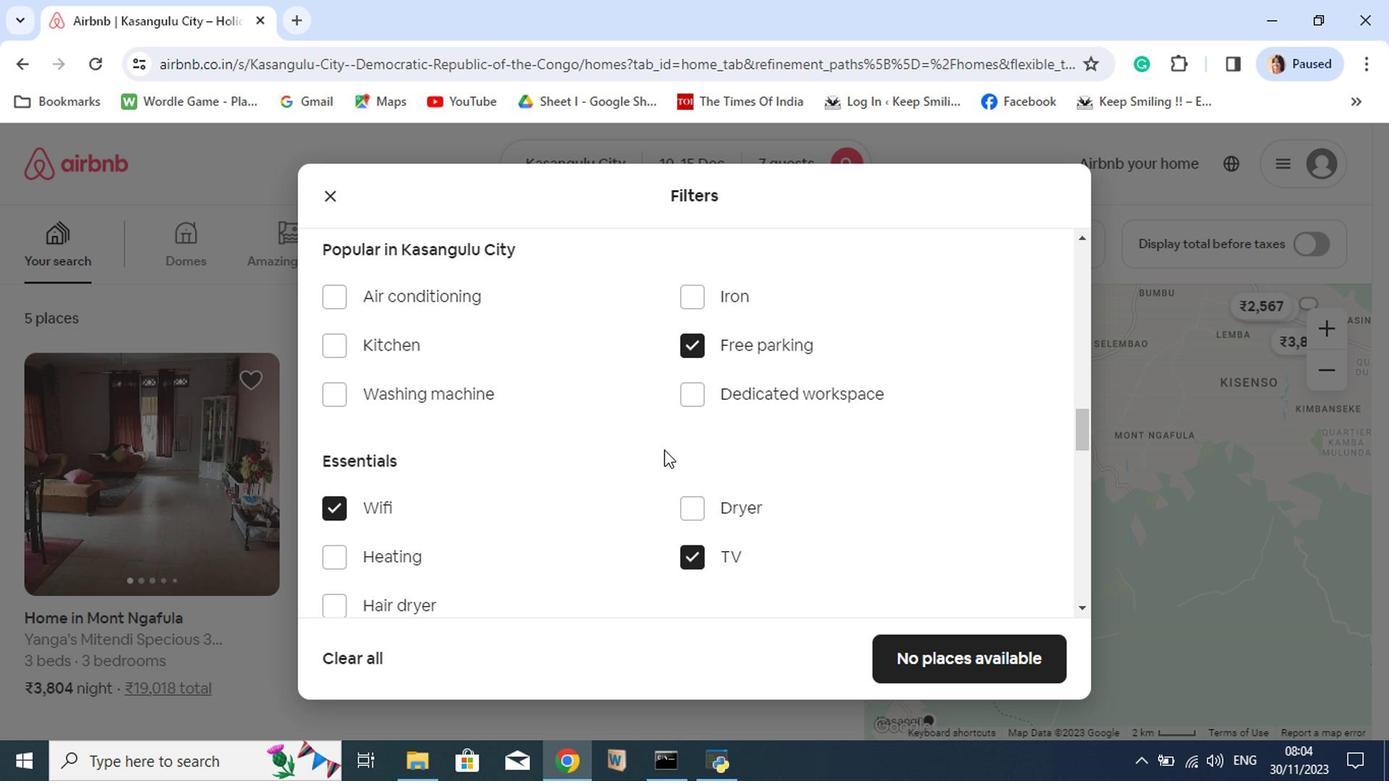 
Action: Mouse moved to (557, 562)
Screenshot: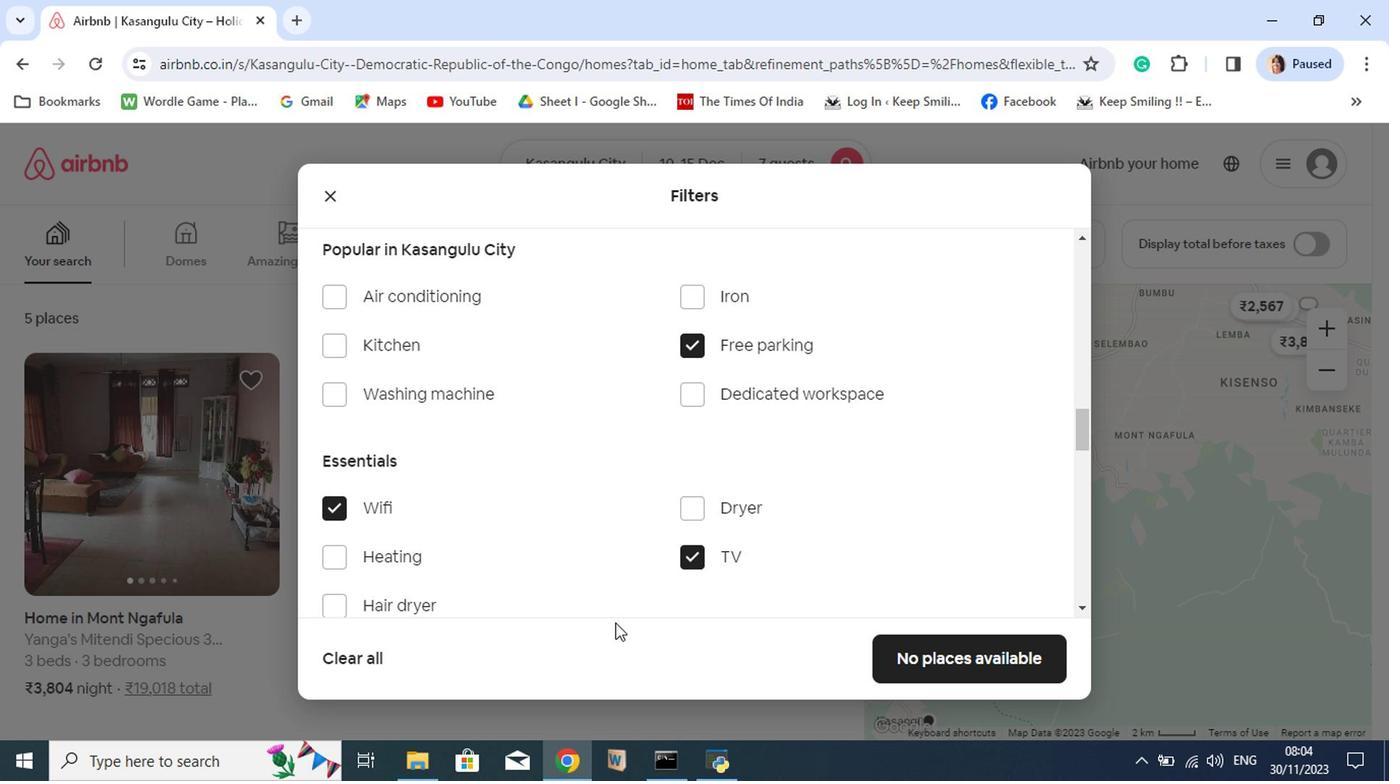 
Action: Mouse scrolled (557, 561) with delta (0, 0)
Screenshot: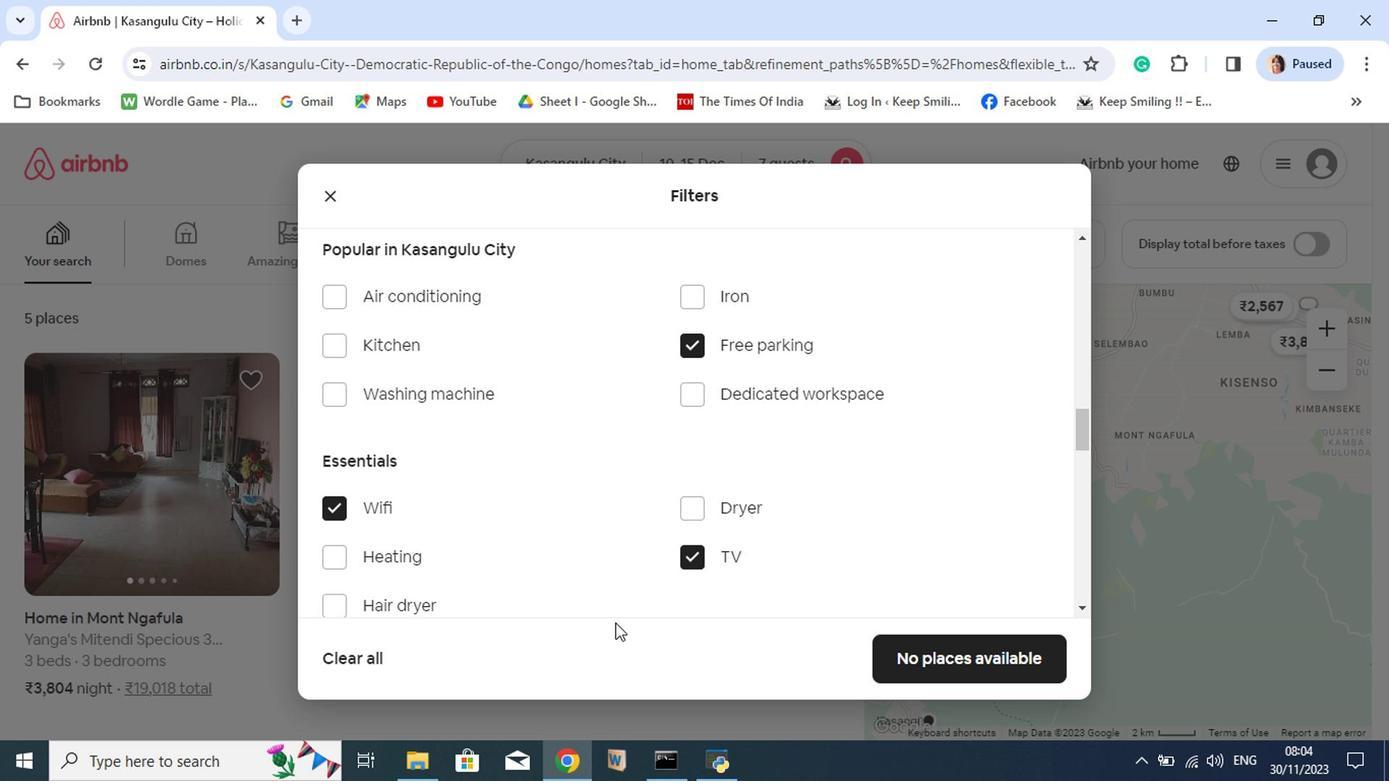 
Action: Mouse scrolled (557, 561) with delta (0, 0)
Screenshot: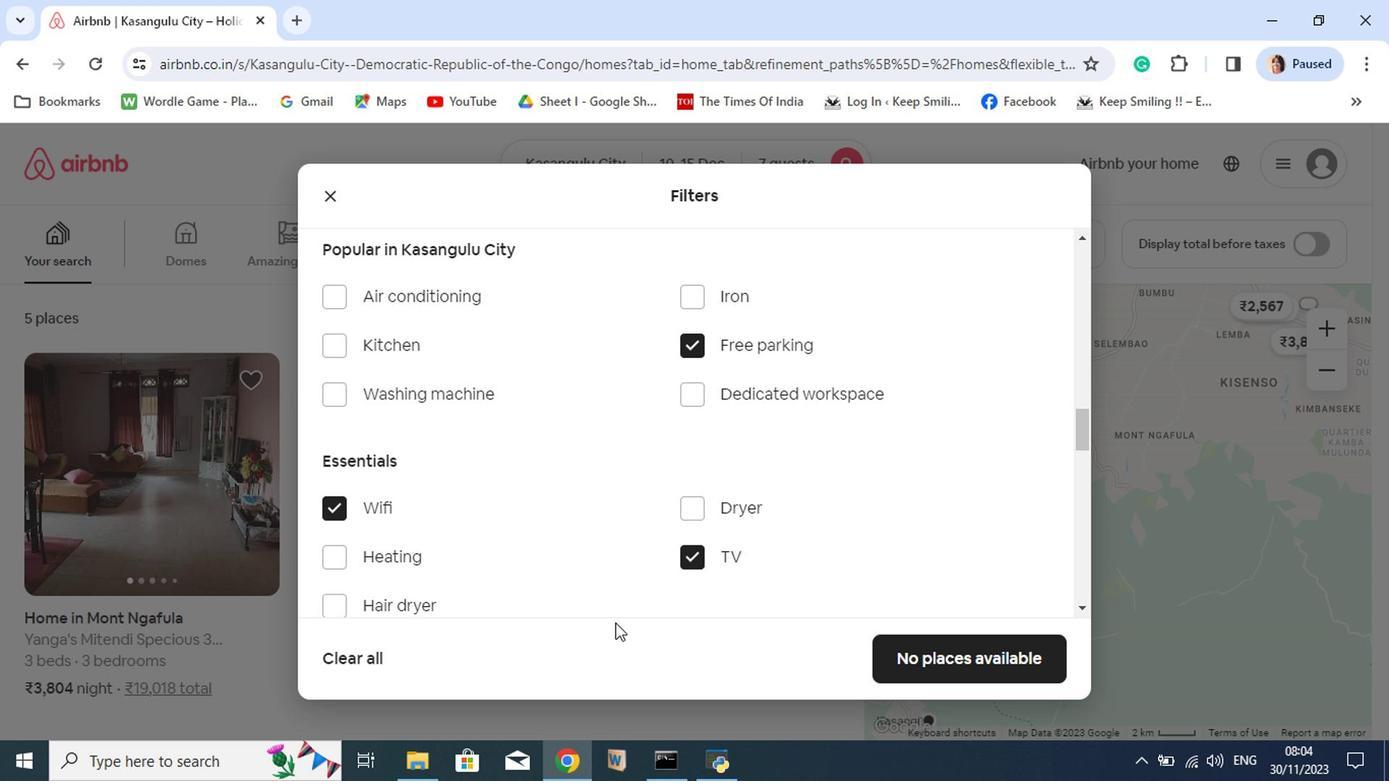 
Action: Mouse scrolled (557, 561) with delta (0, 0)
Screenshot: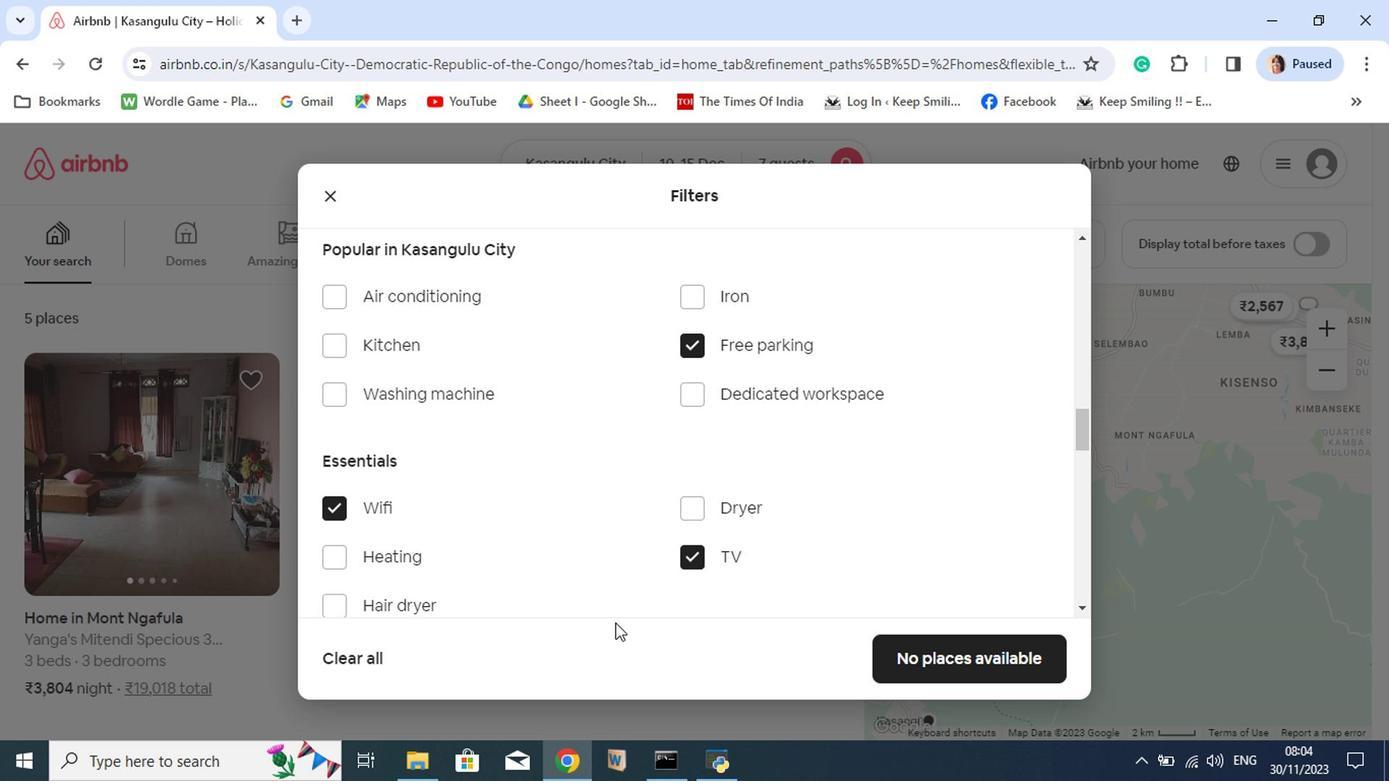 
Action: Mouse scrolled (557, 561) with delta (0, 0)
Screenshot: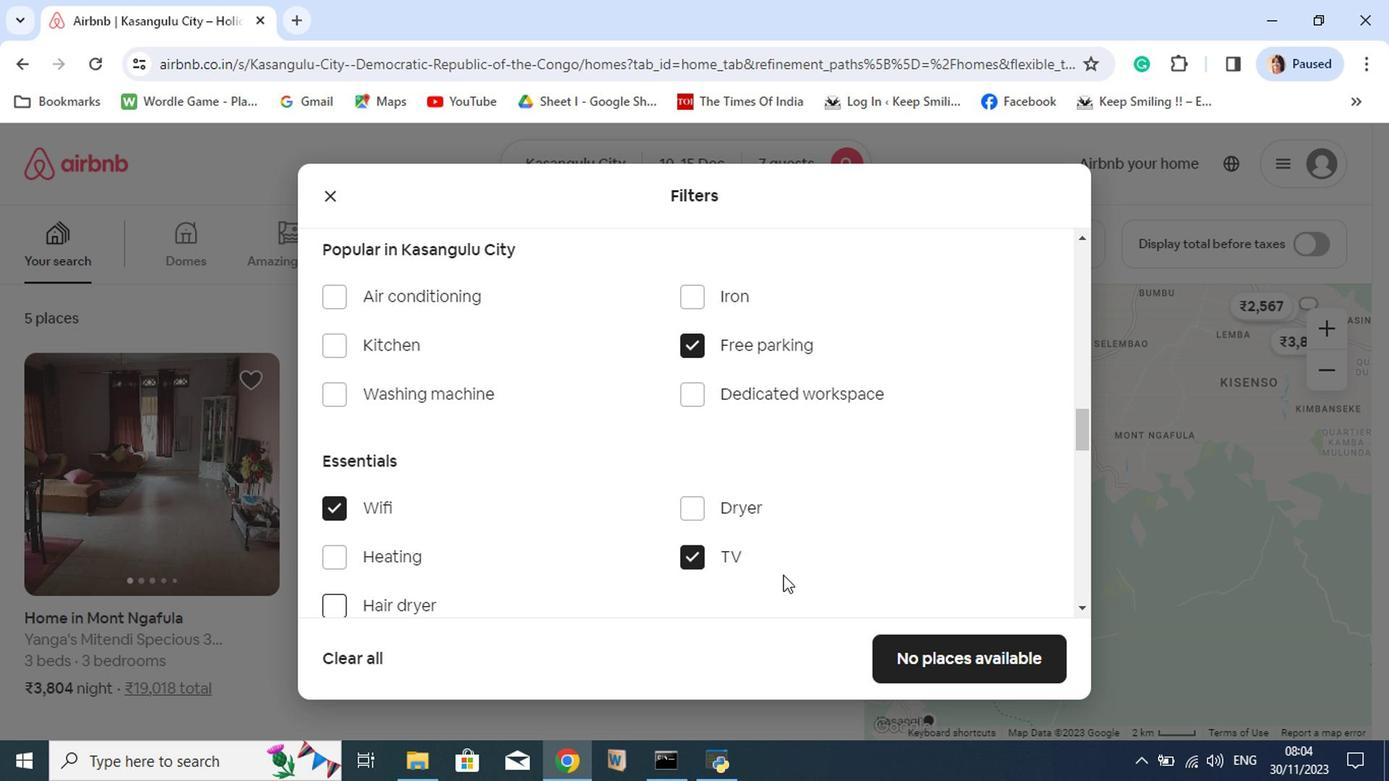 
Action: Mouse moved to (894, 431)
Screenshot: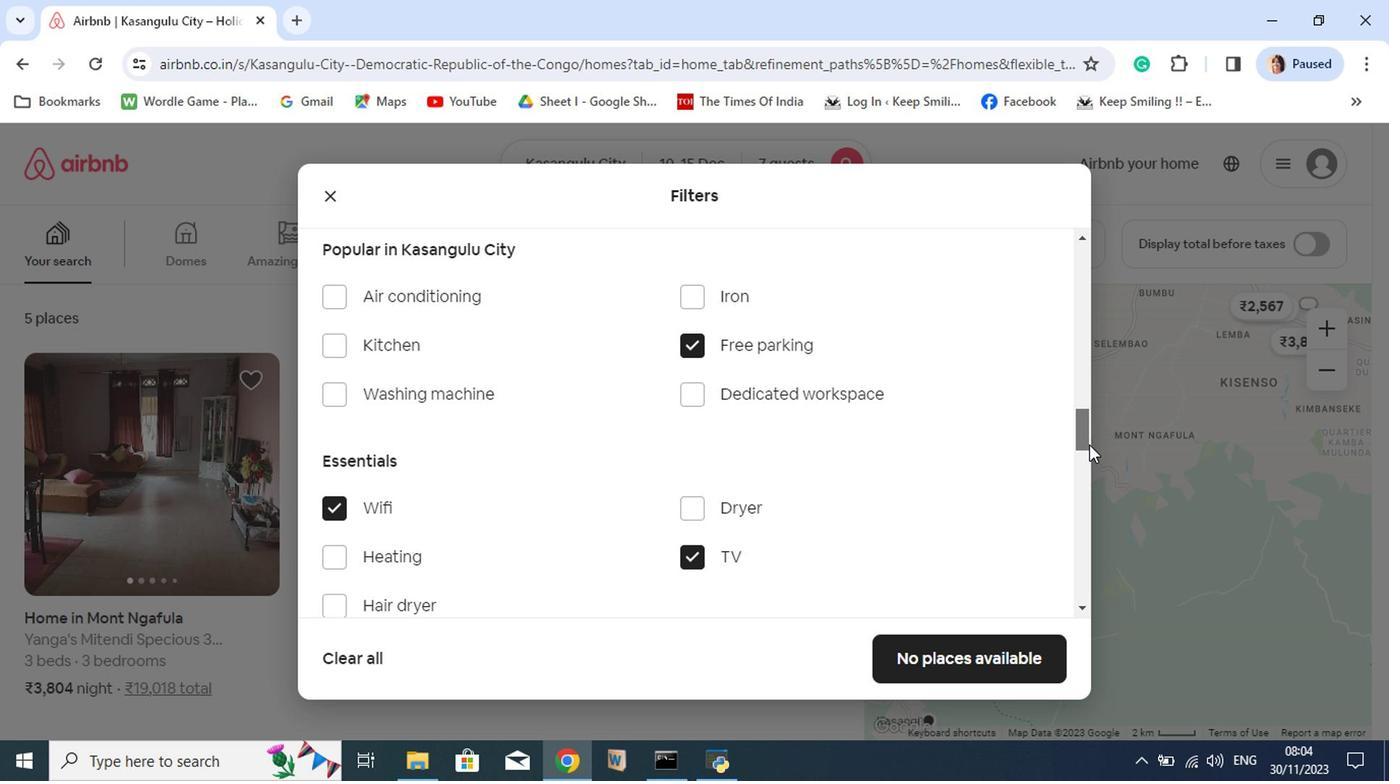 
Action: Mouse pressed left at (894, 431)
Screenshot: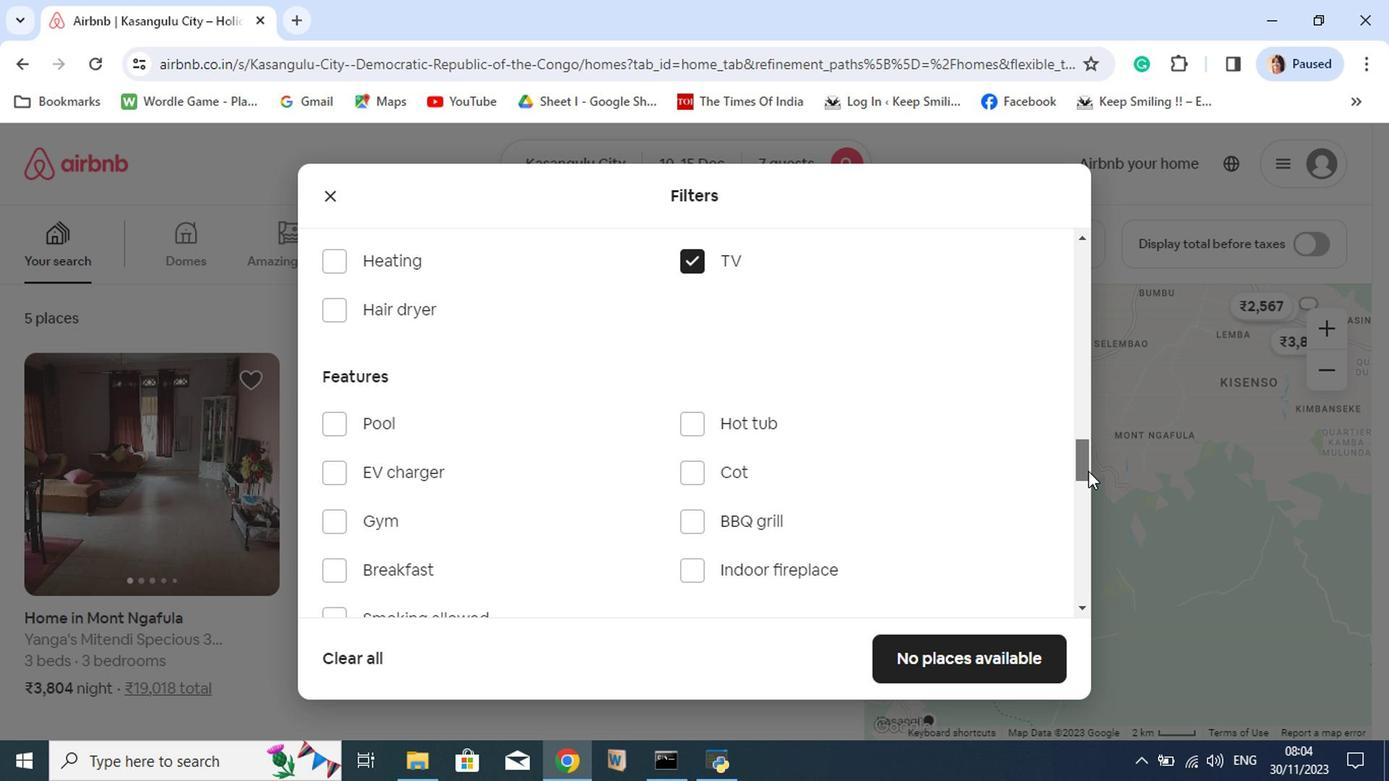 
Action: Mouse moved to (350, 486)
Screenshot: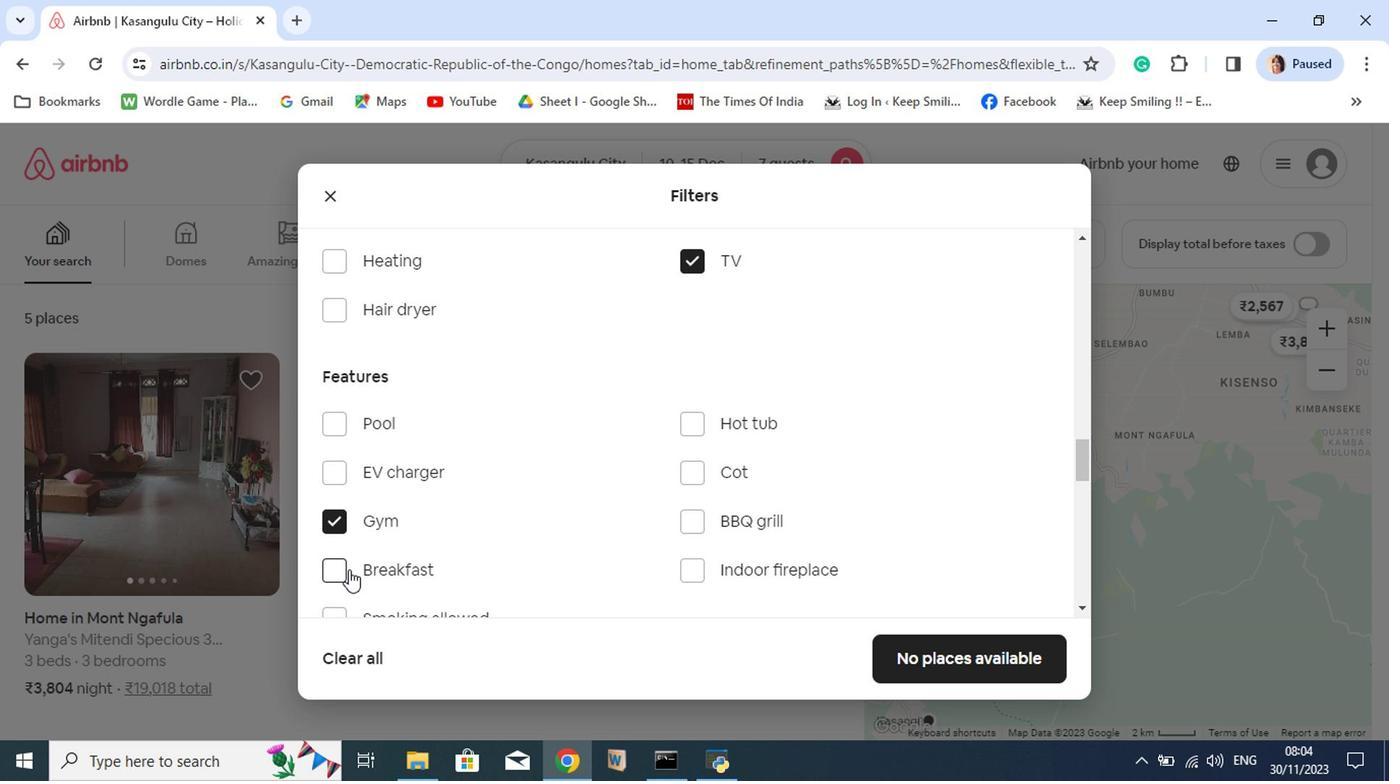 
Action: Mouse pressed left at (350, 486)
Screenshot: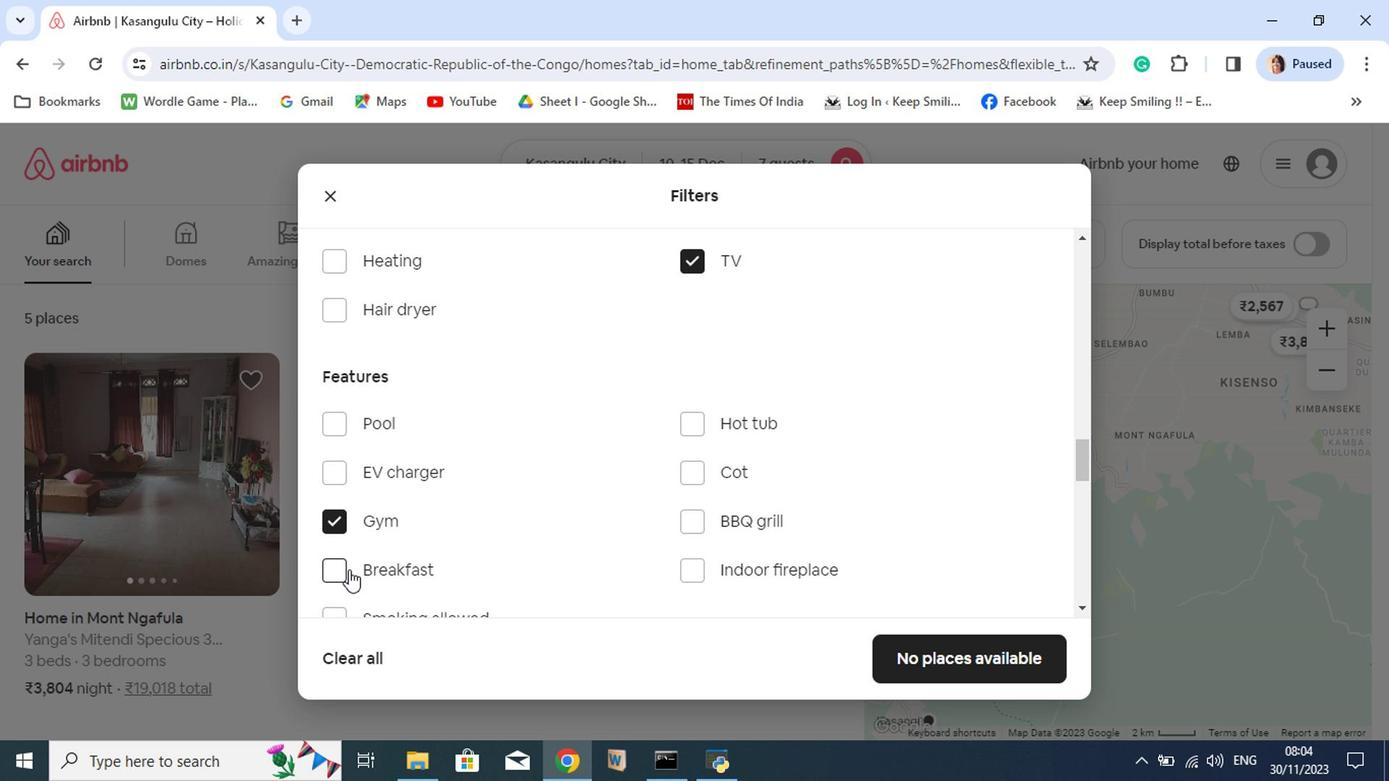 
Action: Mouse moved to (367, 524)
Screenshot: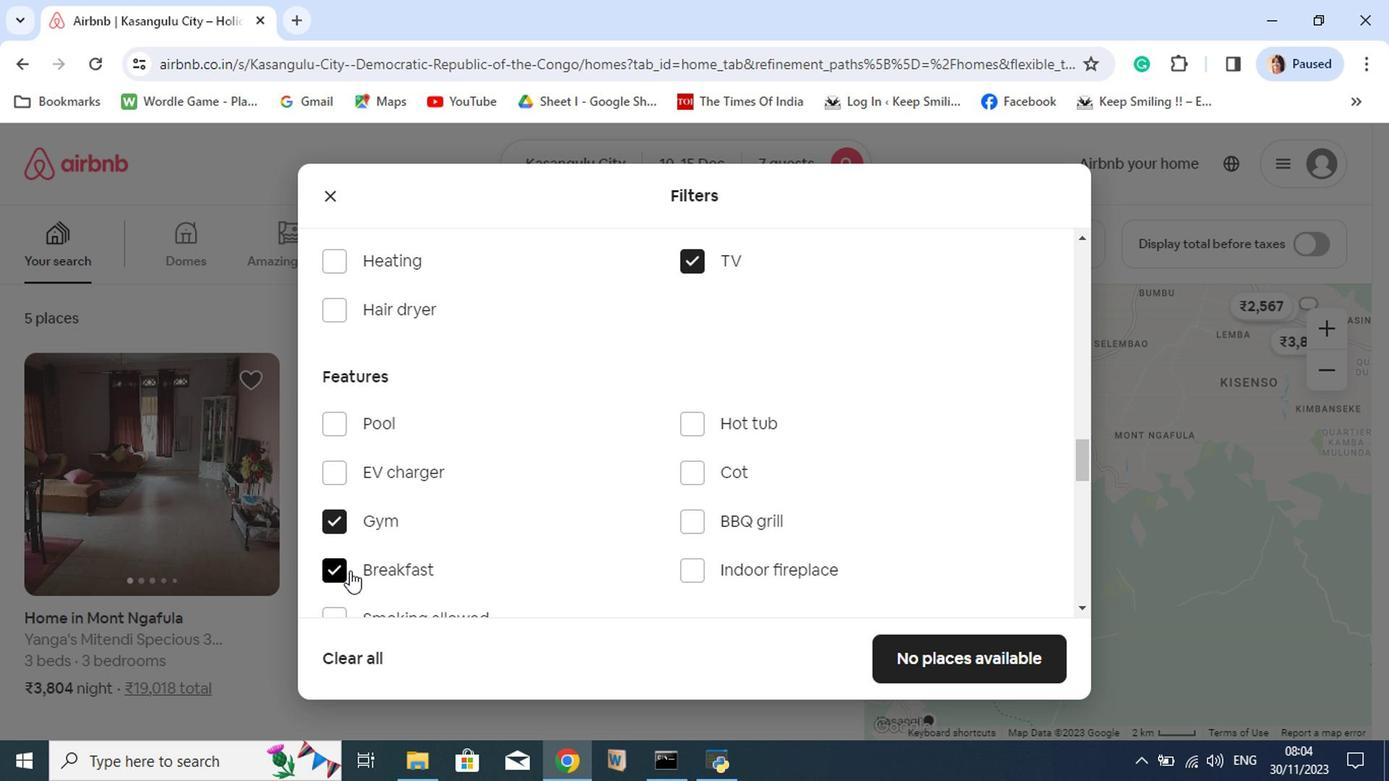 
Action: Mouse pressed left at (367, 524)
Screenshot: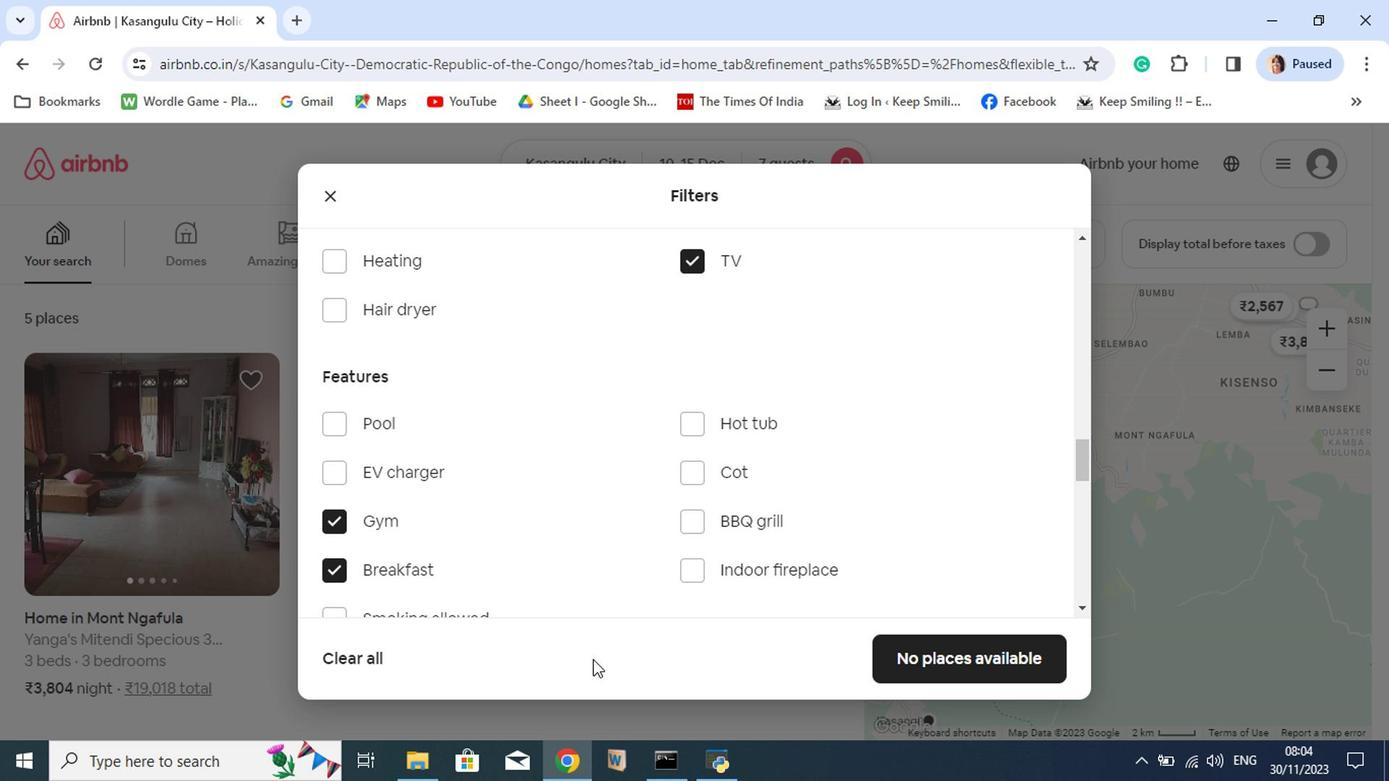 
Action: Mouse moved to (804, 582)
Screenshot: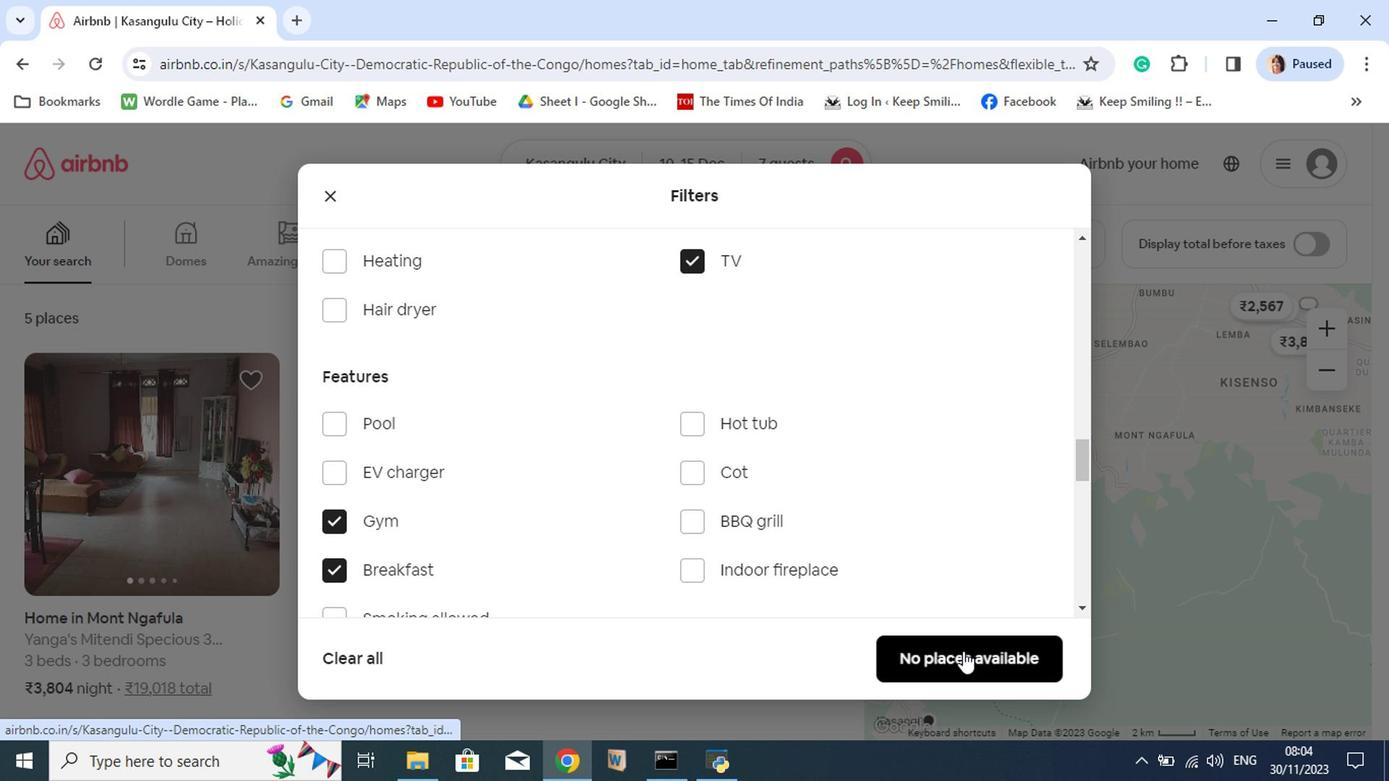 
Action: Mouse pressed left at (804, 582)
Screenshot: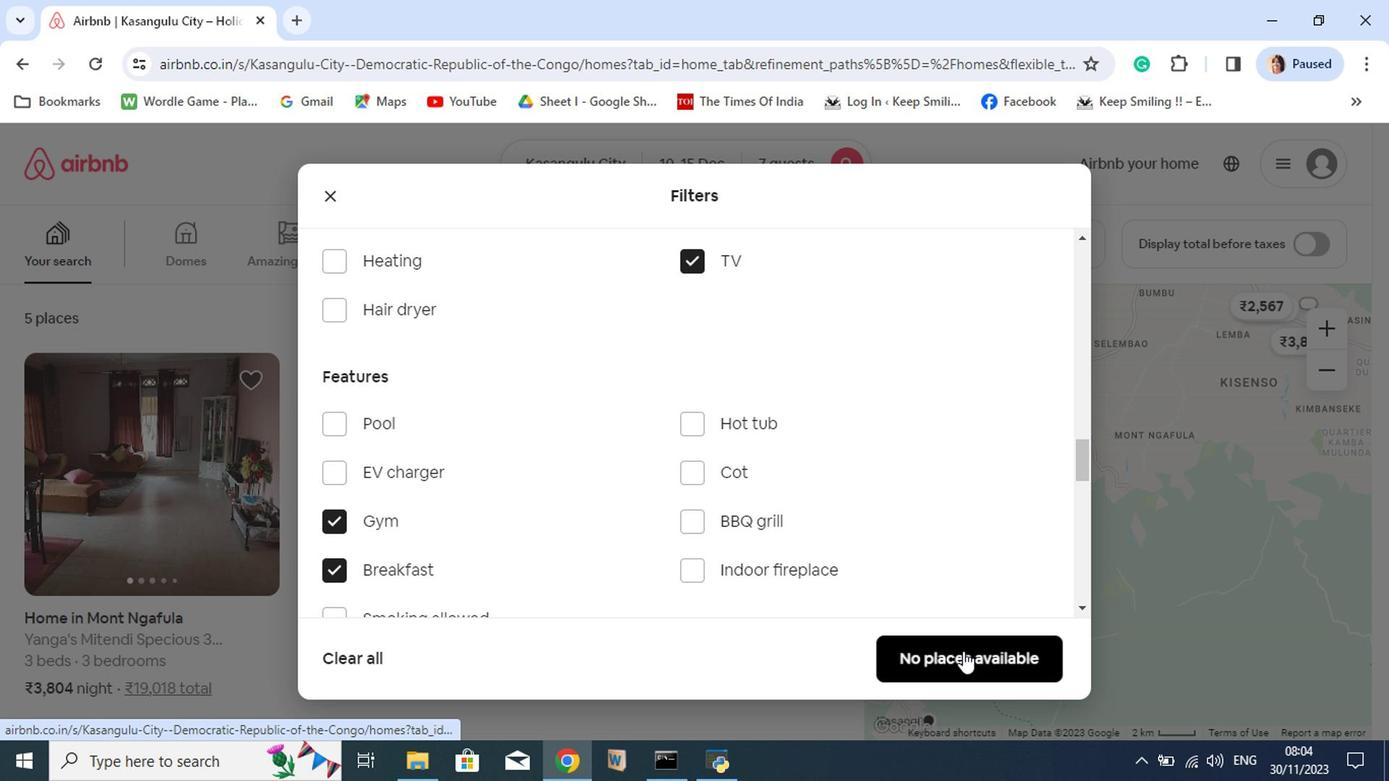 
